 Task: Find a house in Newark-on-Trent, UK, for 7 guests from 10th to 15th July, with a price range of ₹10,000 to ₹15,000, 4 bedrooms, 7 beds, 4 bathrooms, and amenities including Wifi, Free parking, TV, Gym, Breakfast, and Self check-in.
Action: Mouse pressed left at (596, 154)
Screenshot: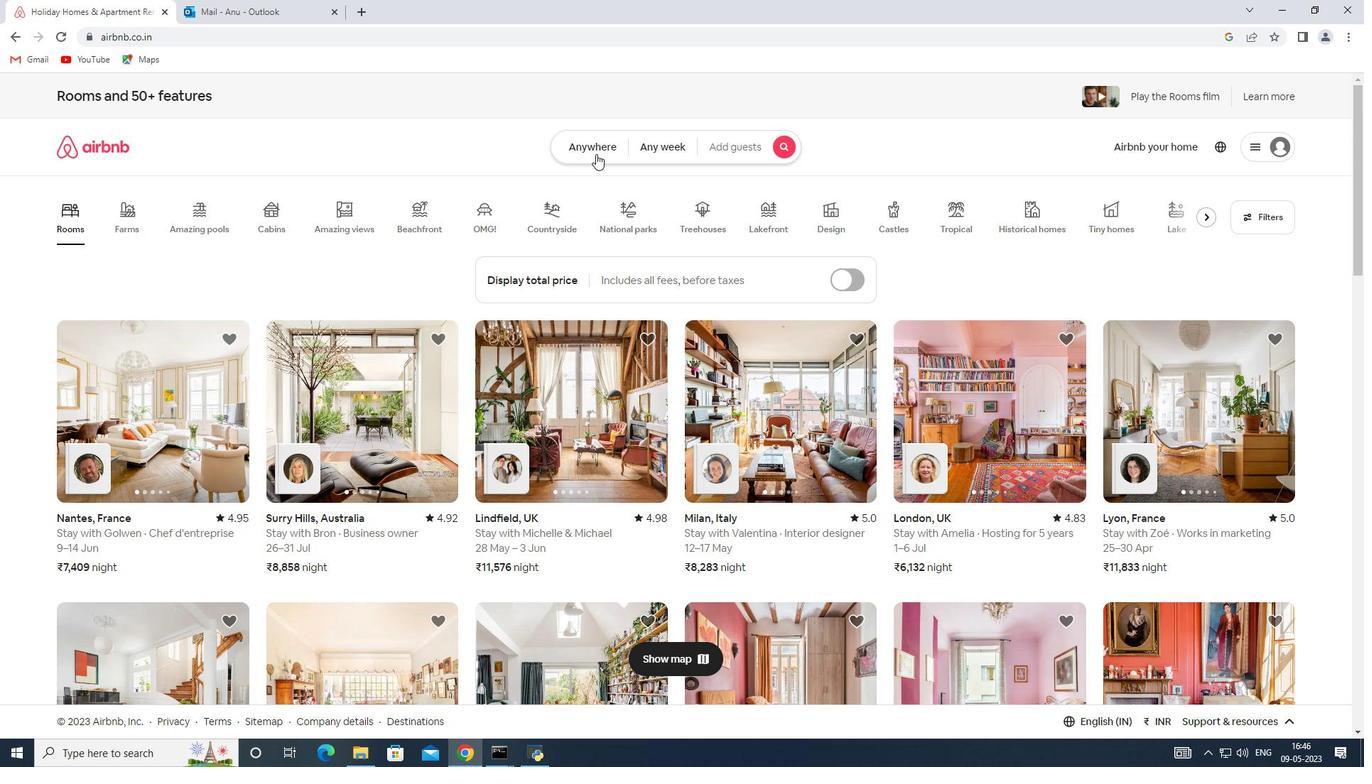 
Action: Mouse moved to (474, 195)
Screenshot: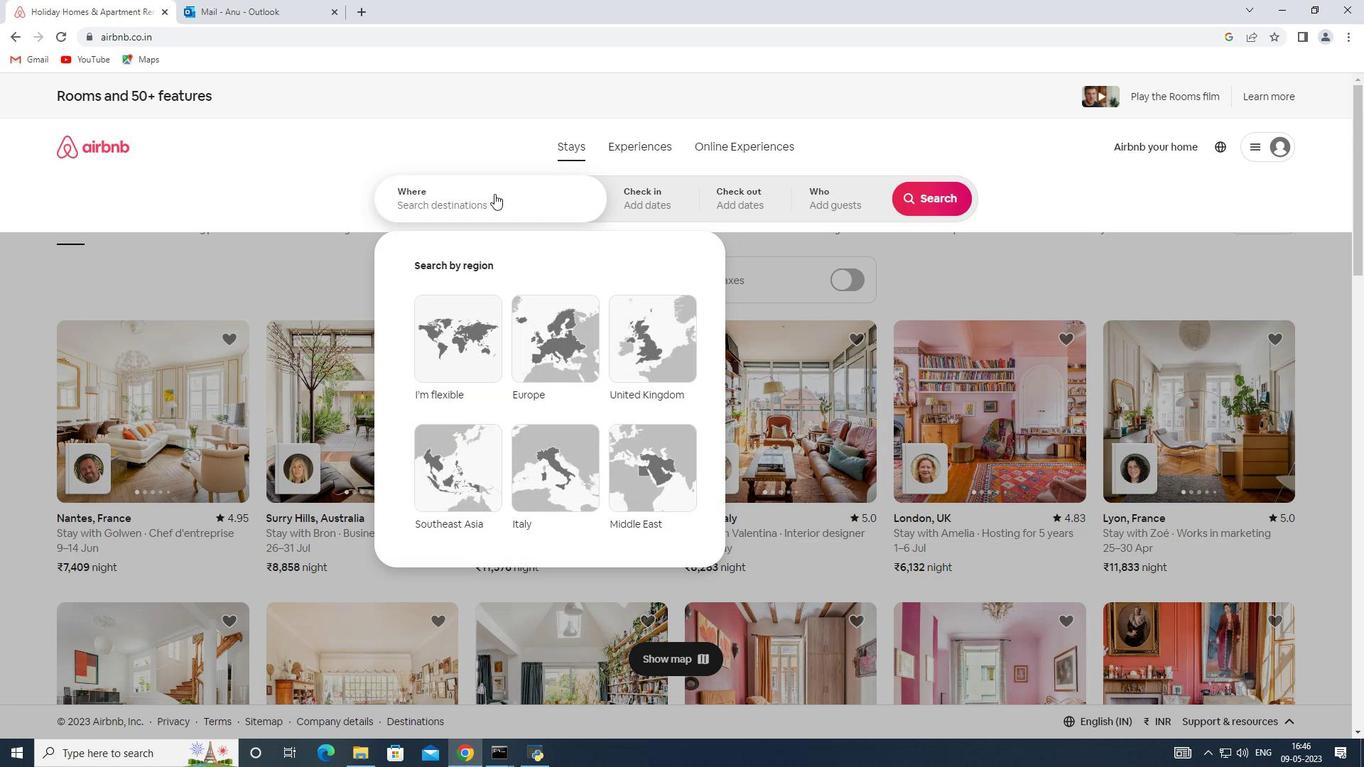 
Action: Mouse pressed left at (474, 195)
Screenshot: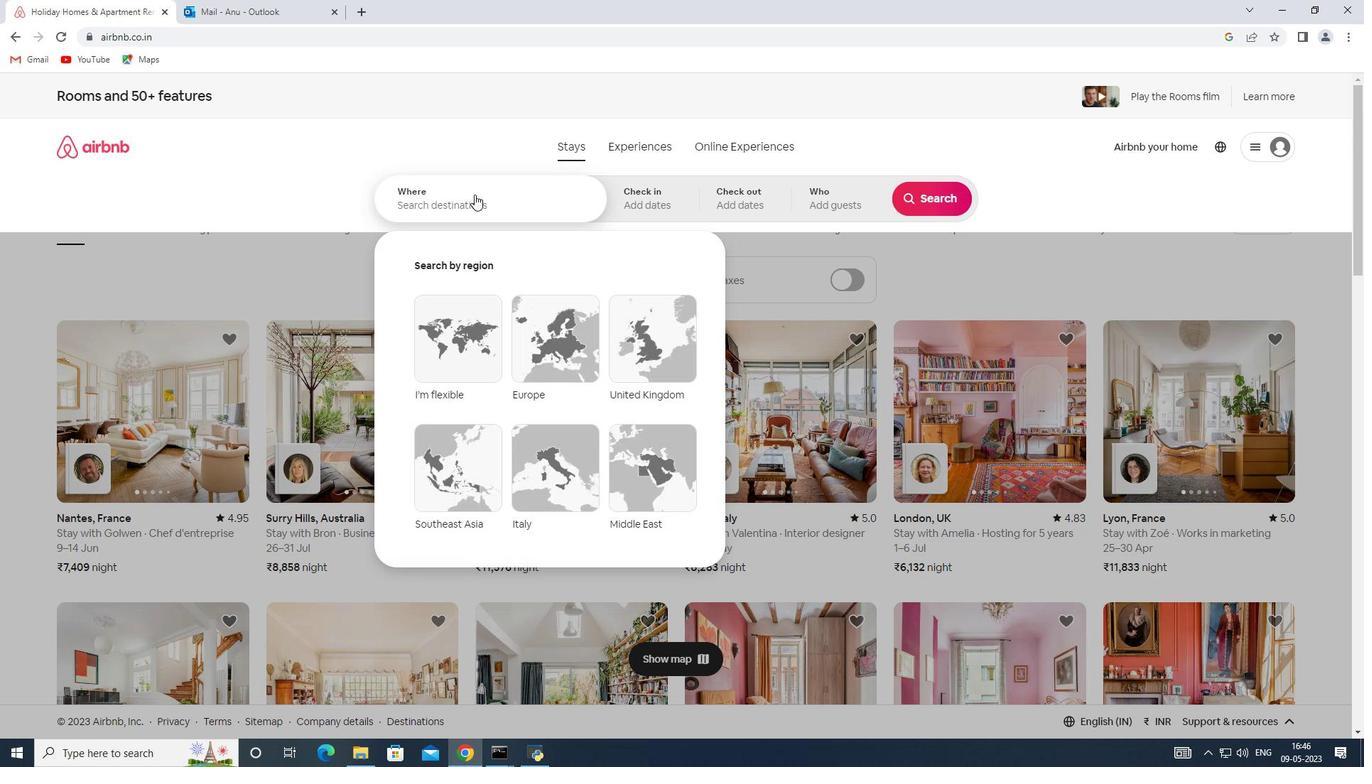 
Action: Key pressed <Key.shift><Key.shift><Key.shift><Key.shift><Key.shift><Key.shift><Key.shift><Key.shift><Key.shift><Key.shift><Key.shift><Key.shift>Newwark<Key.space>on<Key.space><Key.shift>Trent,<Key.shift>United
Screenshot: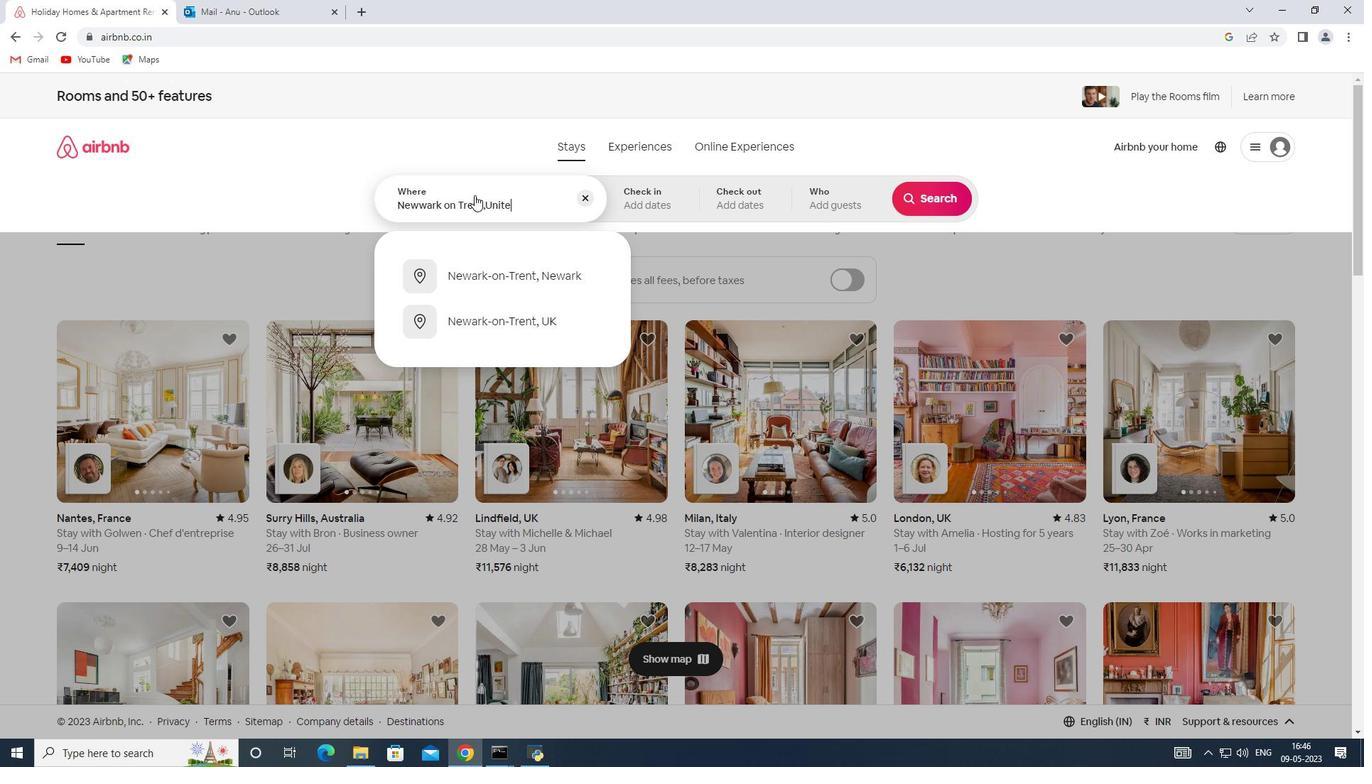 
Action: Mouse moved to (523, 269)
Screenshot: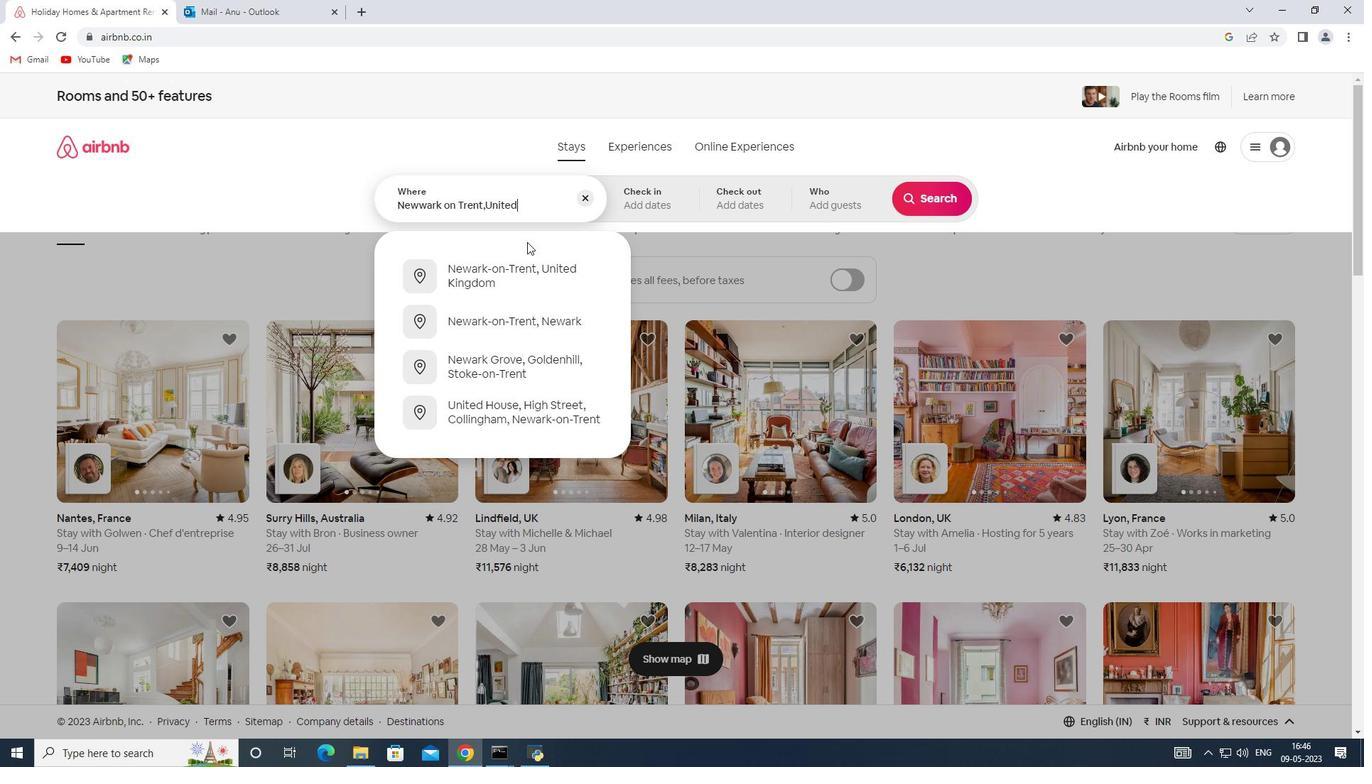 
Action: Mouse pressed left at (523, 269)
Screenshot: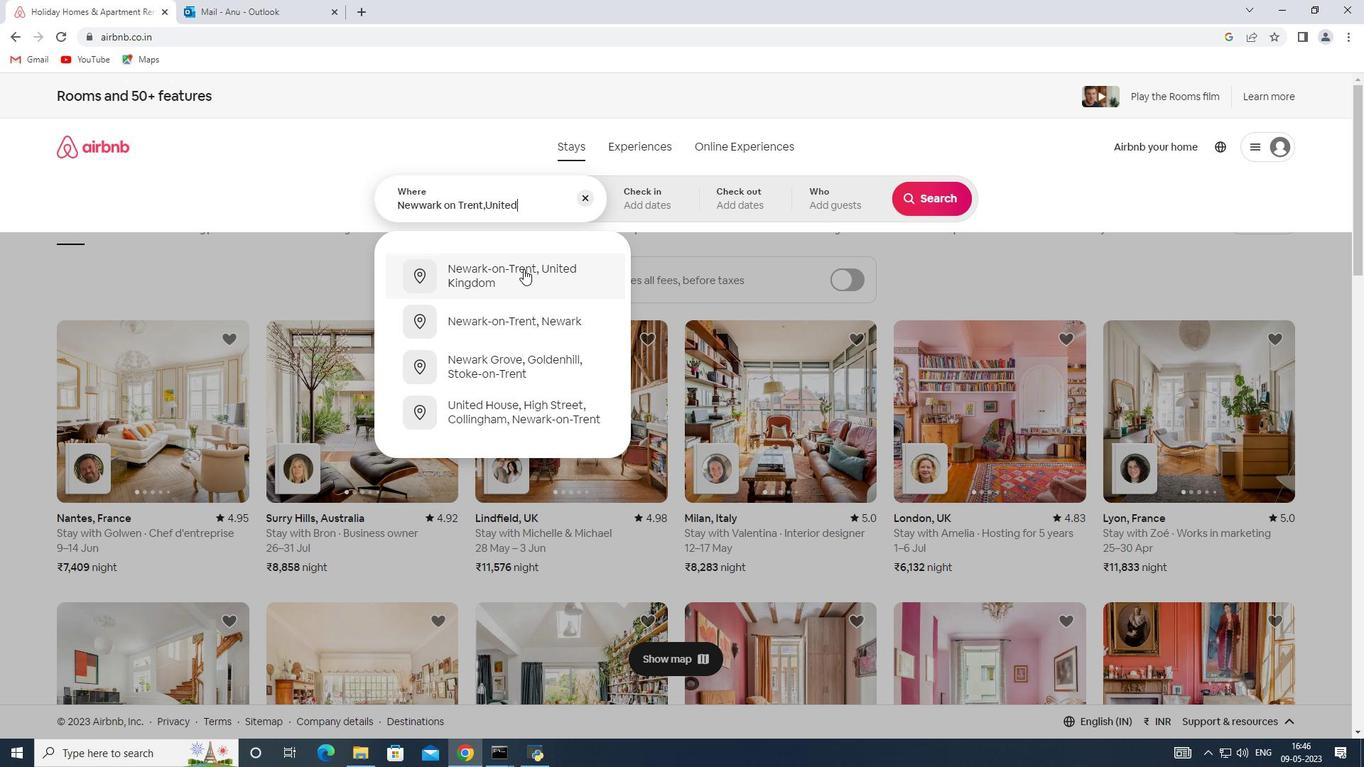 
Action: Mouse moved to (926, 305)
Screenshot: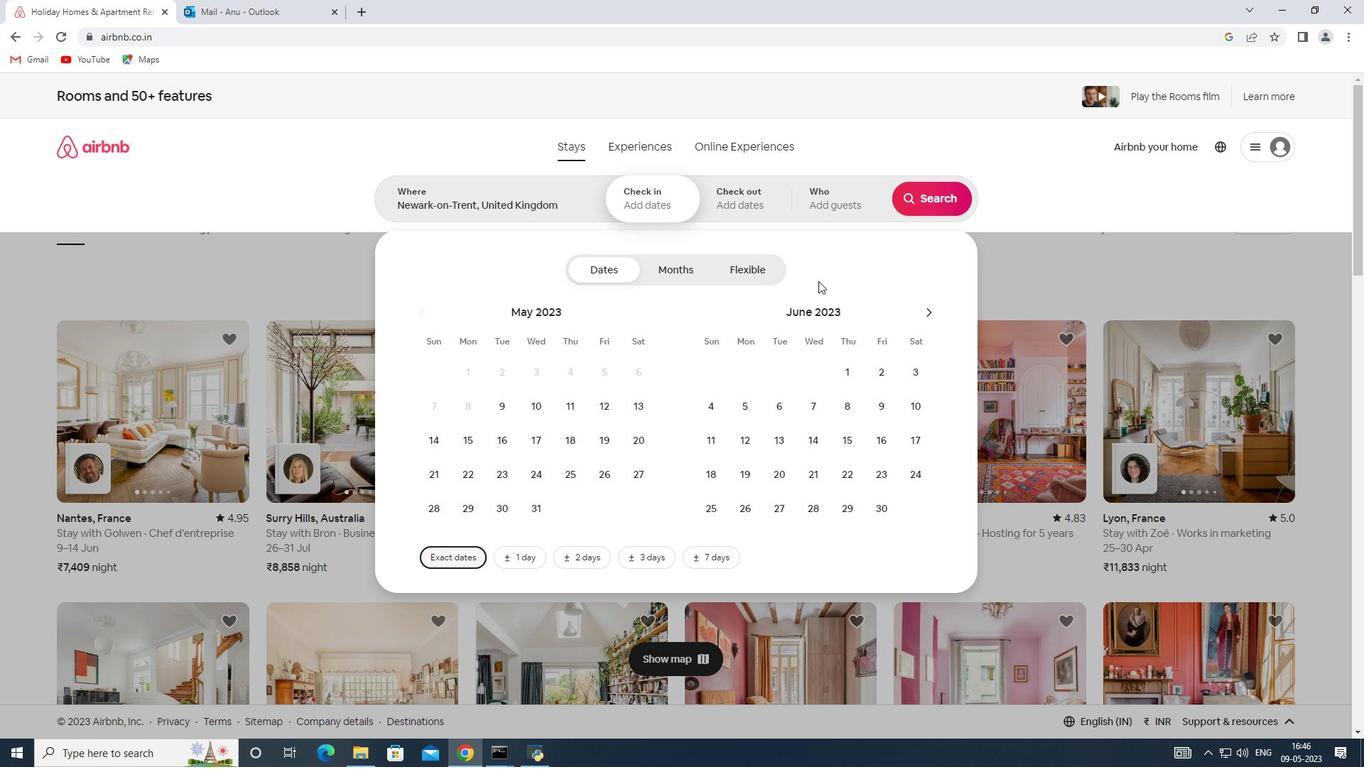 
Action: Mouse pressed left at (926, 305)
Screenshot: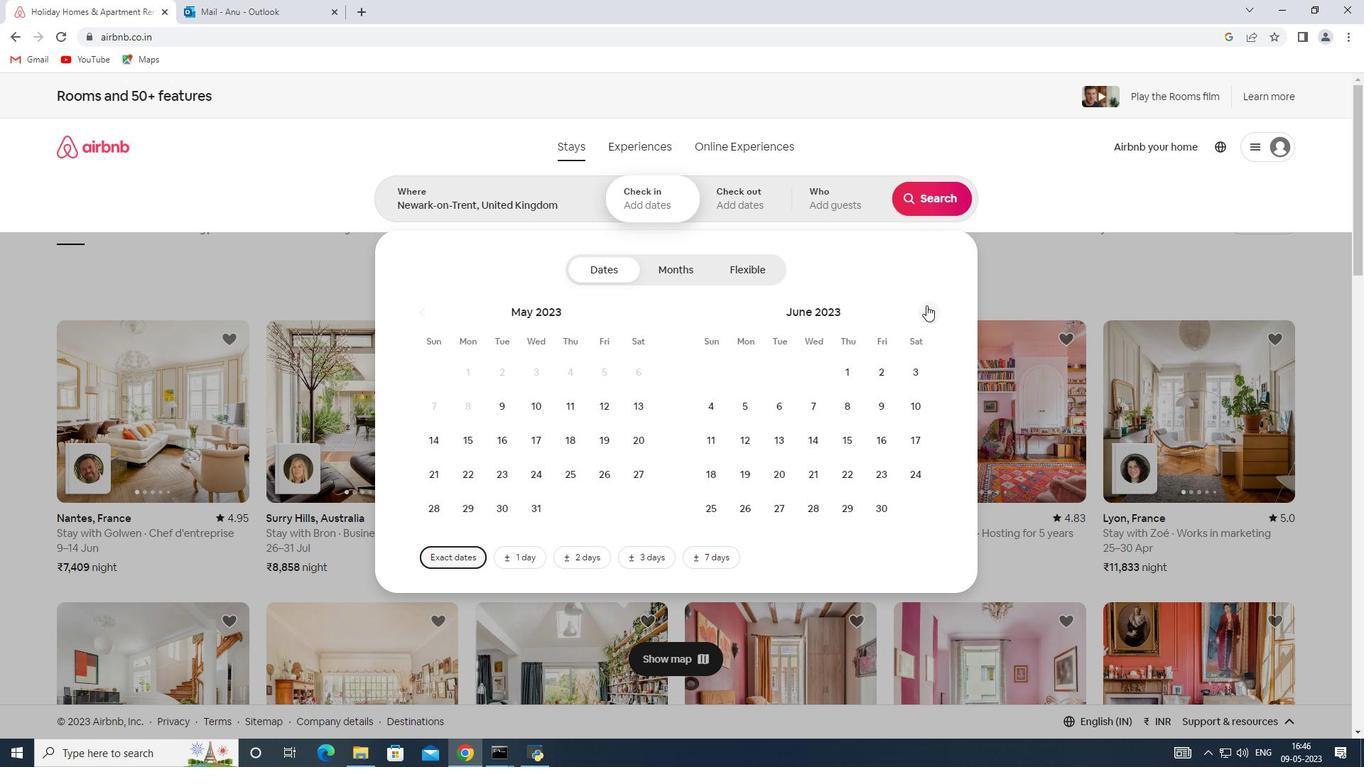 
Action: Mouse moved to (743, 437)
Screenshot: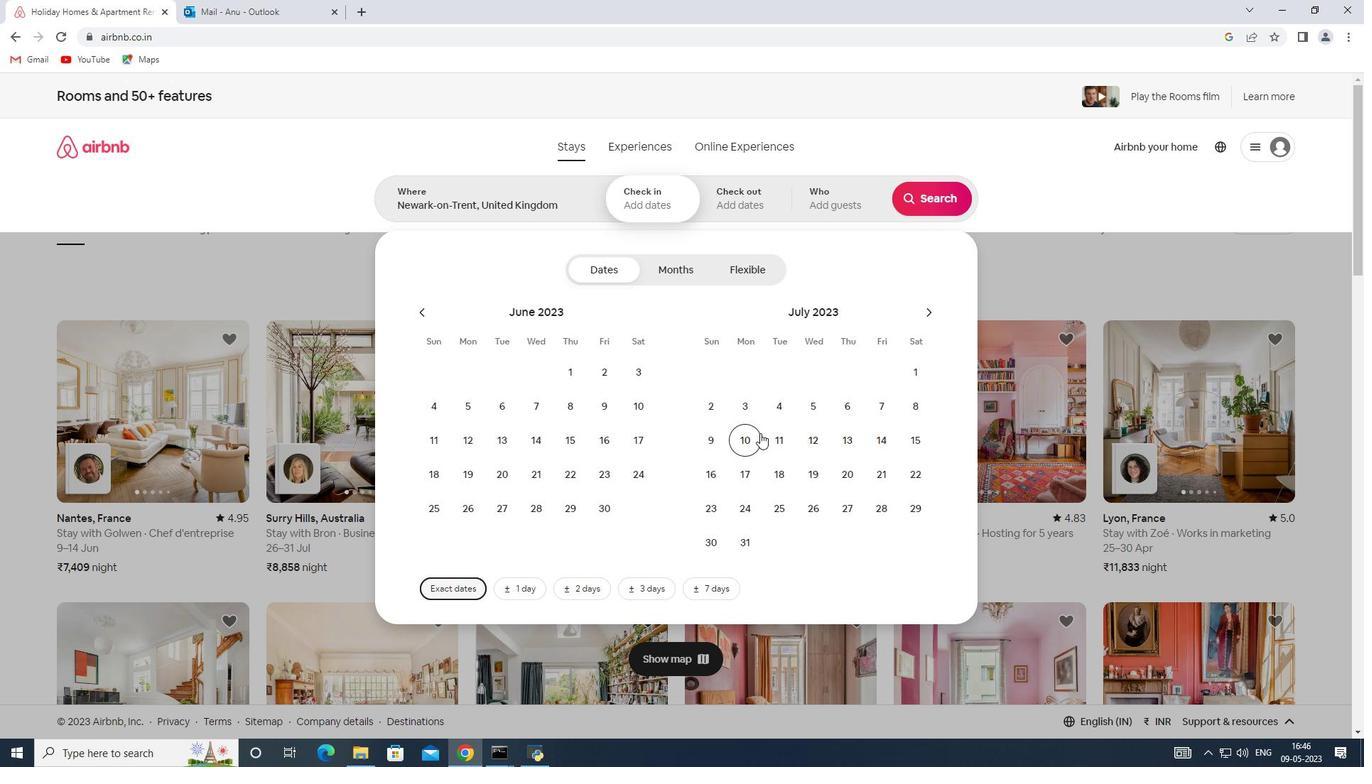 
Action: Mouse pressed left at (743, 437)
Screenshot: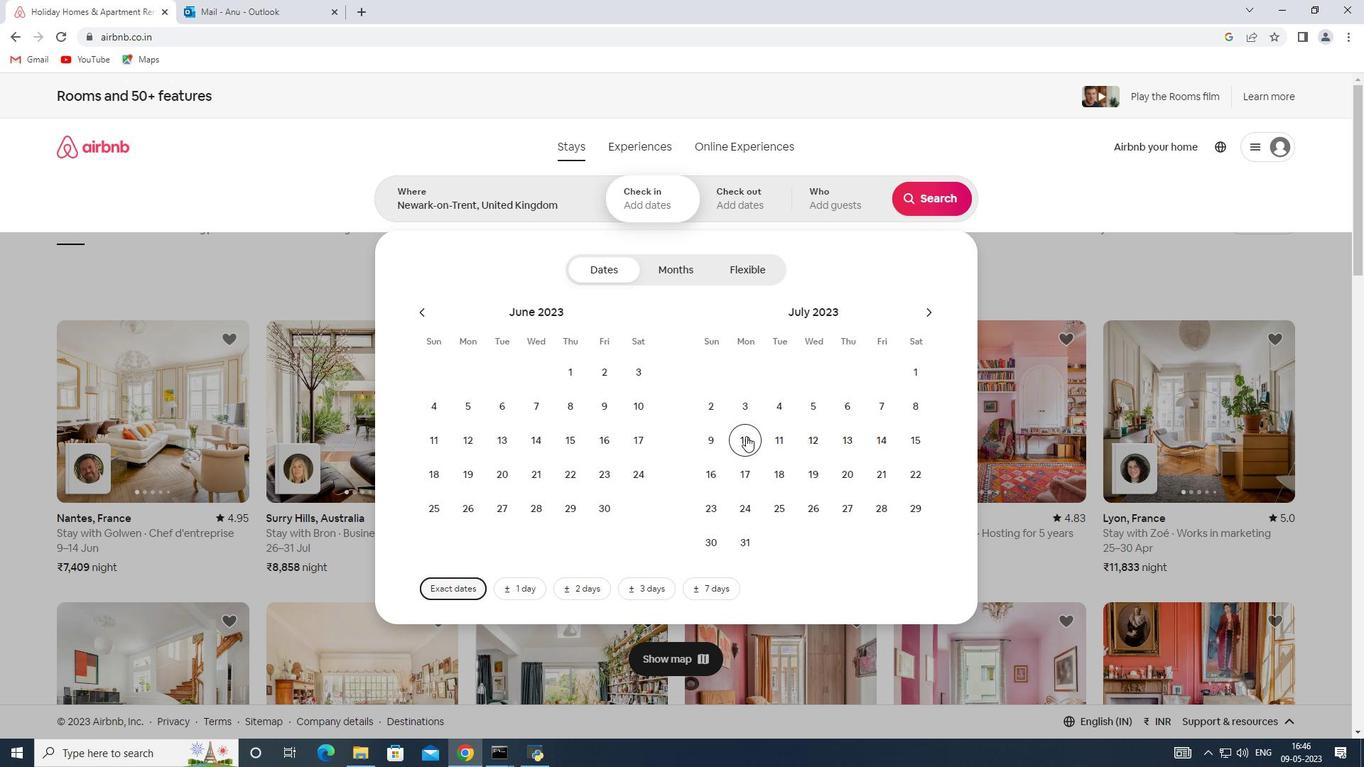 
Action: Mouse moved to (926, 437)
Screenshot: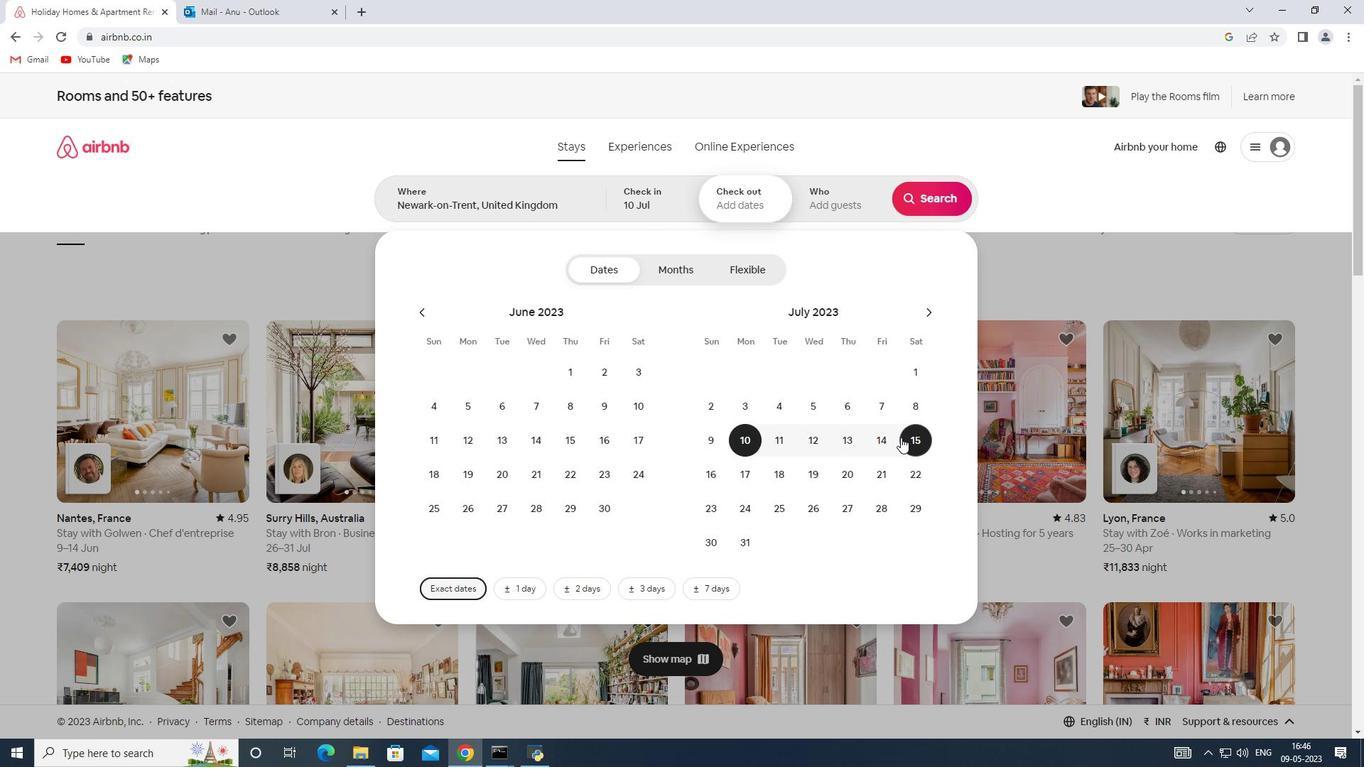 
Action: Mouse pressed left at (926, 437)
Screenshot: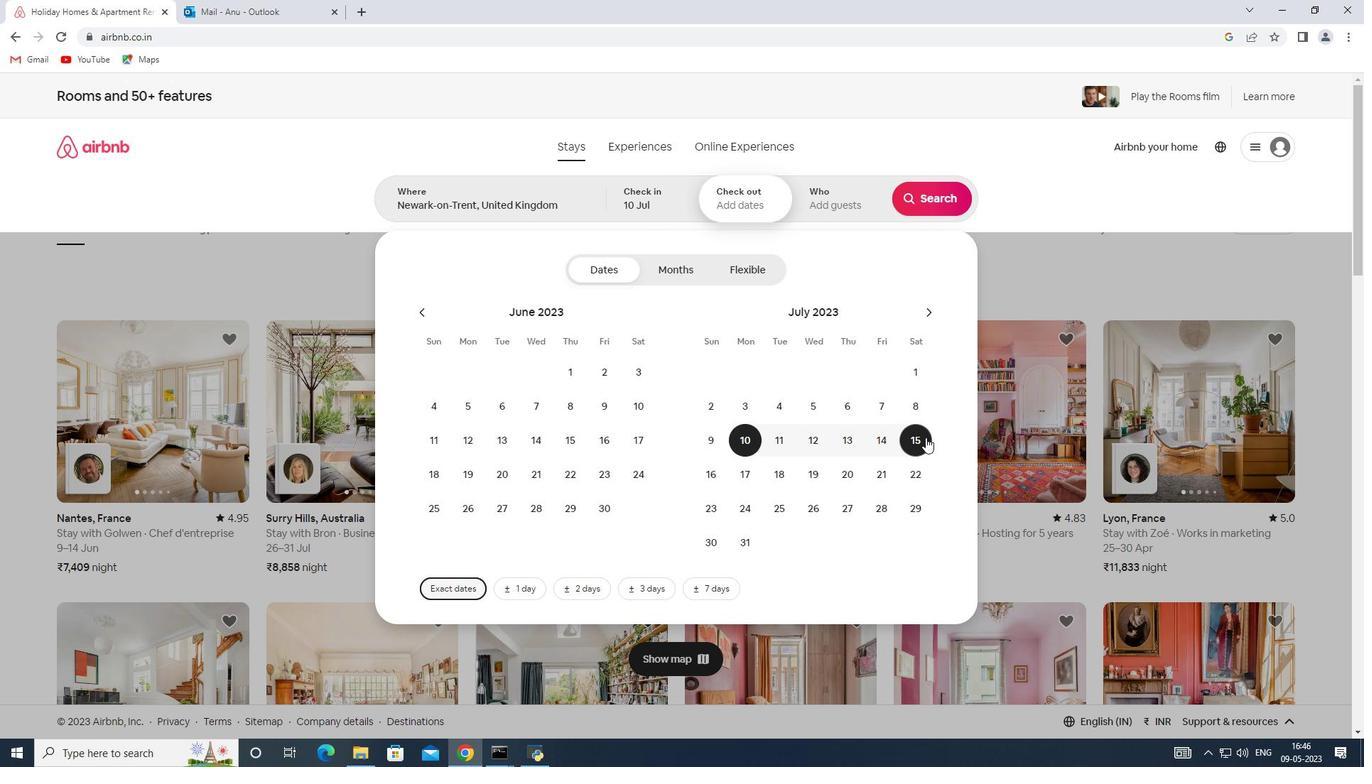 
Action: Mouse moved to (847, 196)
Screenshot: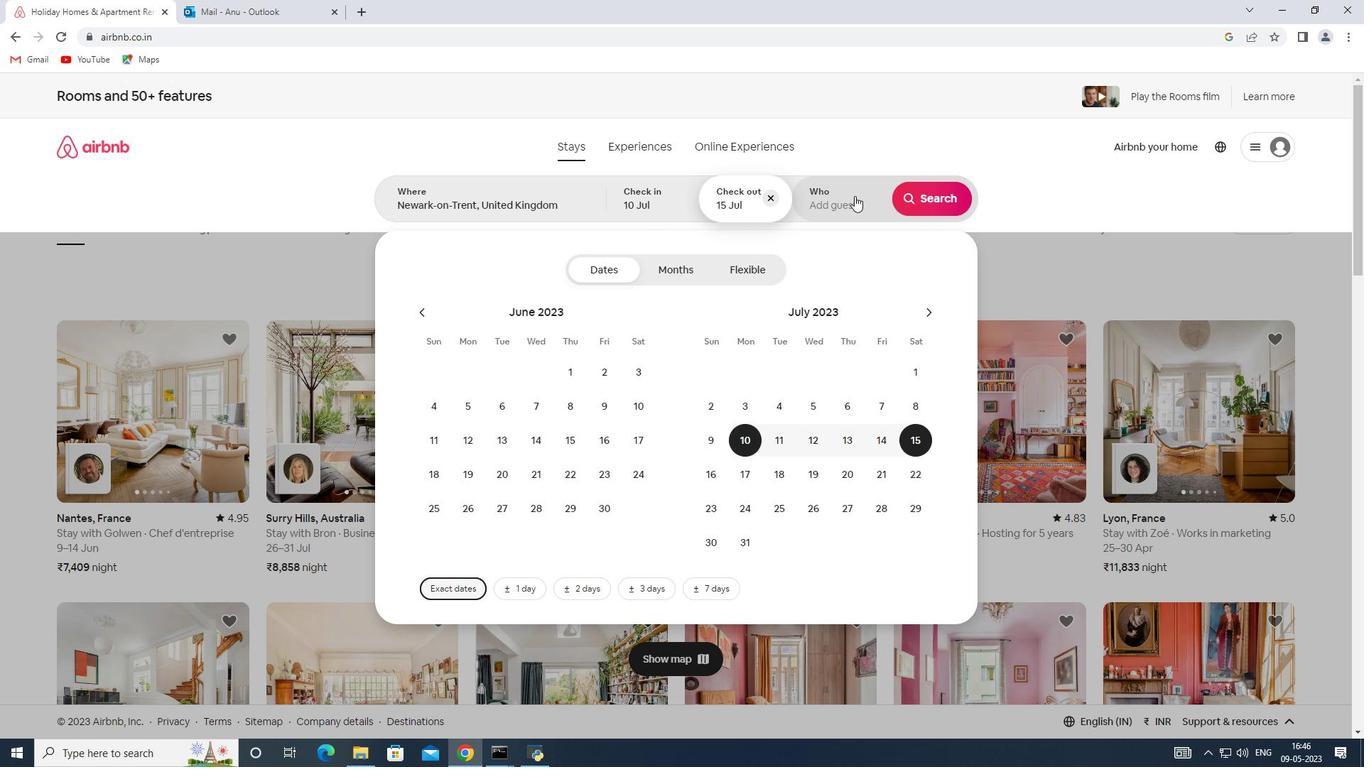 
Action: Mouse pressed left at (847, 196)
Screenshot: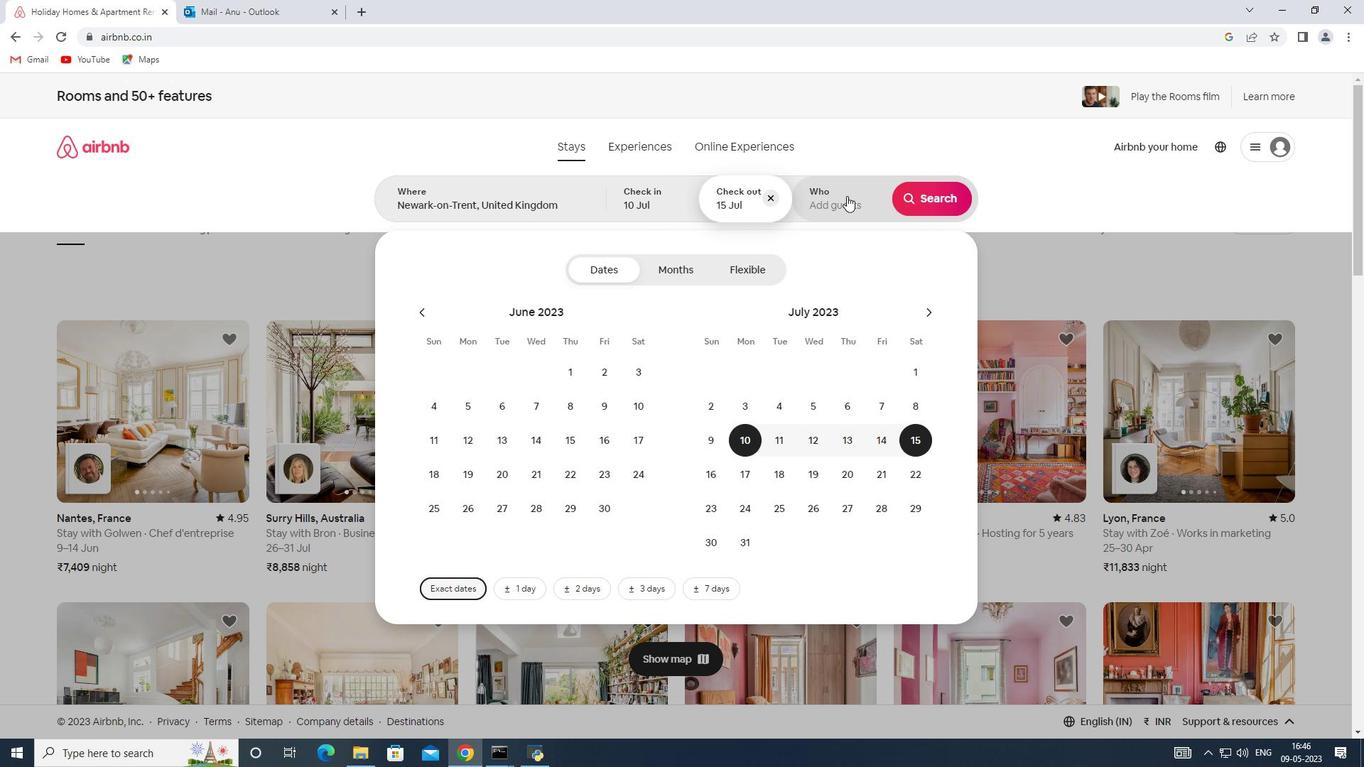 
Action: Mouse moved to (929, 265)
Screenshot: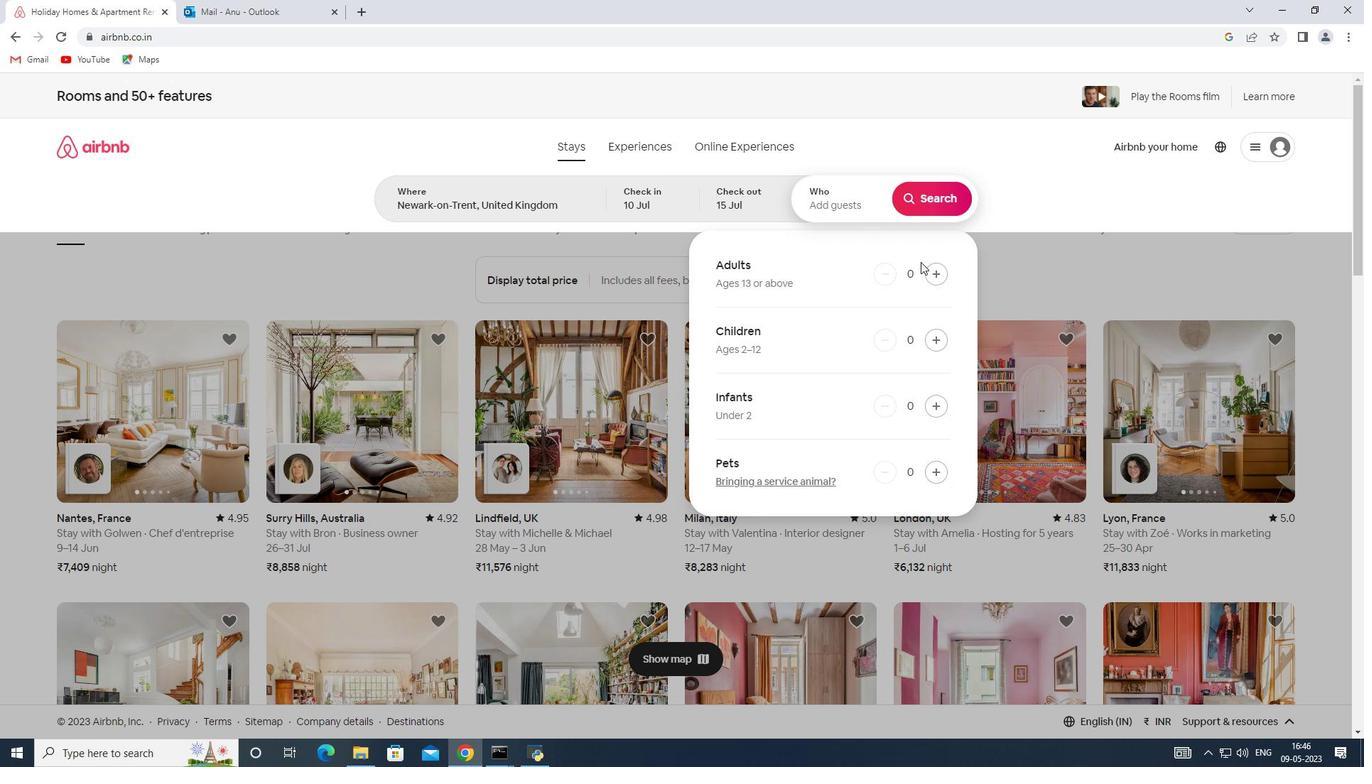 
Action: Mouse pressed left at (929, 265)
Screenshot: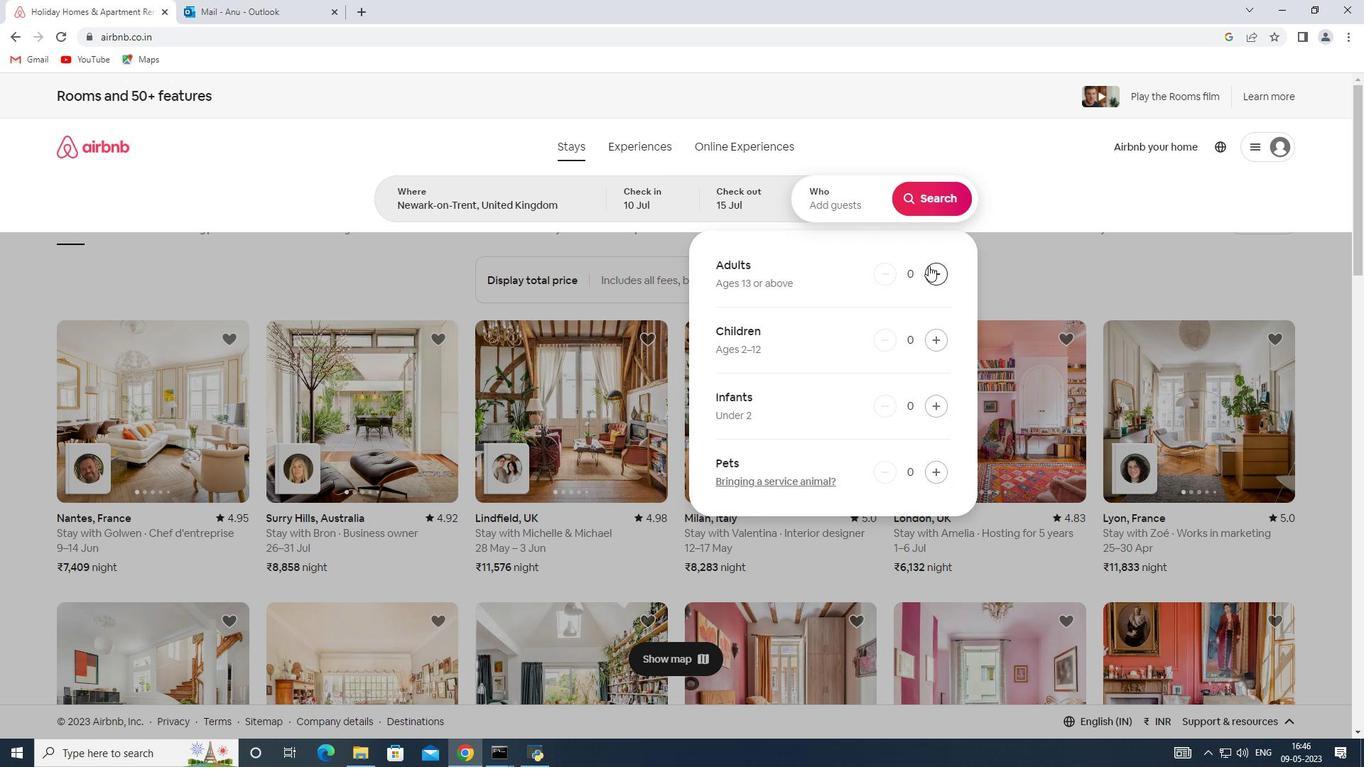 
Action: Mouse pressed left at (929, 265)
Screenshot: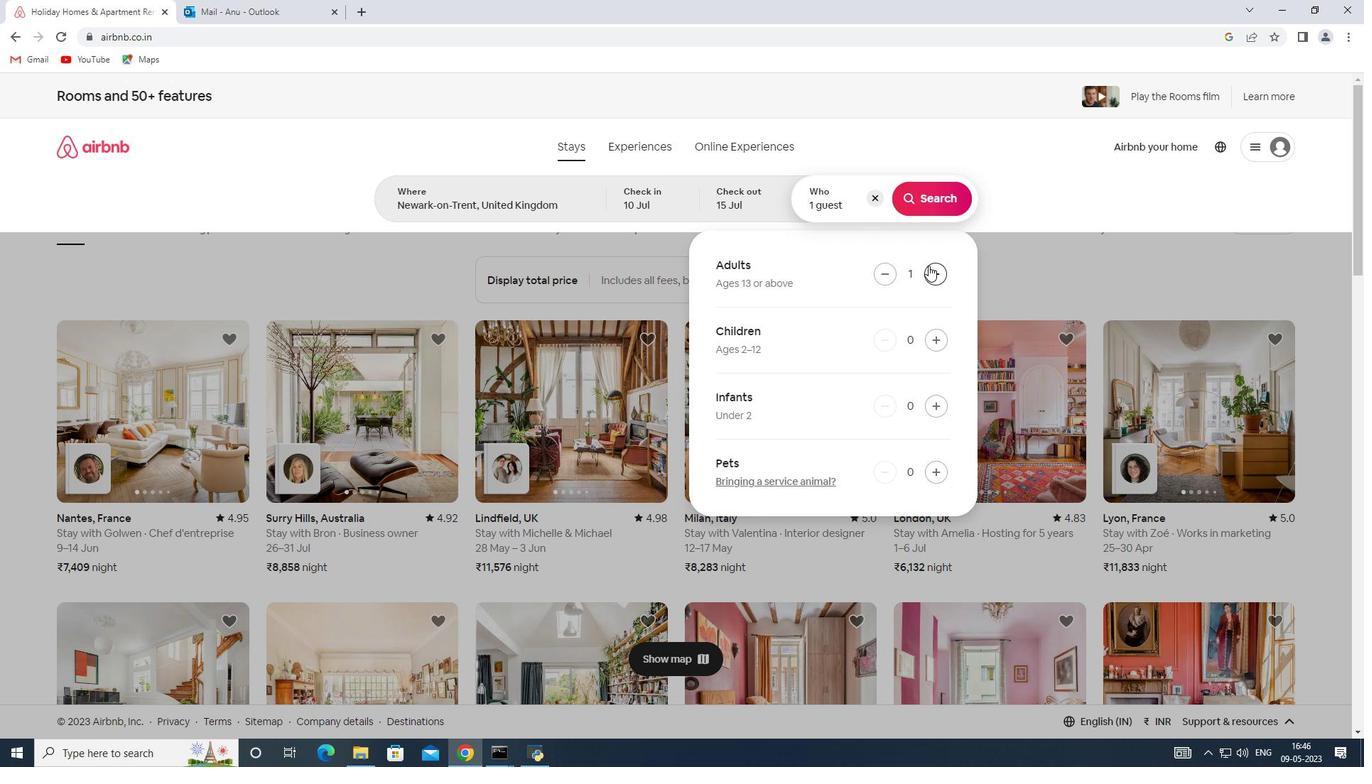 
Action: Mouse pressed left at (929, 265)
Screenshot: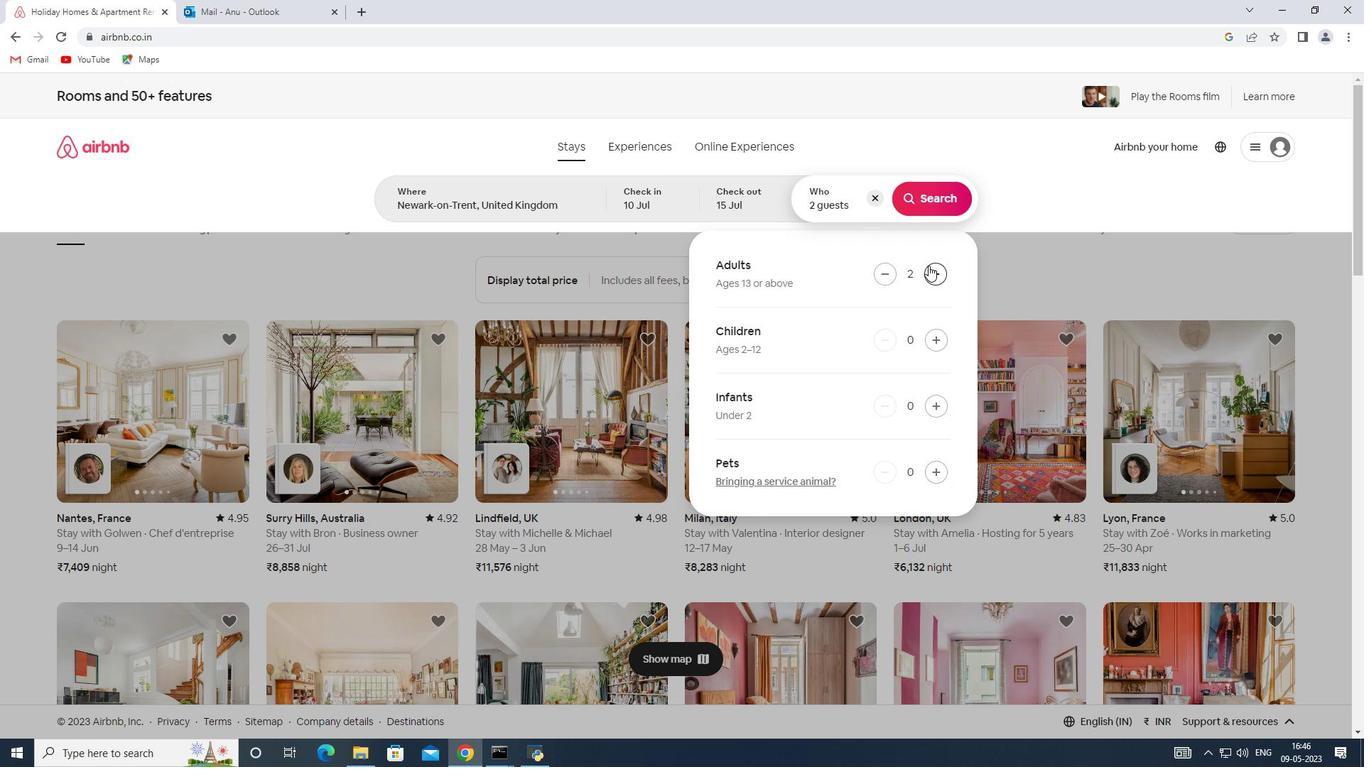 
Action: Mouse pressed left at (929, 265)
Screenshot: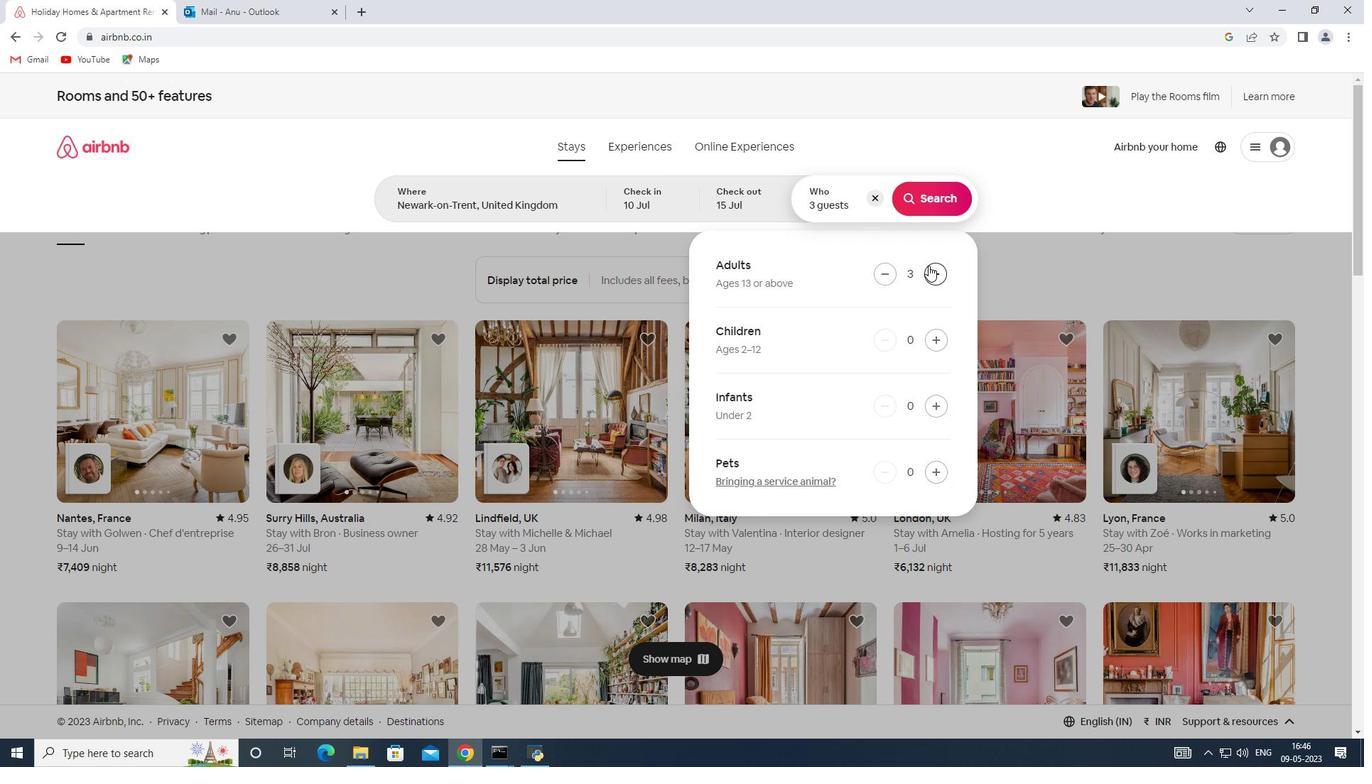 
Action: Mouse pressed left at (929, 265)
Screenshot: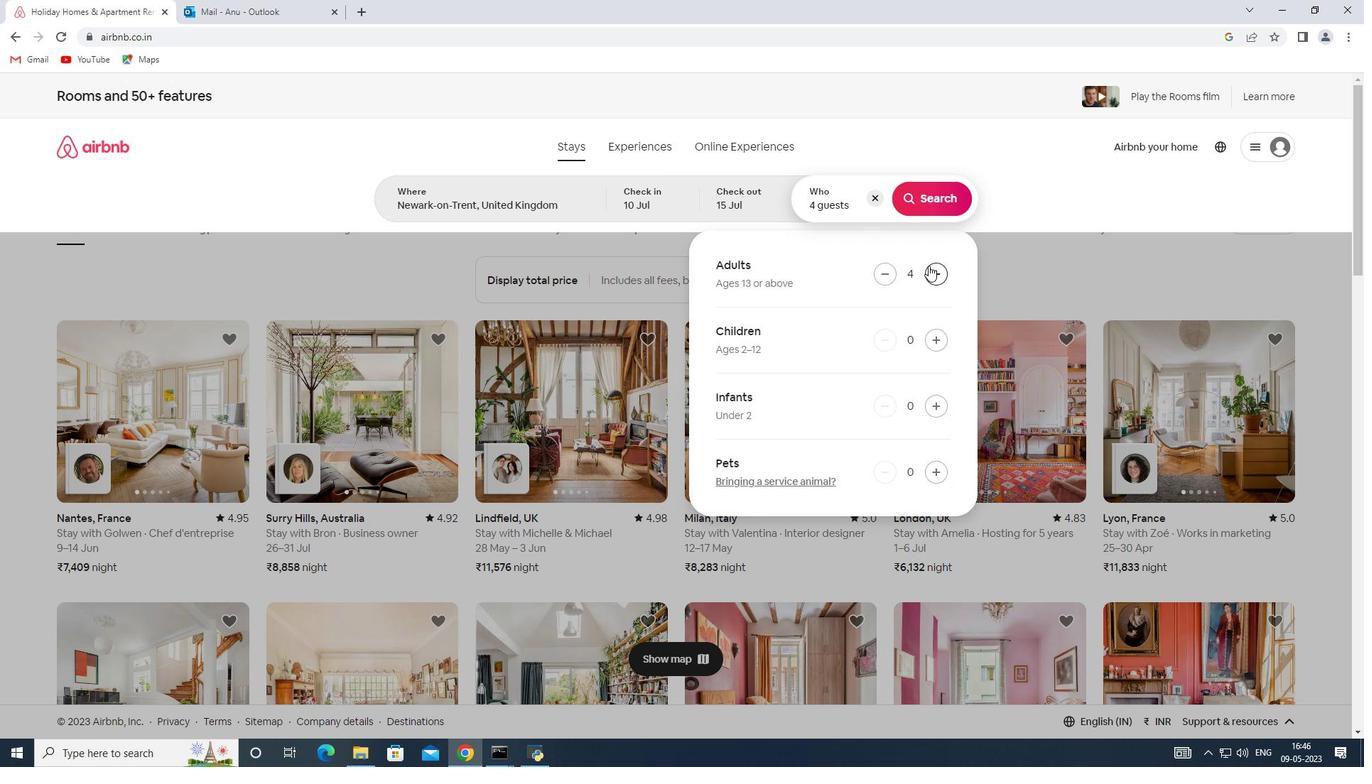 
Action: Mouse pressed left at (929, 265)
Screenshot: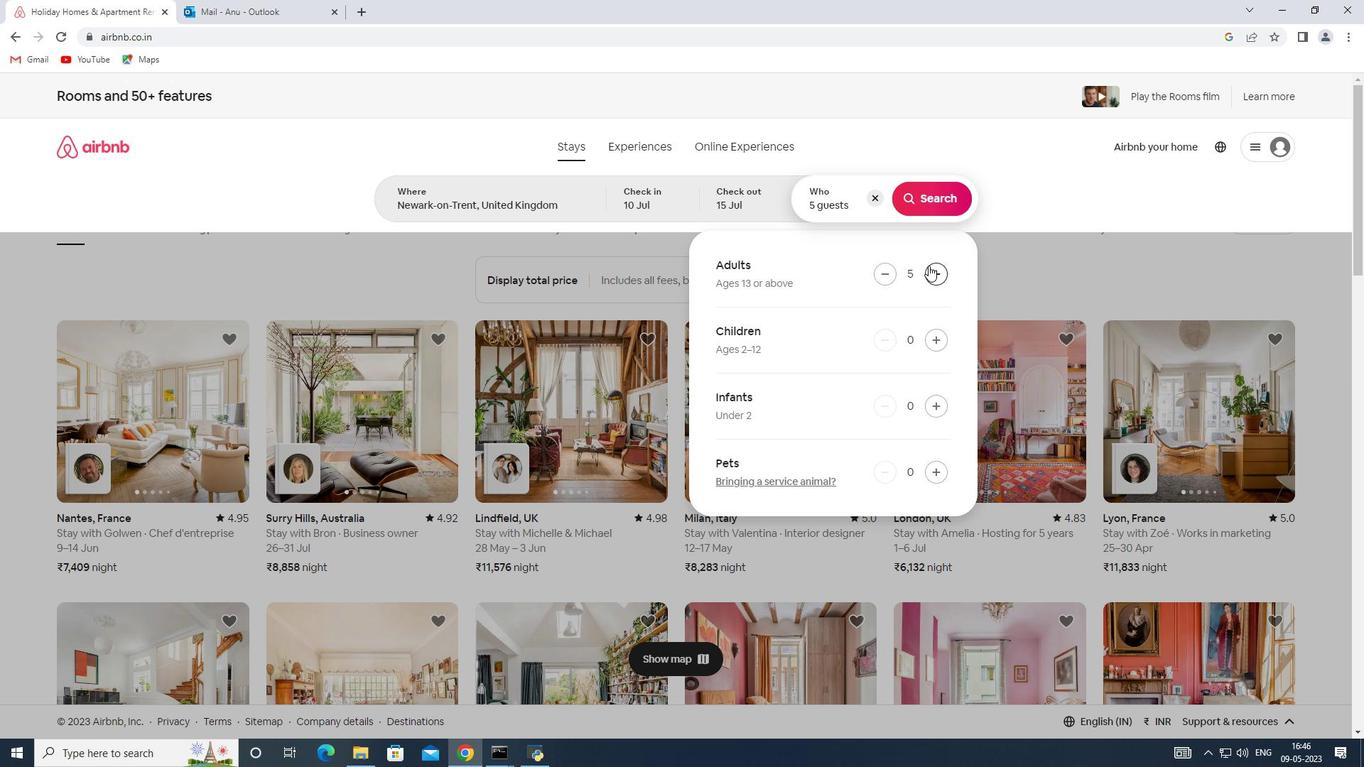 
Action: Mouse pressed left at (929, 265)
Screenshot: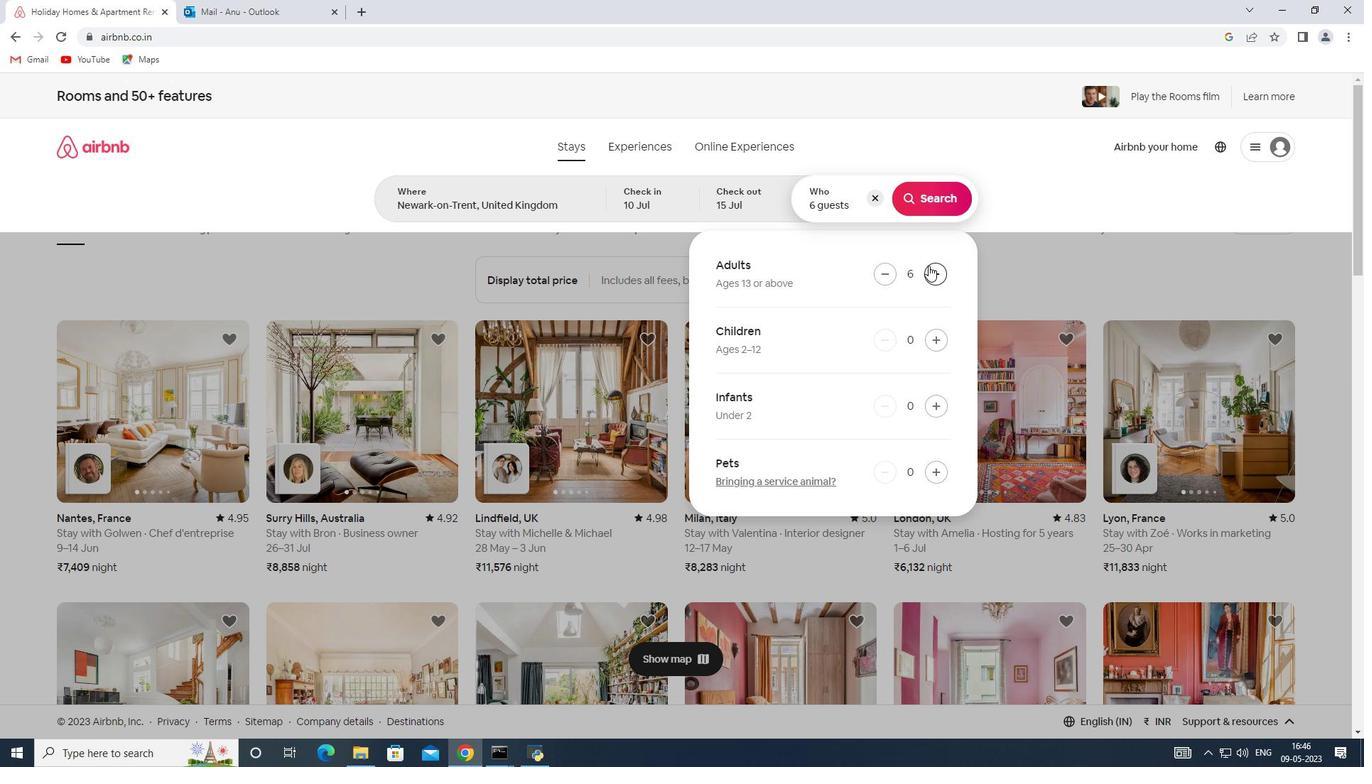
Action: Mouse moved to (924, 202)
Screenshot: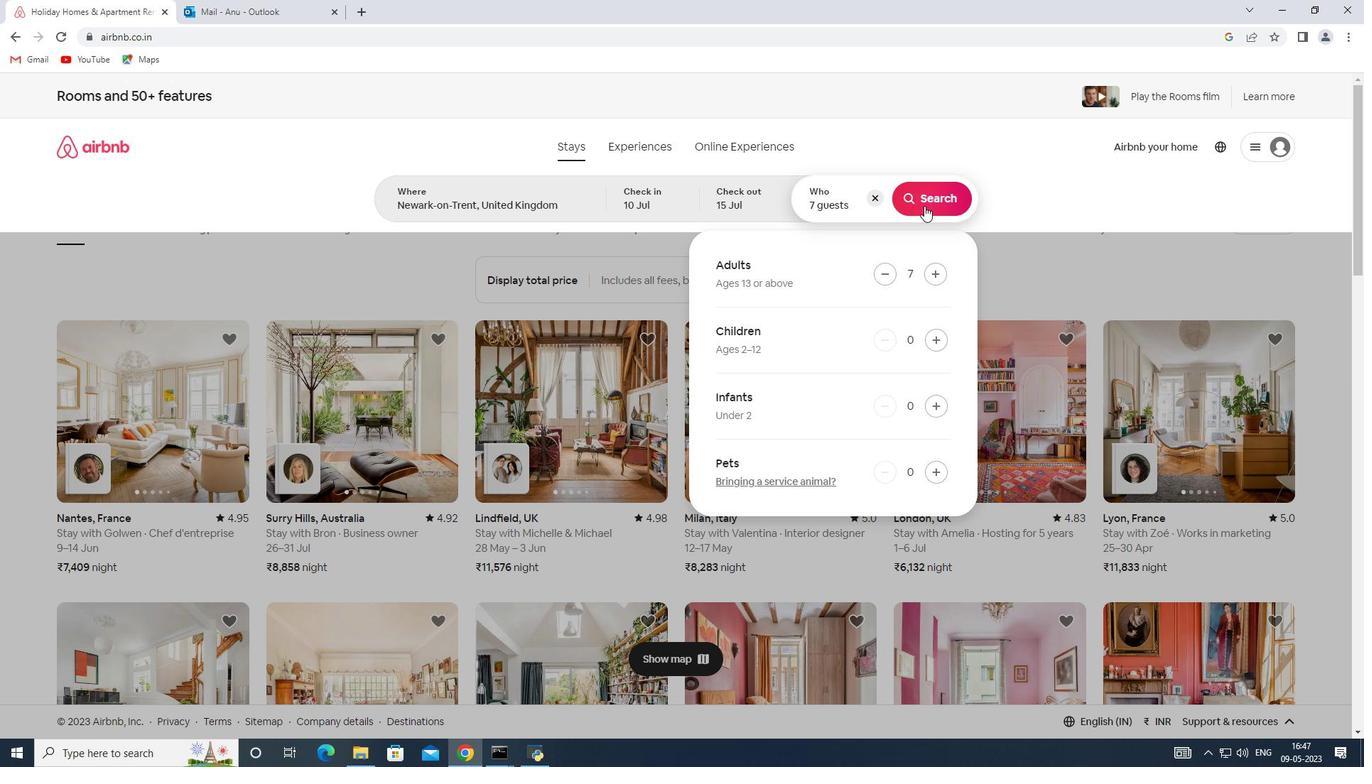 
Action: Mouse pressed left at (924, 202)
Screenshot: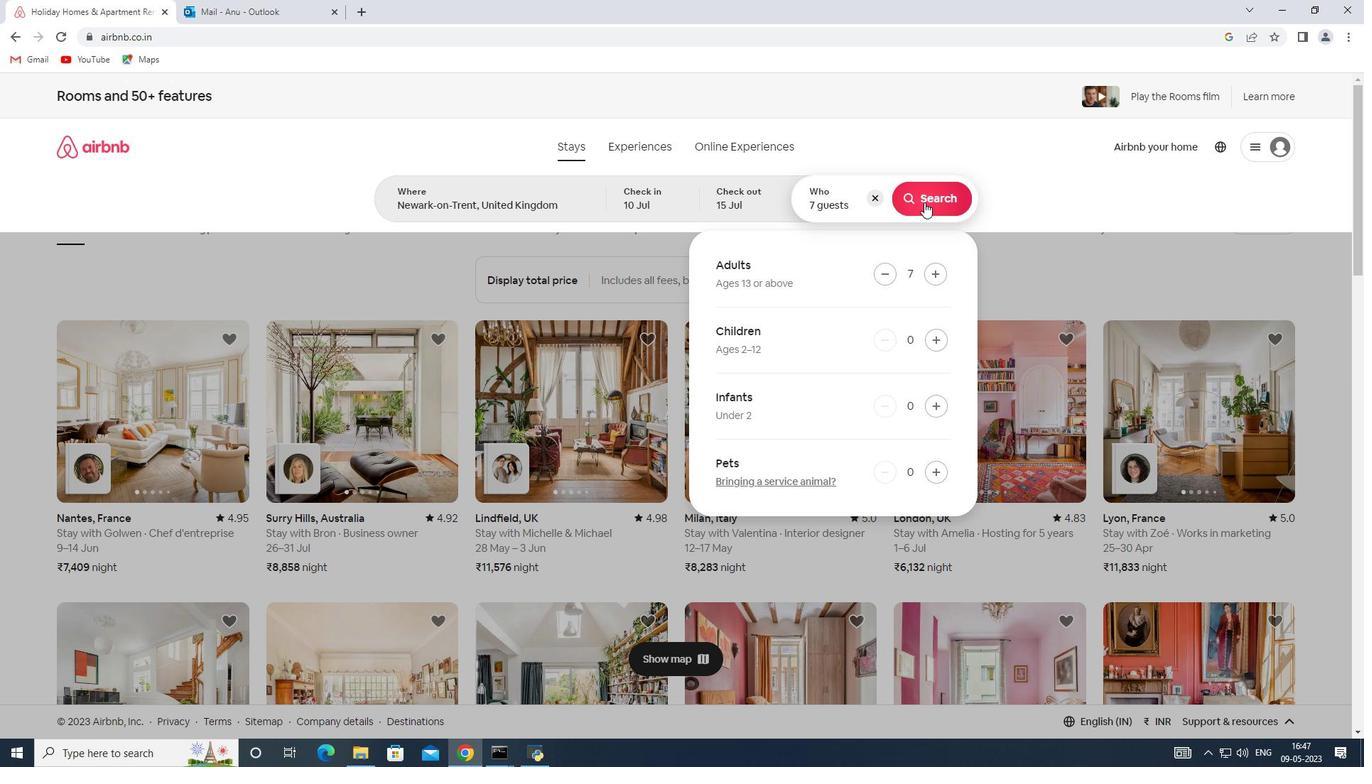 
Action: Mouse moved to (1295, 153)
Screenshot: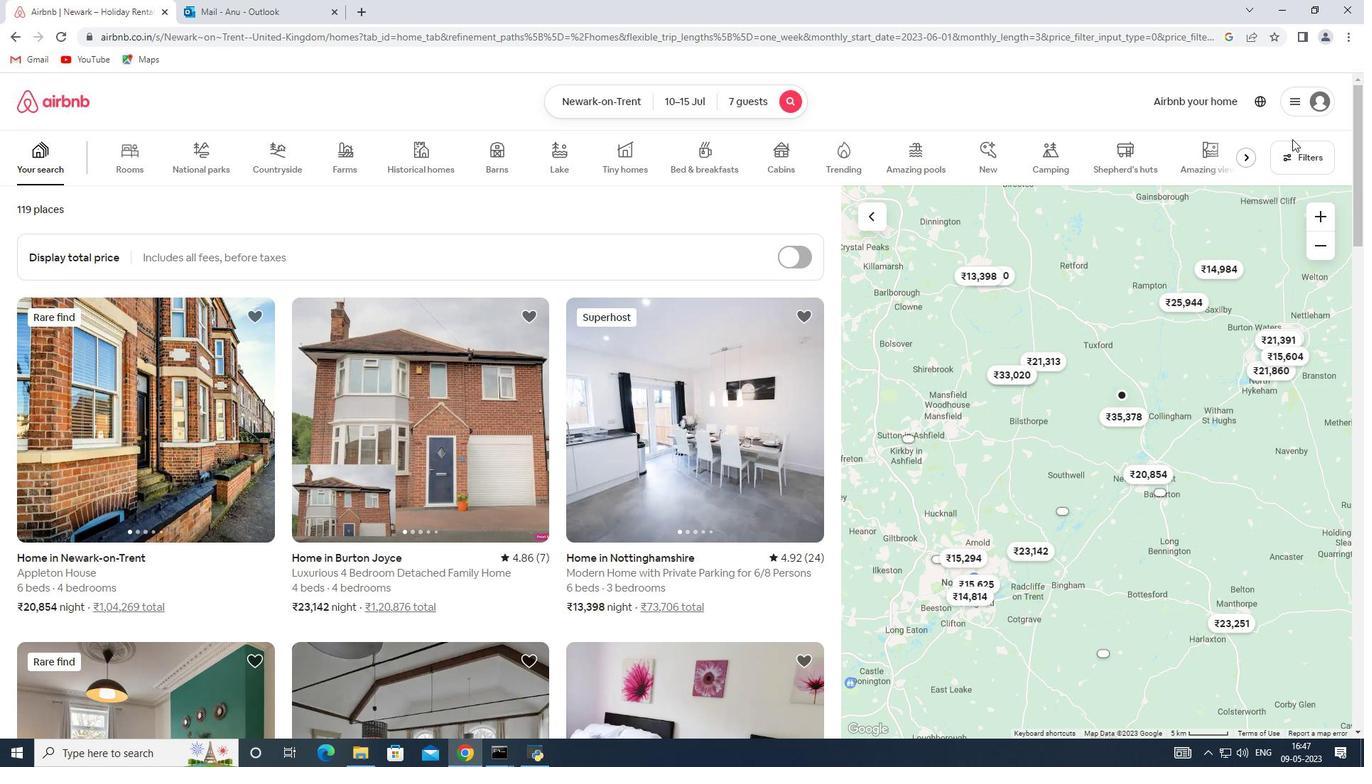 
Action: Mouse pressed left at (1295, 153)
Screenshot: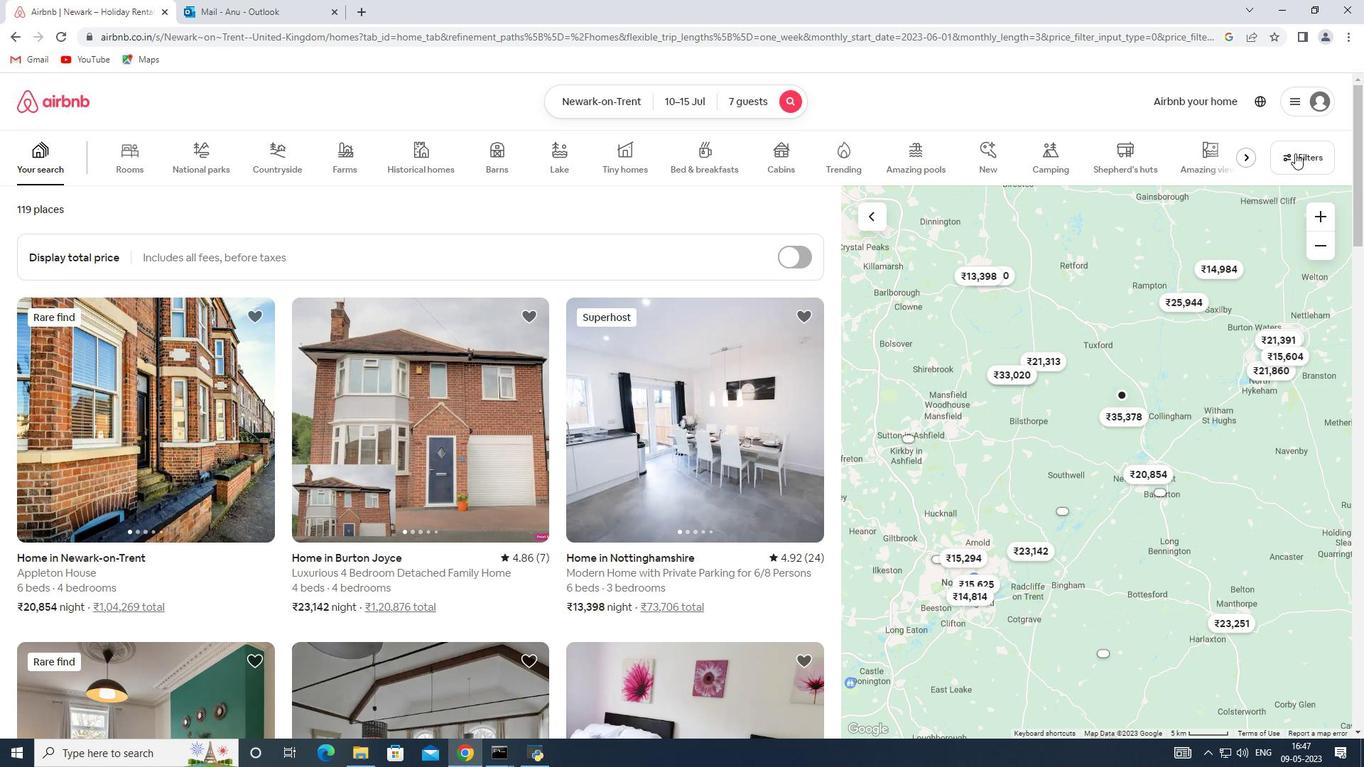 
Action: Mouse moved to (499, 510)
Screenshot: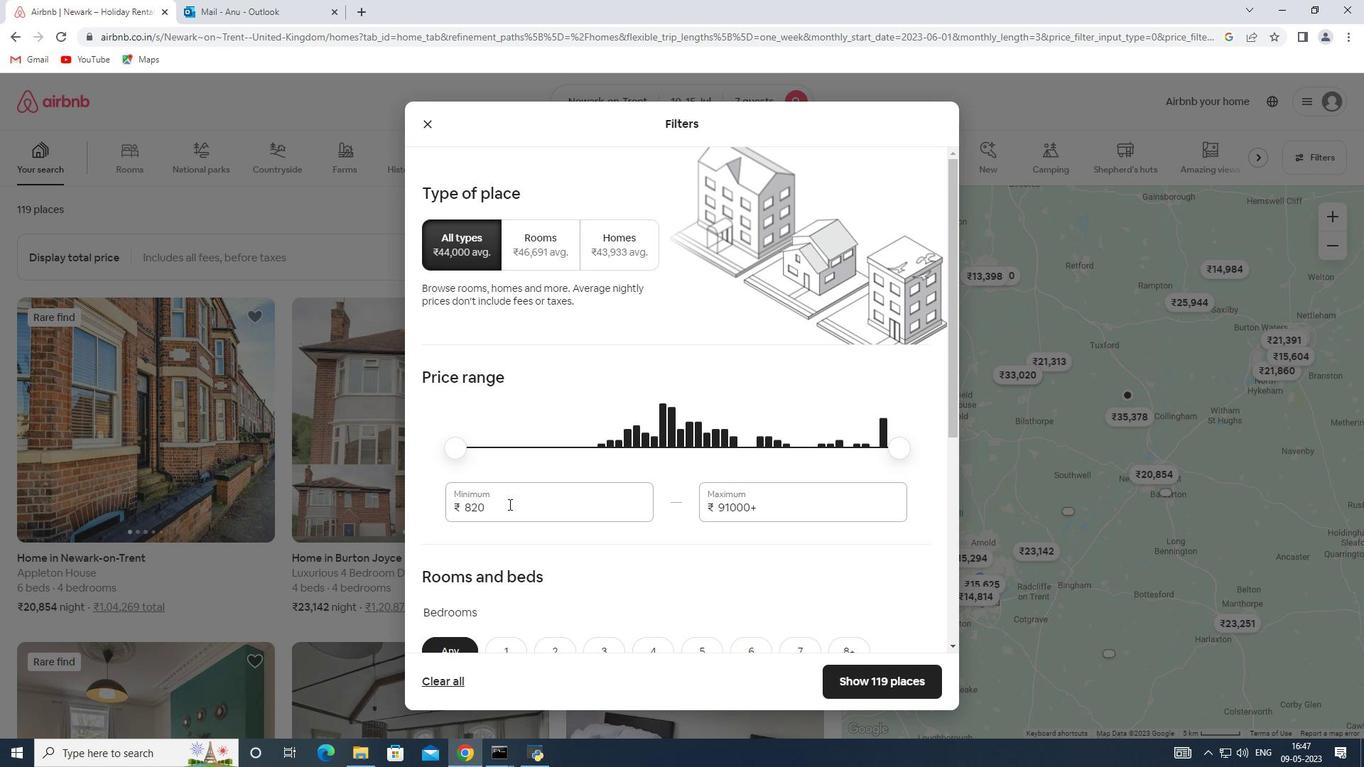 
Action: Mouse pressed left at (499, 510)
Screenshot: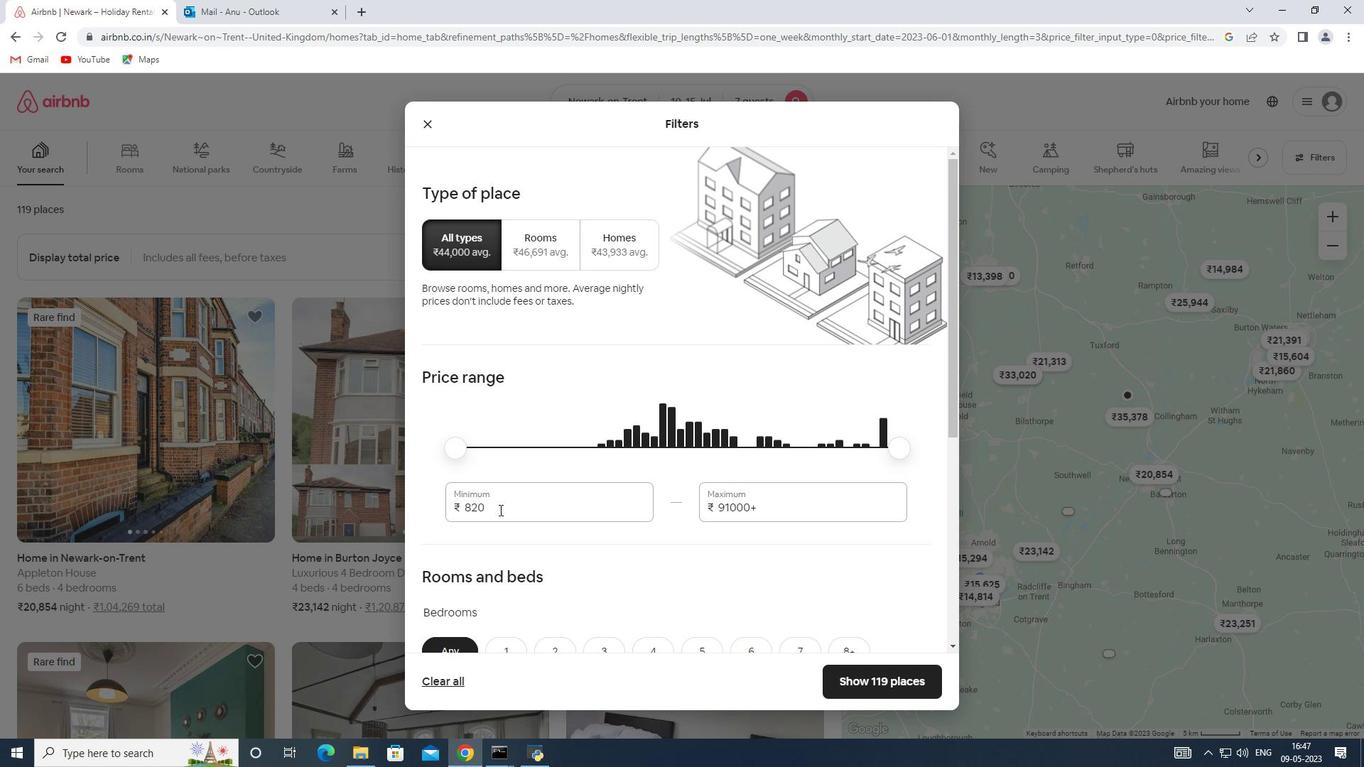 
Action: Mouse moved to (437, 510)
Screenshot: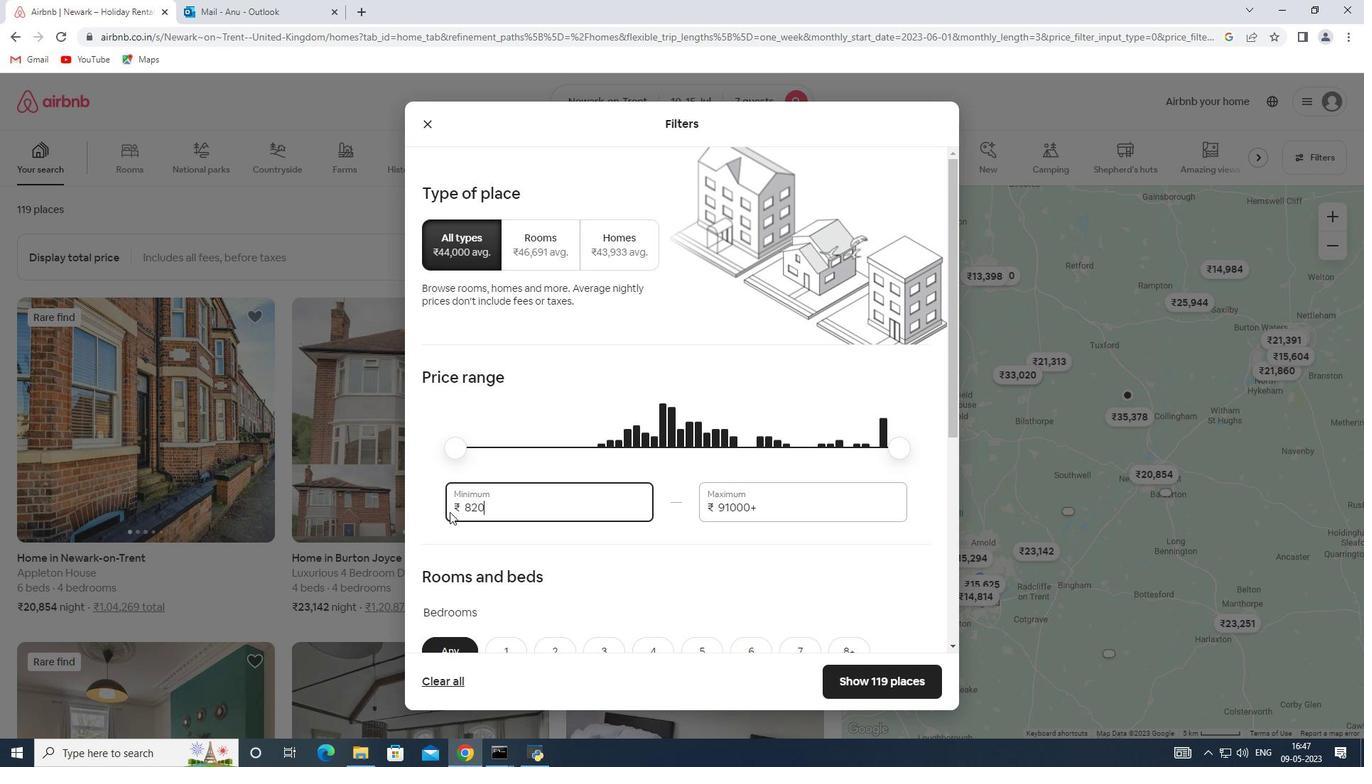 
Action: Key pressed 10000
Screenshot: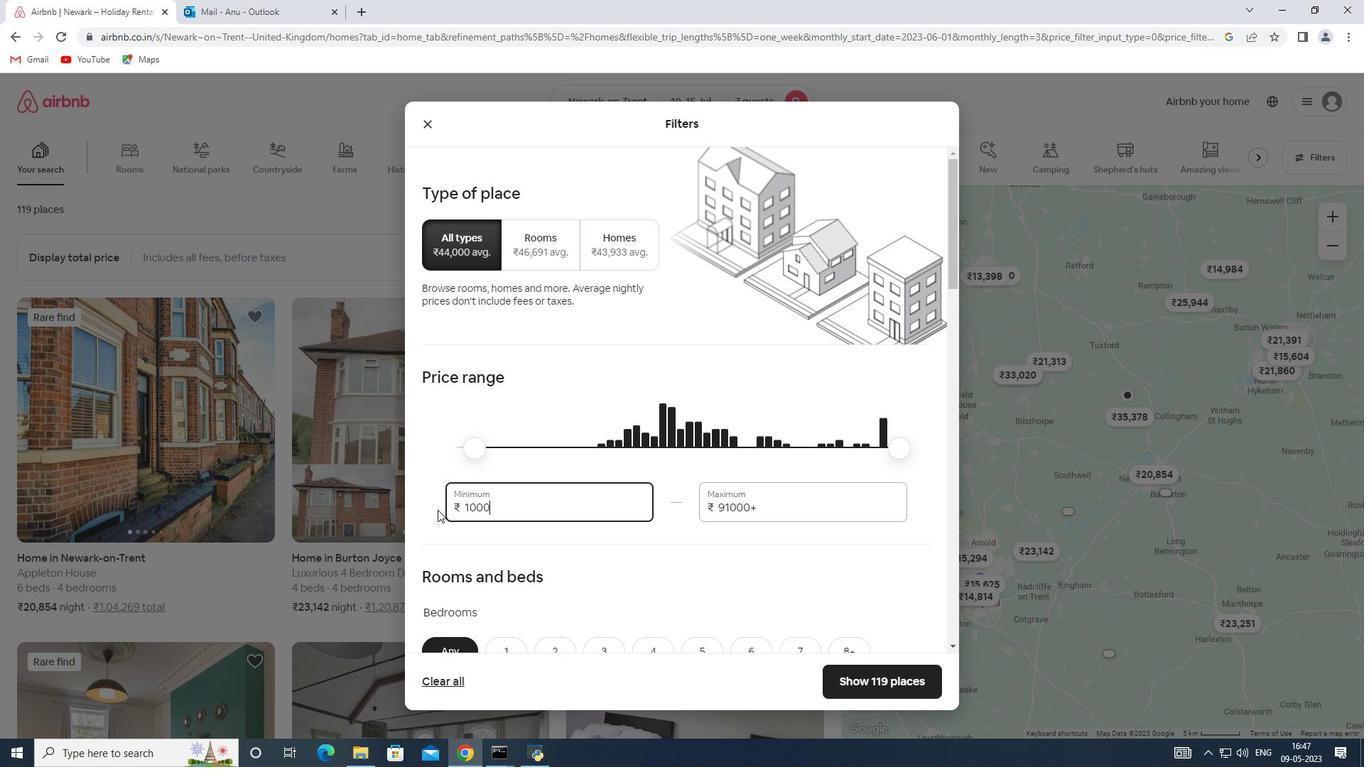 
Action: Mouse moved to (776, 506)
Screenshot: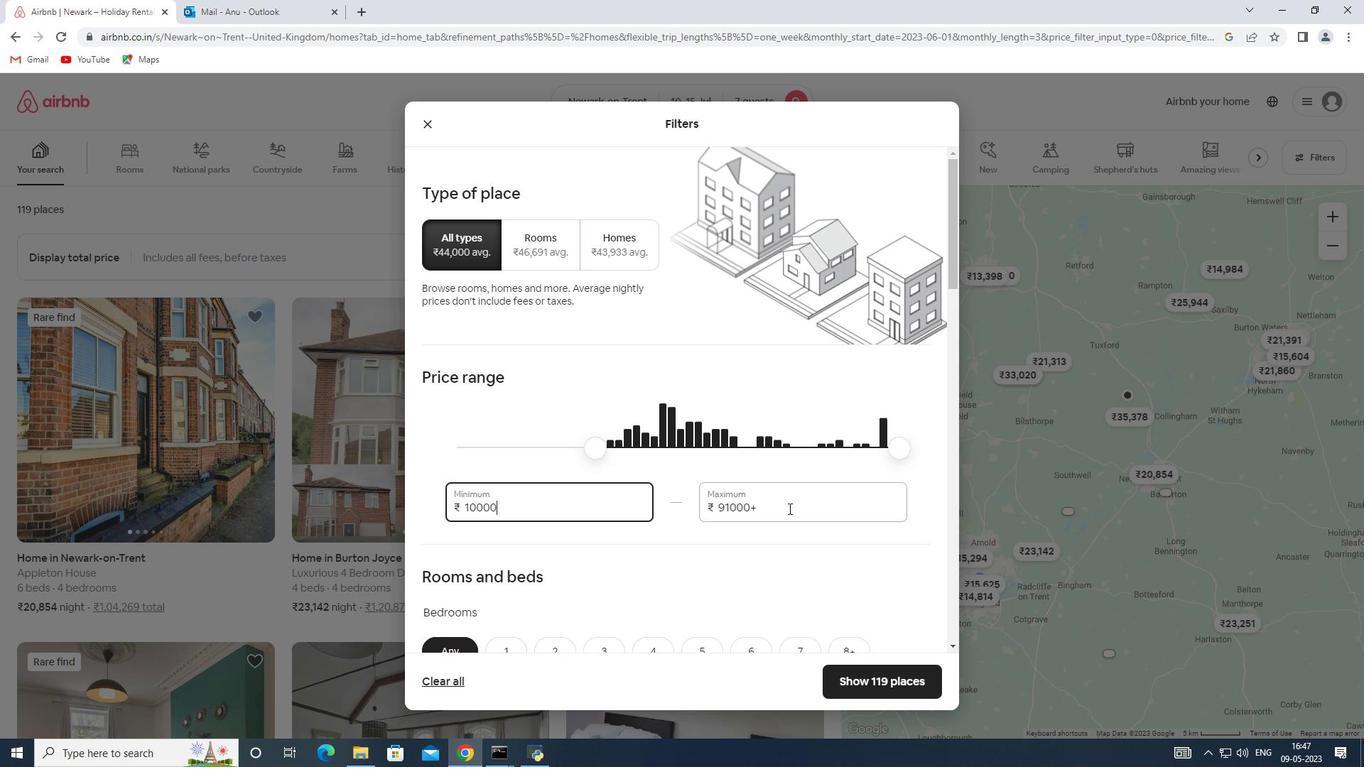
Action: Mouse pressed left at (776, 506)
Screenshot: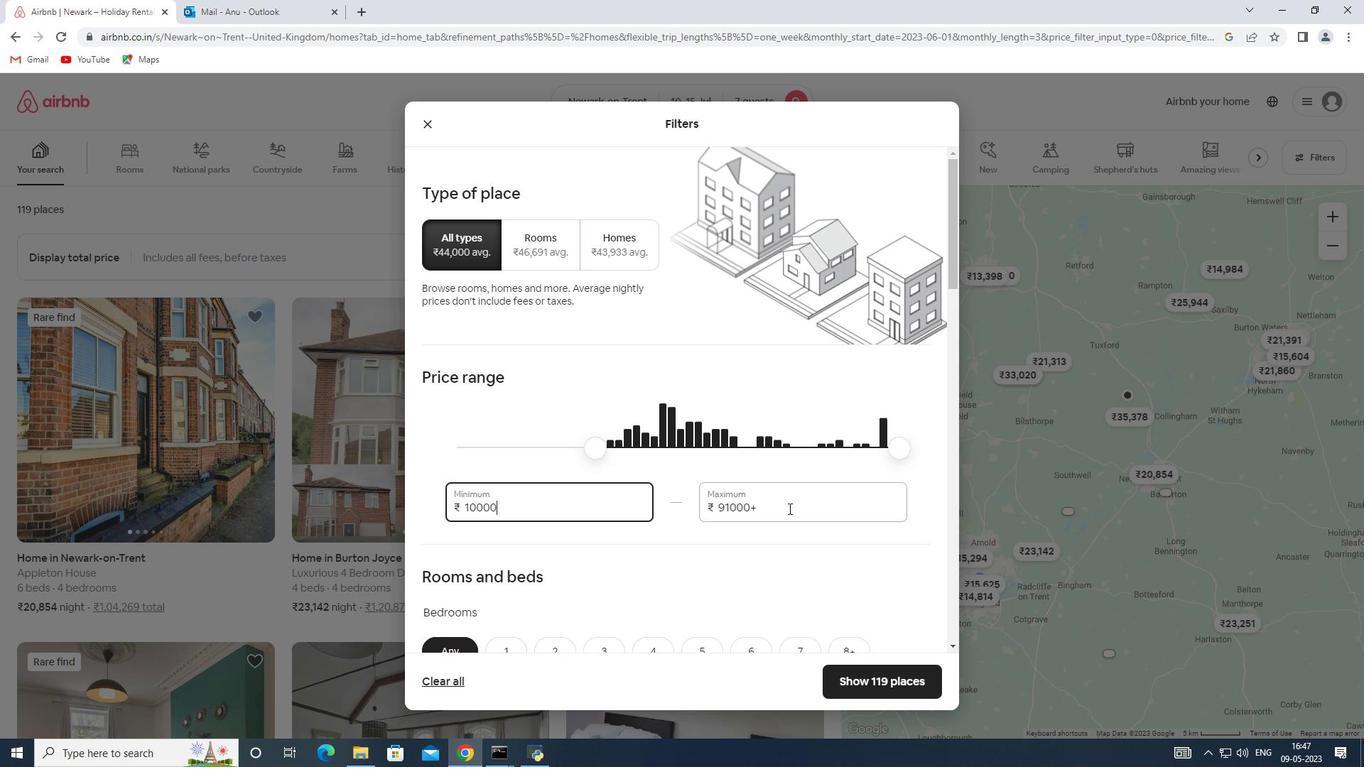 
Action: Mouse moved to (600, 511)
Screenshot: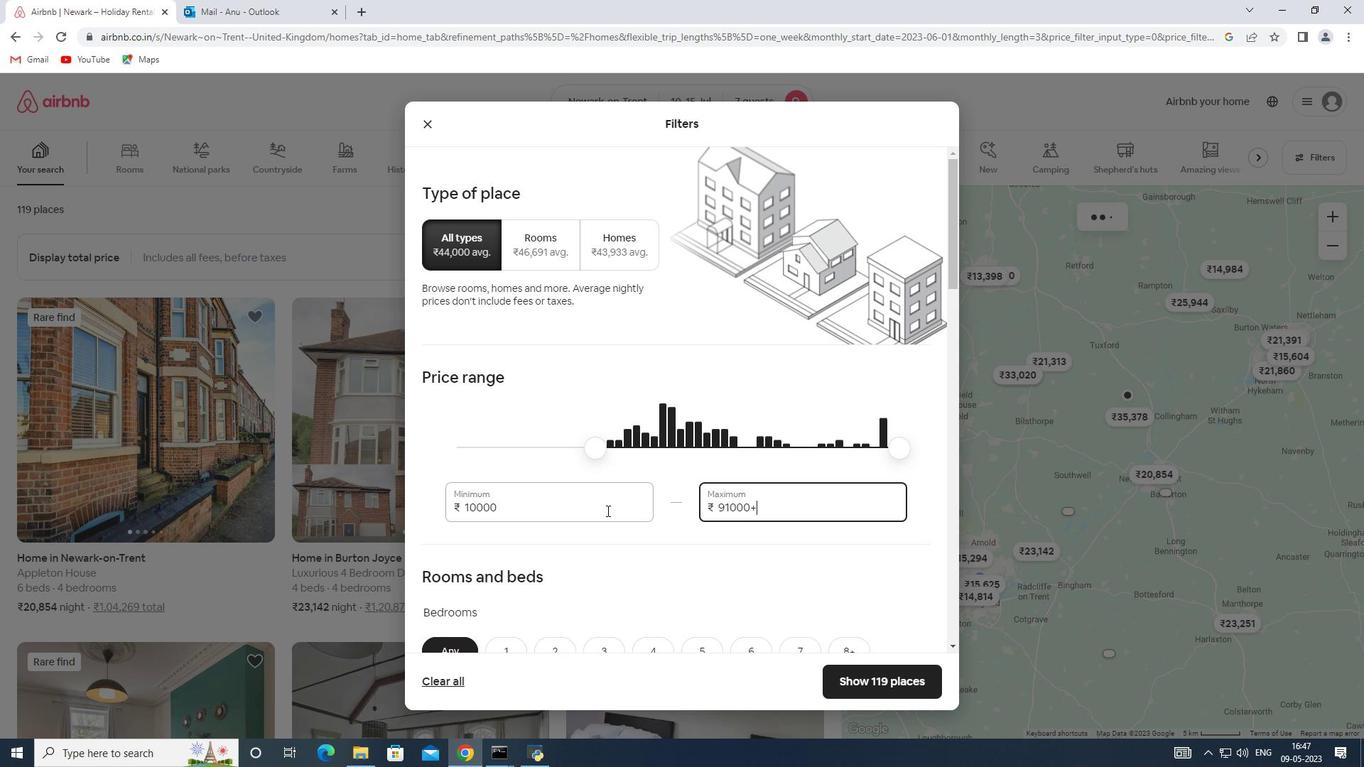 
Action: Key pressed 15000
Screenshot: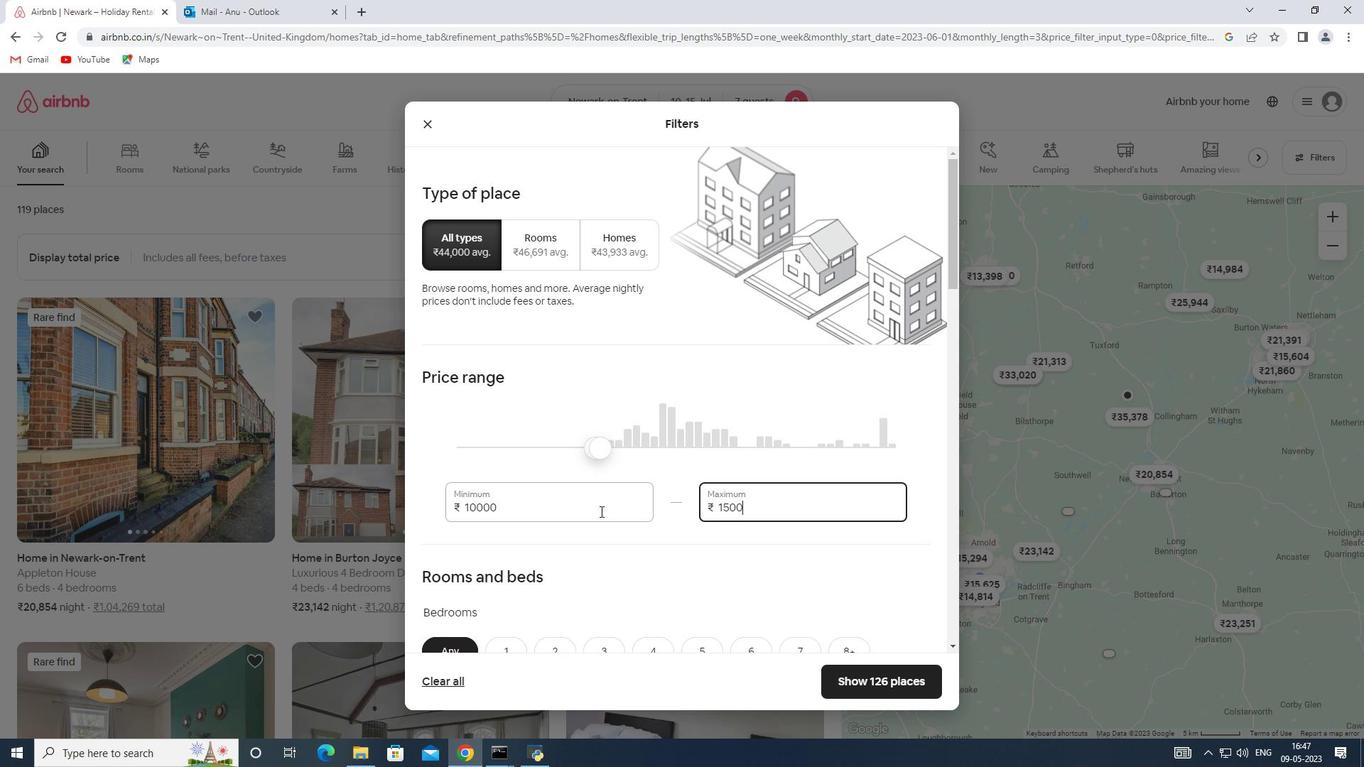 
Action: Mouse scrolled (600, 511) with delta (0, 0)
Screenshot: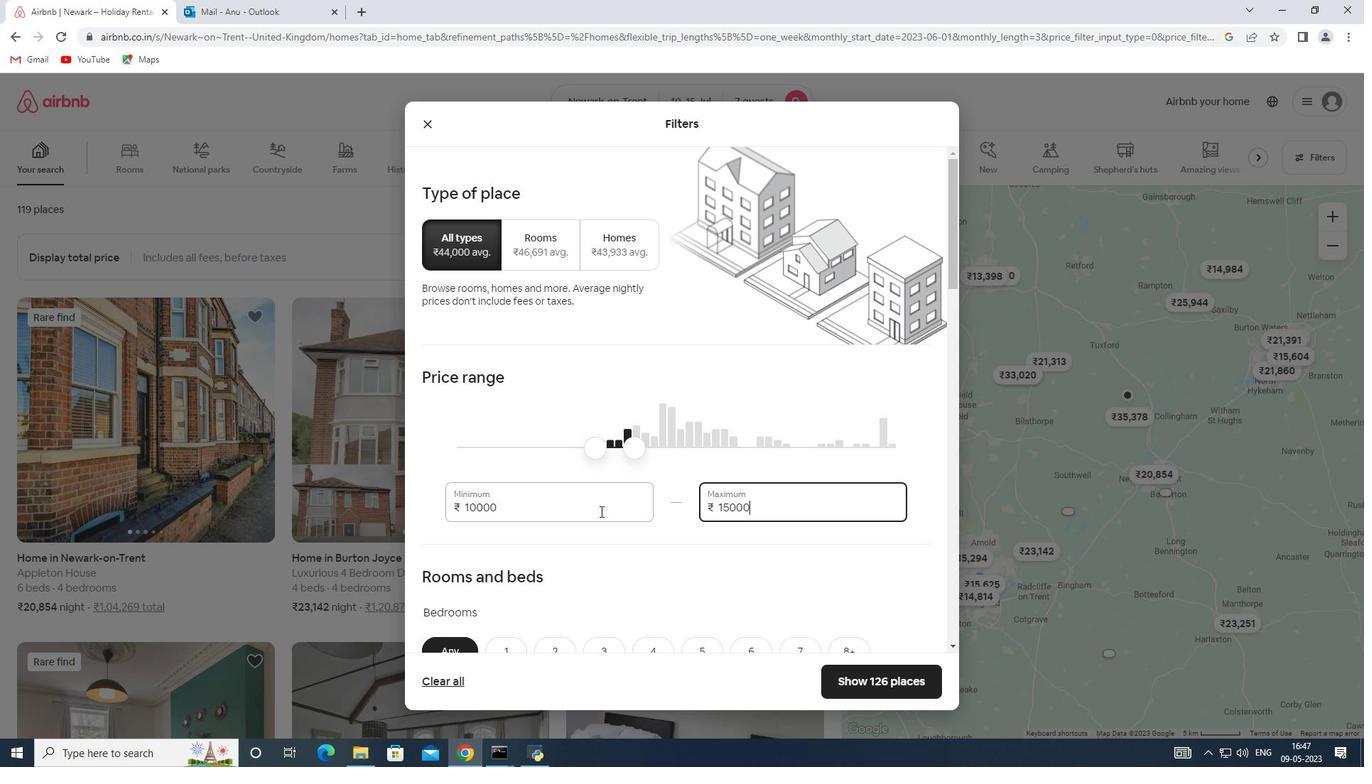 
Action: Mouse scrolled (600, 511) with delta (0, 0)
Screenshot: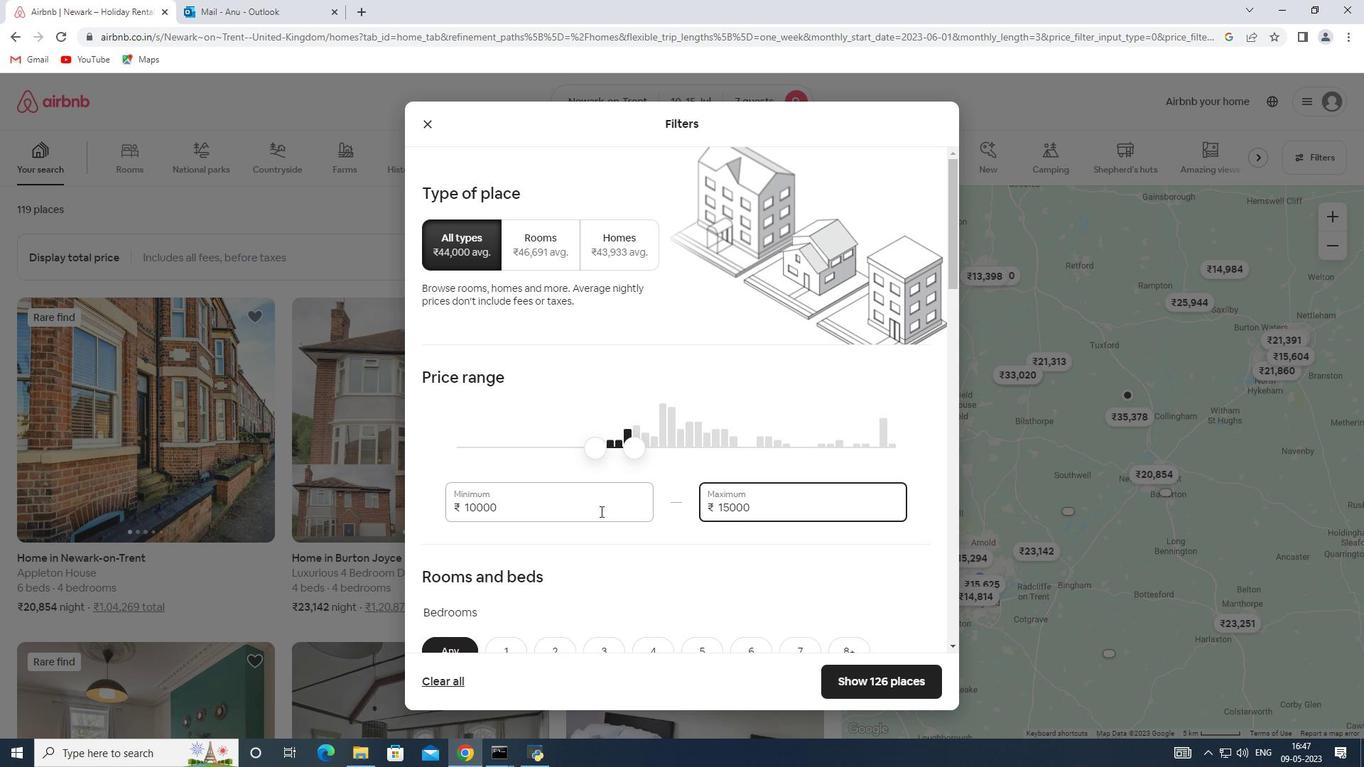 
Action: Mouse scrolled (600, 511) with delta (0, 0)
Screenshot: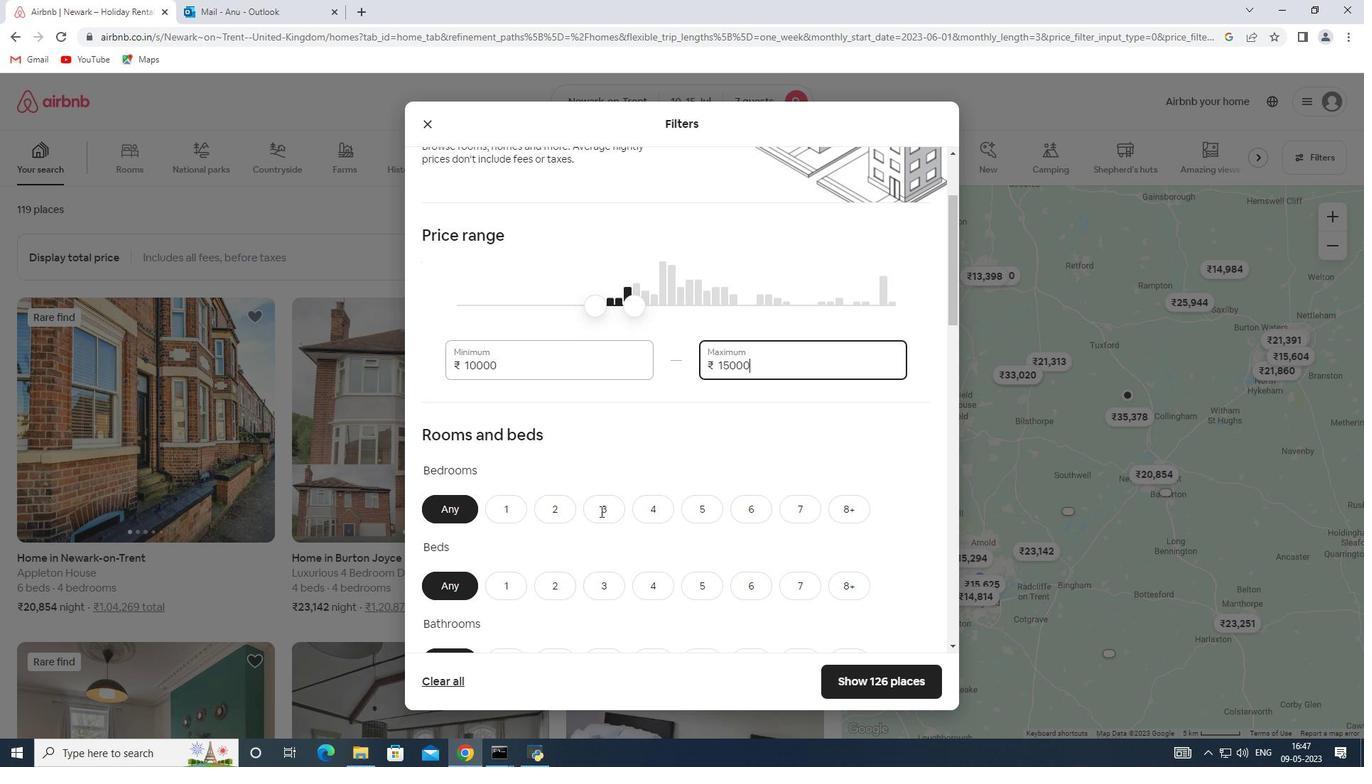 
Action: Mouse scrolled (600, 511) with delta (0, 0)
Screenshot: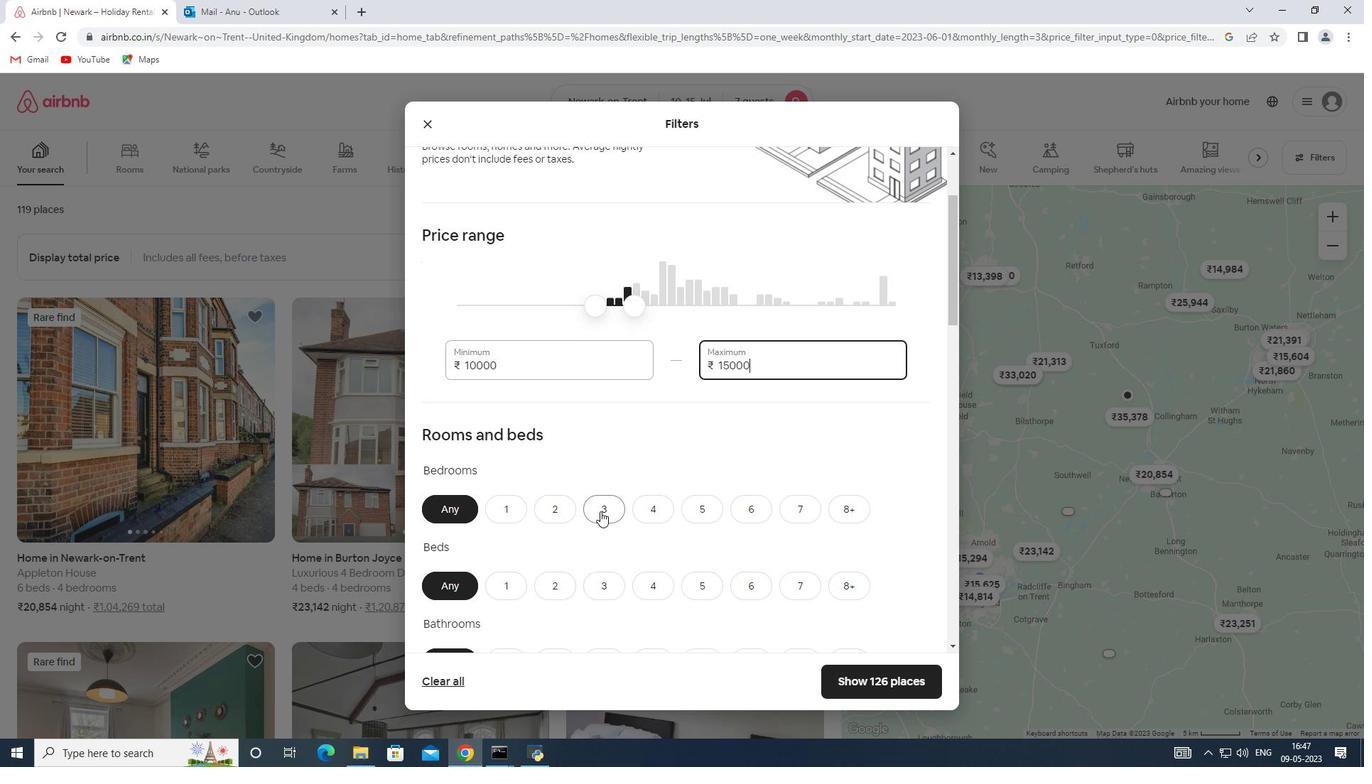 
Action: Mouse scrolled (600, 511) with delta (0, 0)
Screenshot: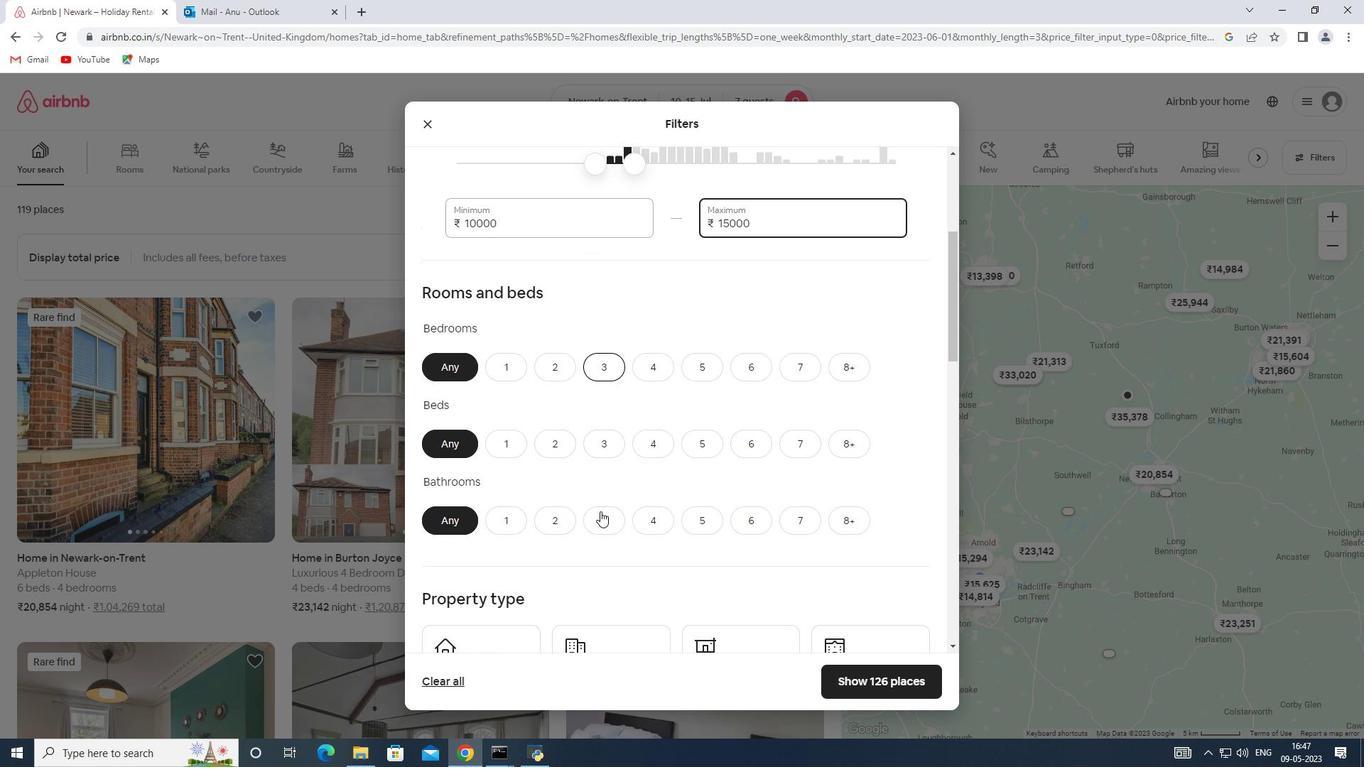 
Action: Mouse moved to (652, 299)
Screenshot: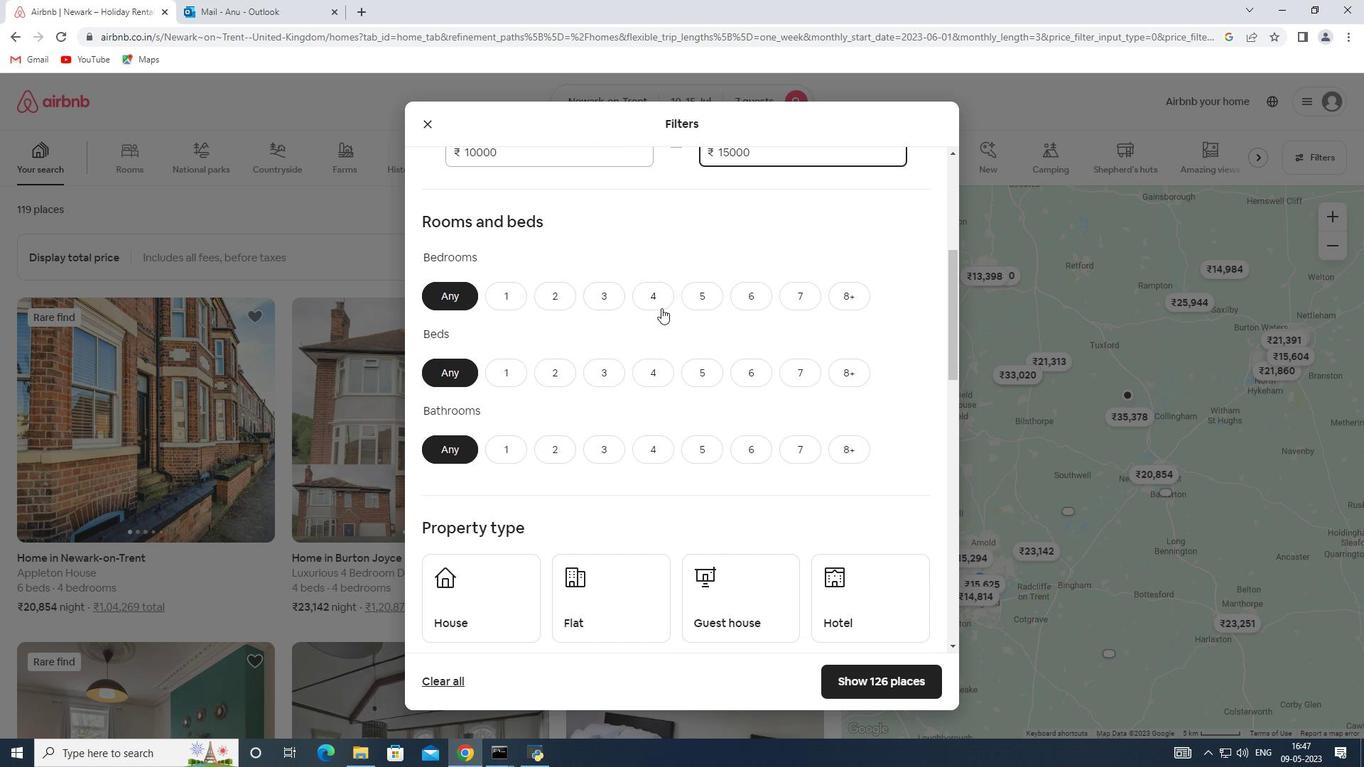 
Action: Mouse pressed left at (652, 299)
Screenshot: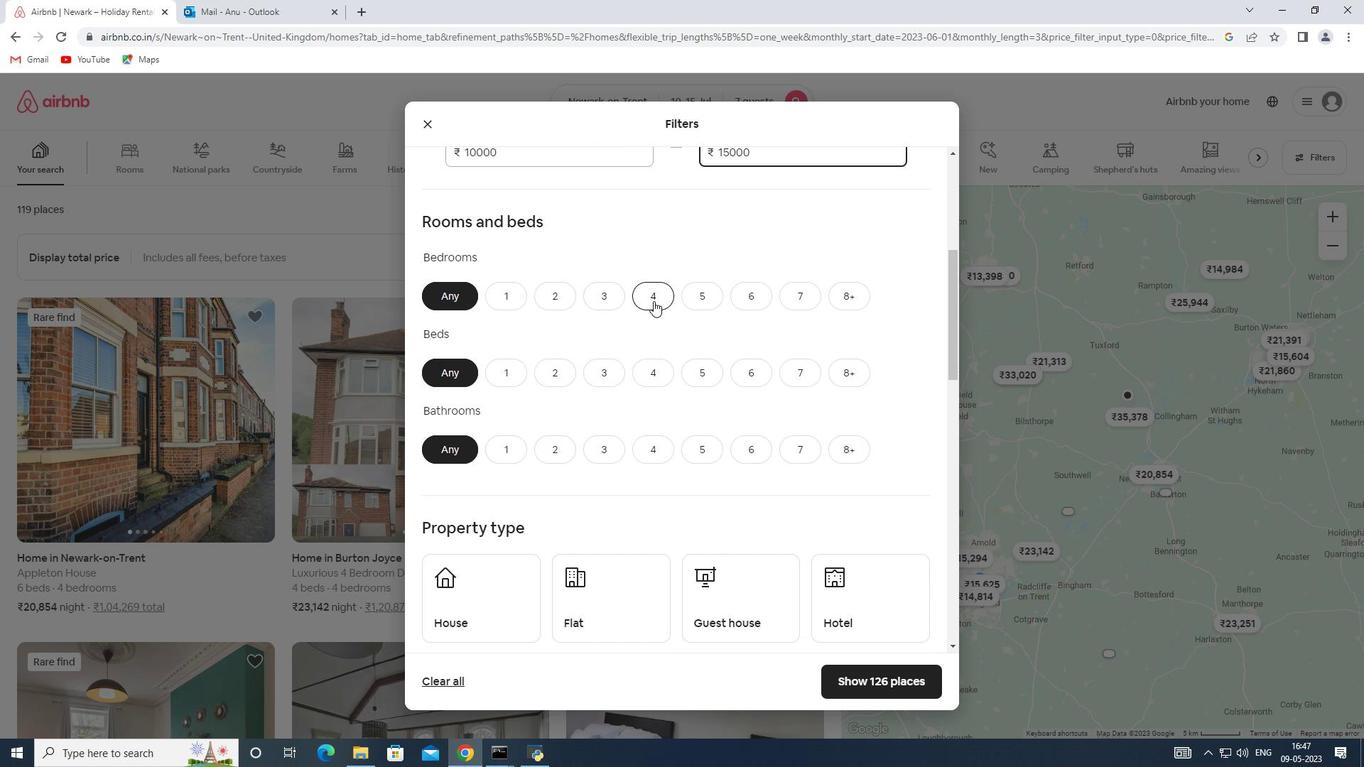 
Action: Mouse moved to (808, 368)
Screenshot: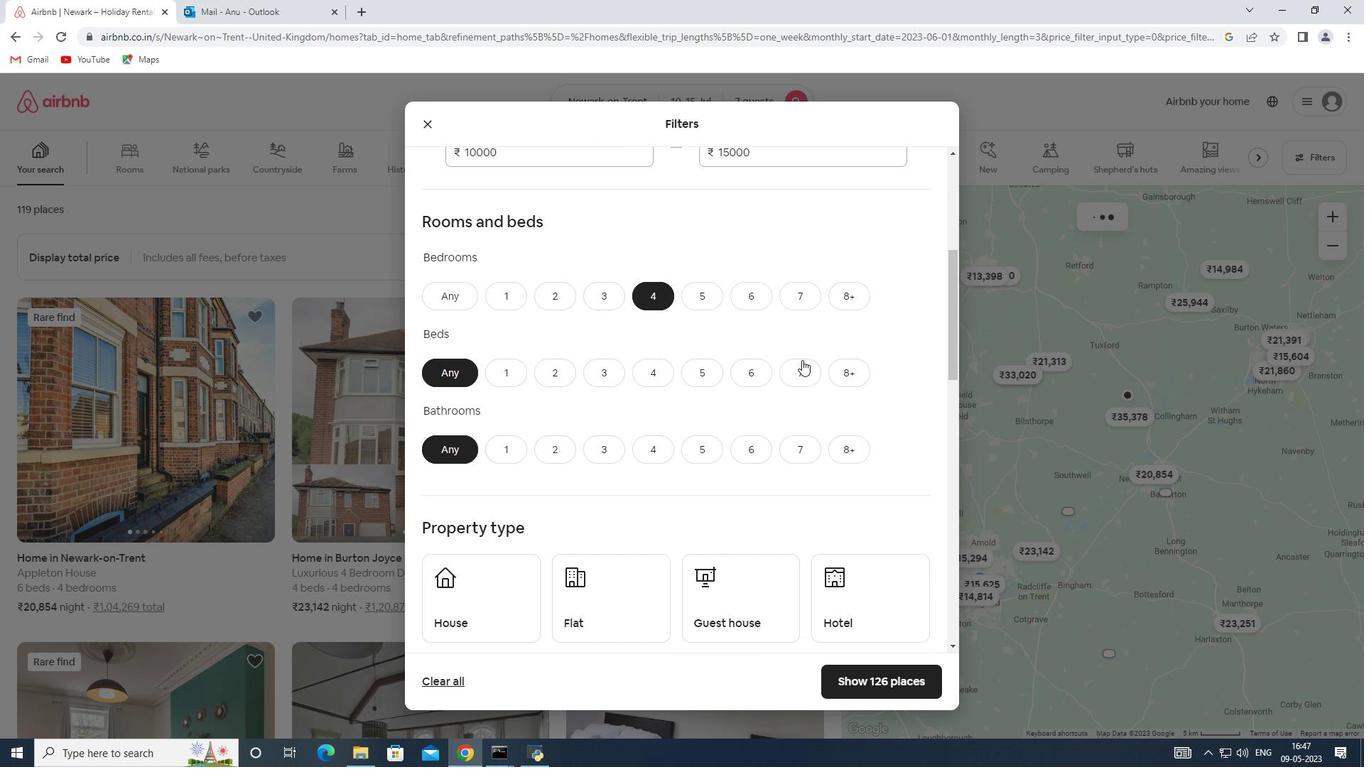 
Action: Mouse pressed left at (808, 368)
Screenshot: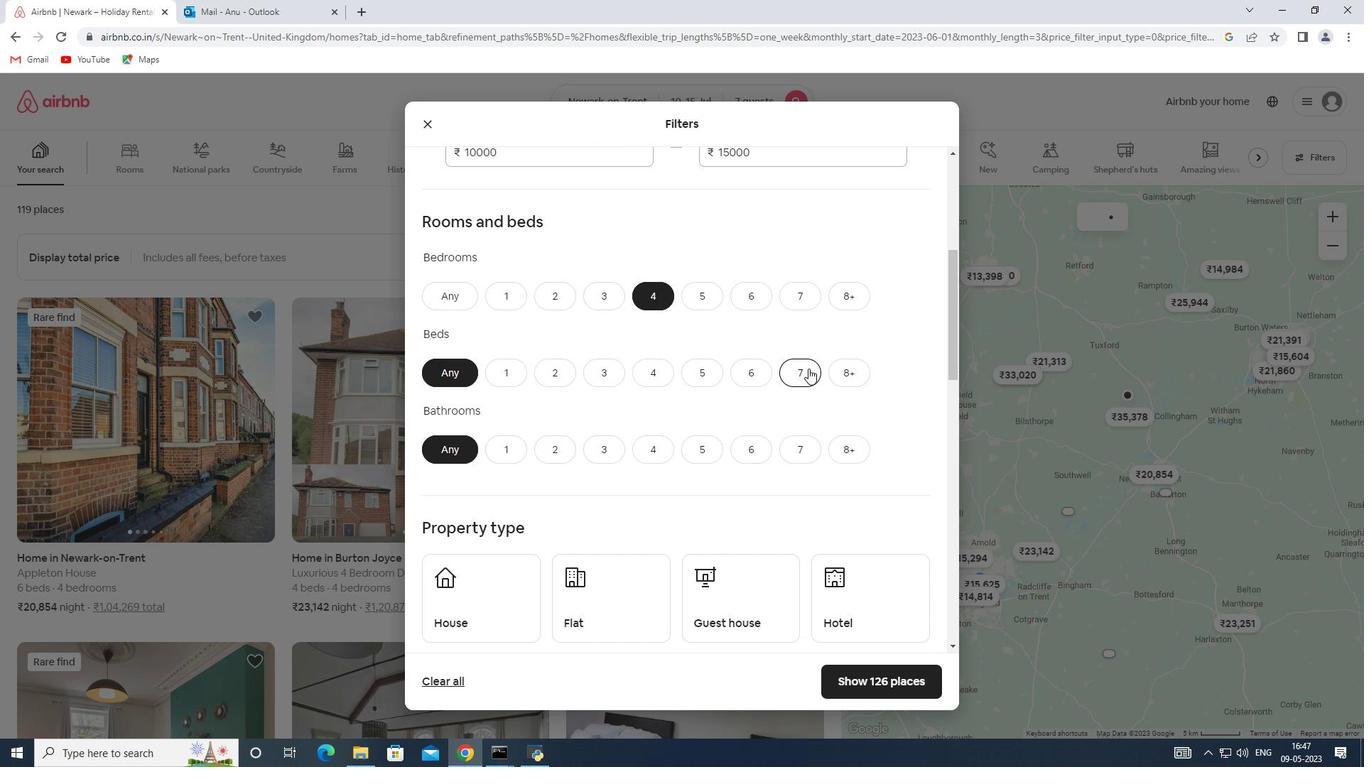 
Action: Mouse moved to (651, 442)
Screenshot: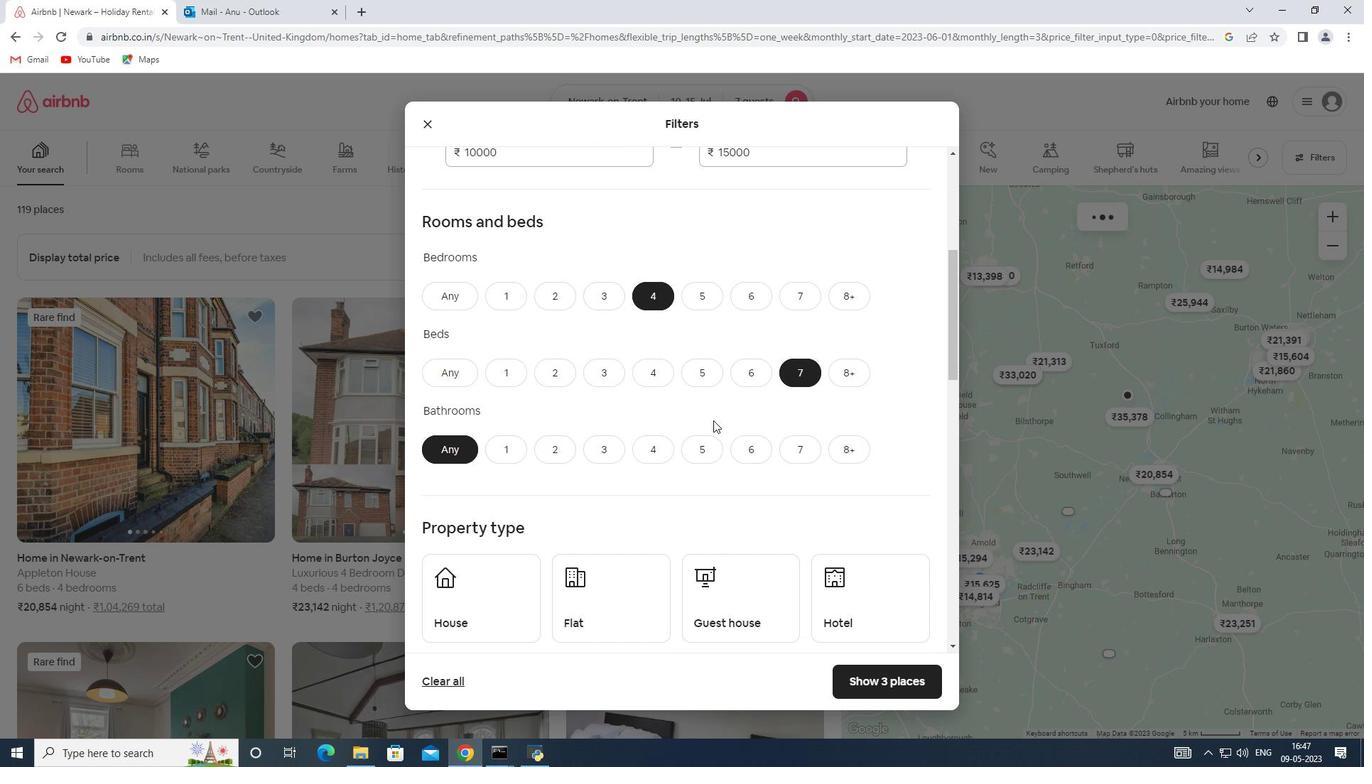 
Action: Mouse pressed left at (651, 442)
Screenshot: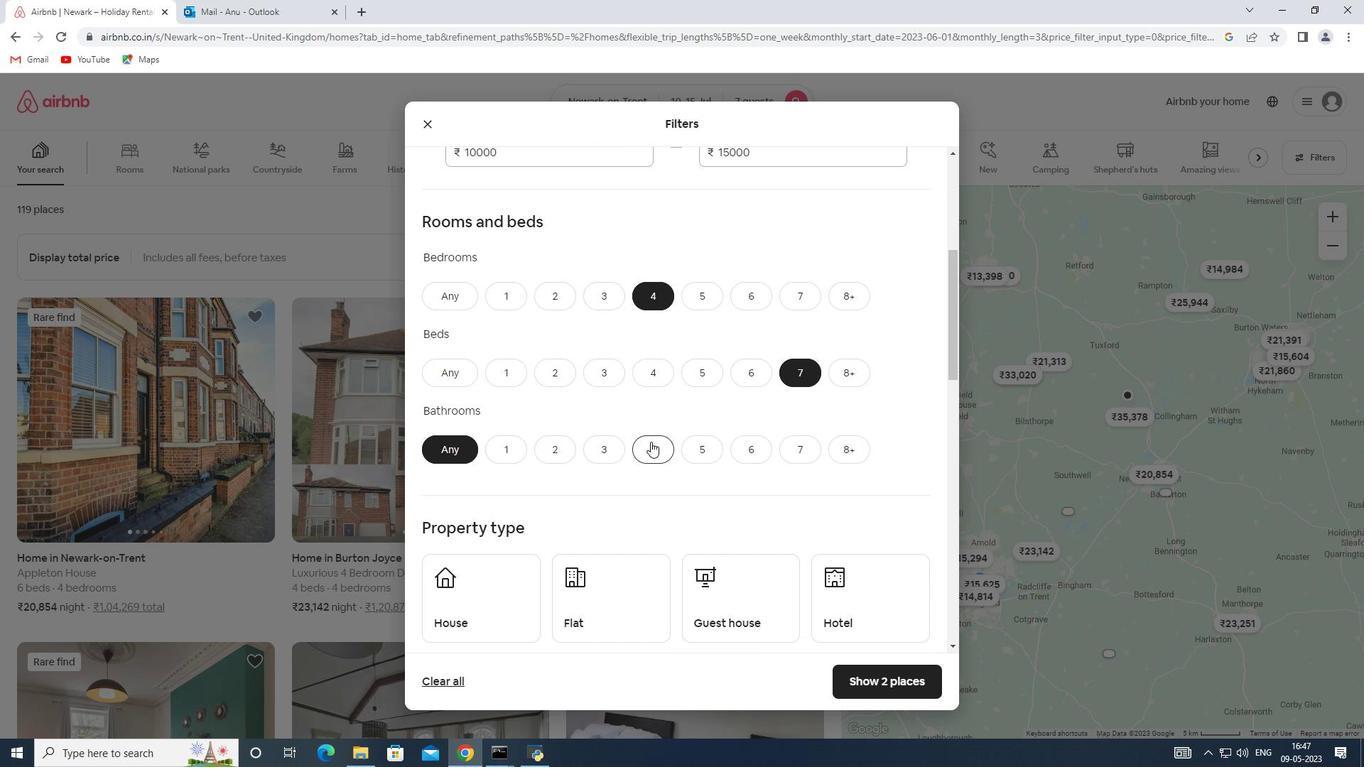 
Action: Mouse moved to (641, 443)
Screenshot: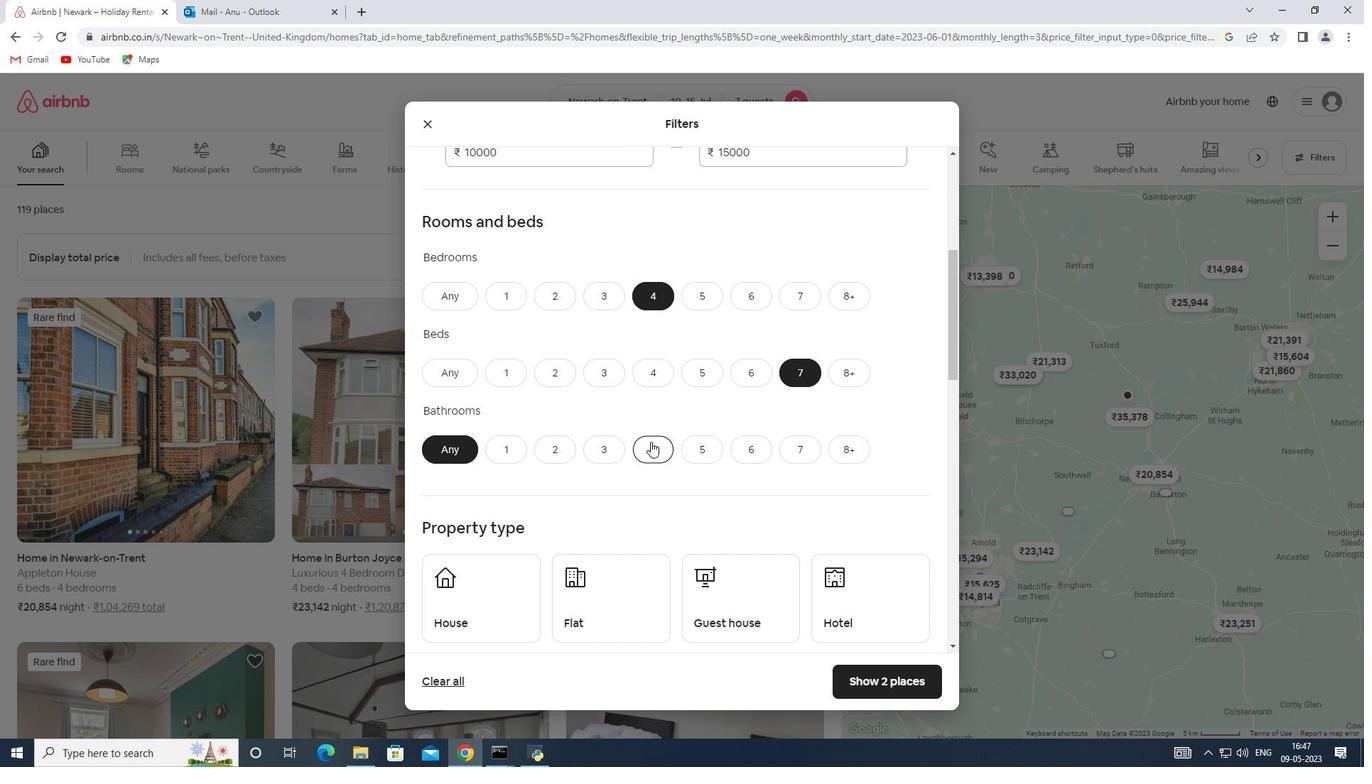 
Action: Mouse scrolled (641, 442) with delta (0, 0)
Screenshot: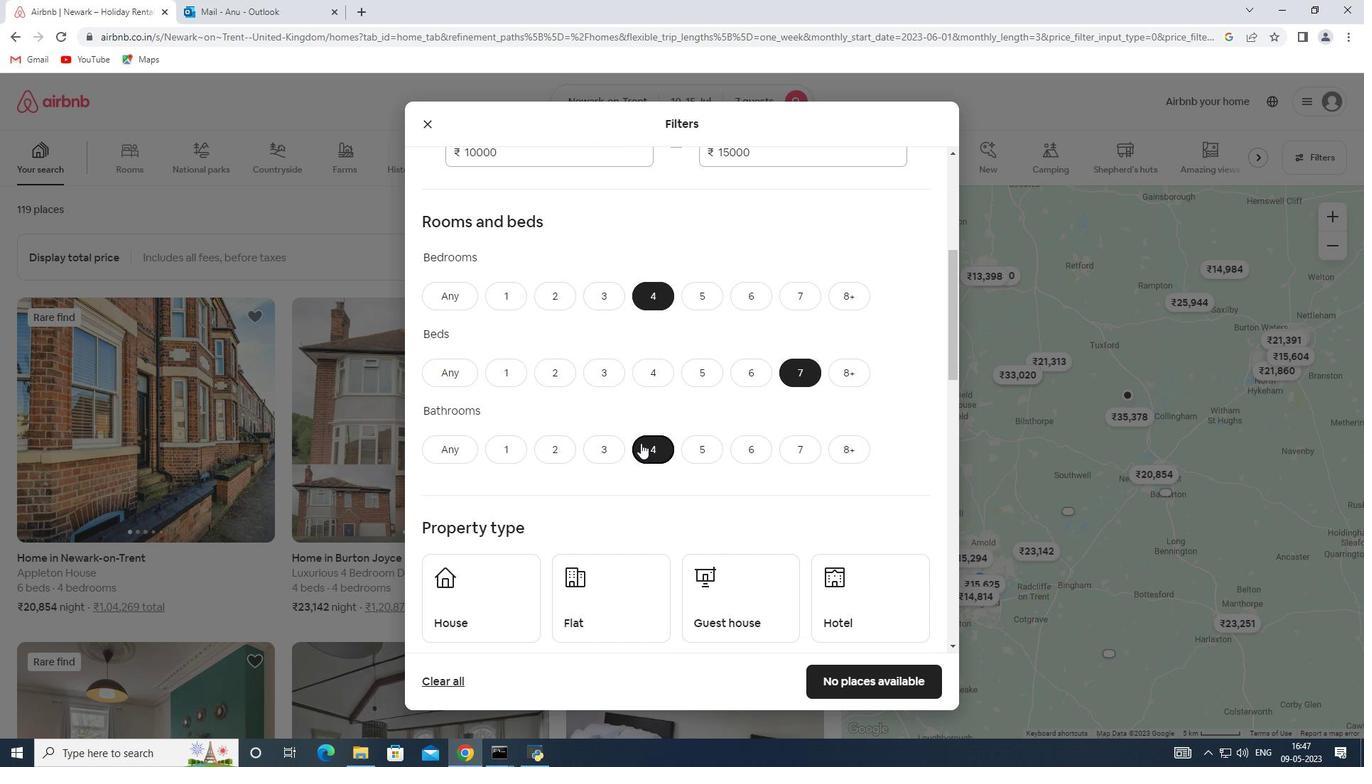
Action: Mouse moved to (456, 513)
Screenshot: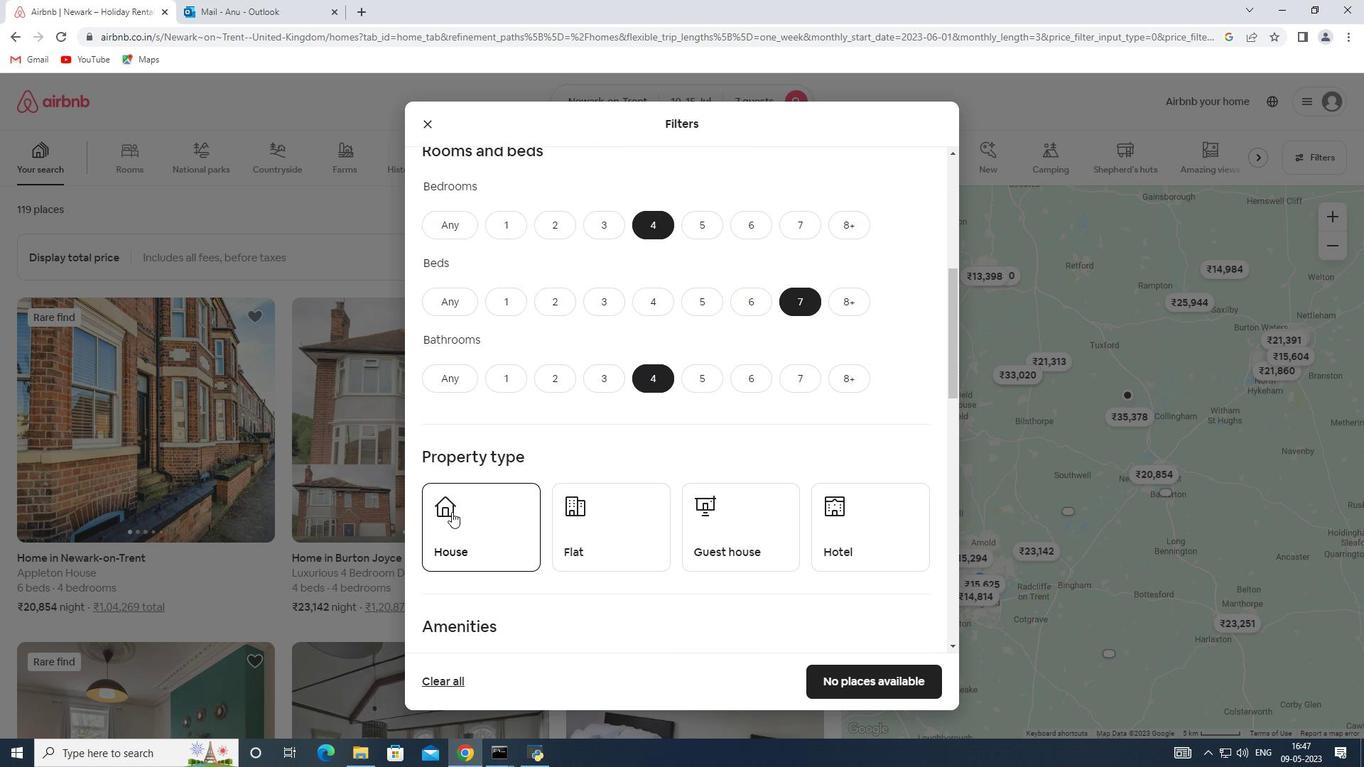 
Action: Mouse pressed left at (456, 513)
Screenshot: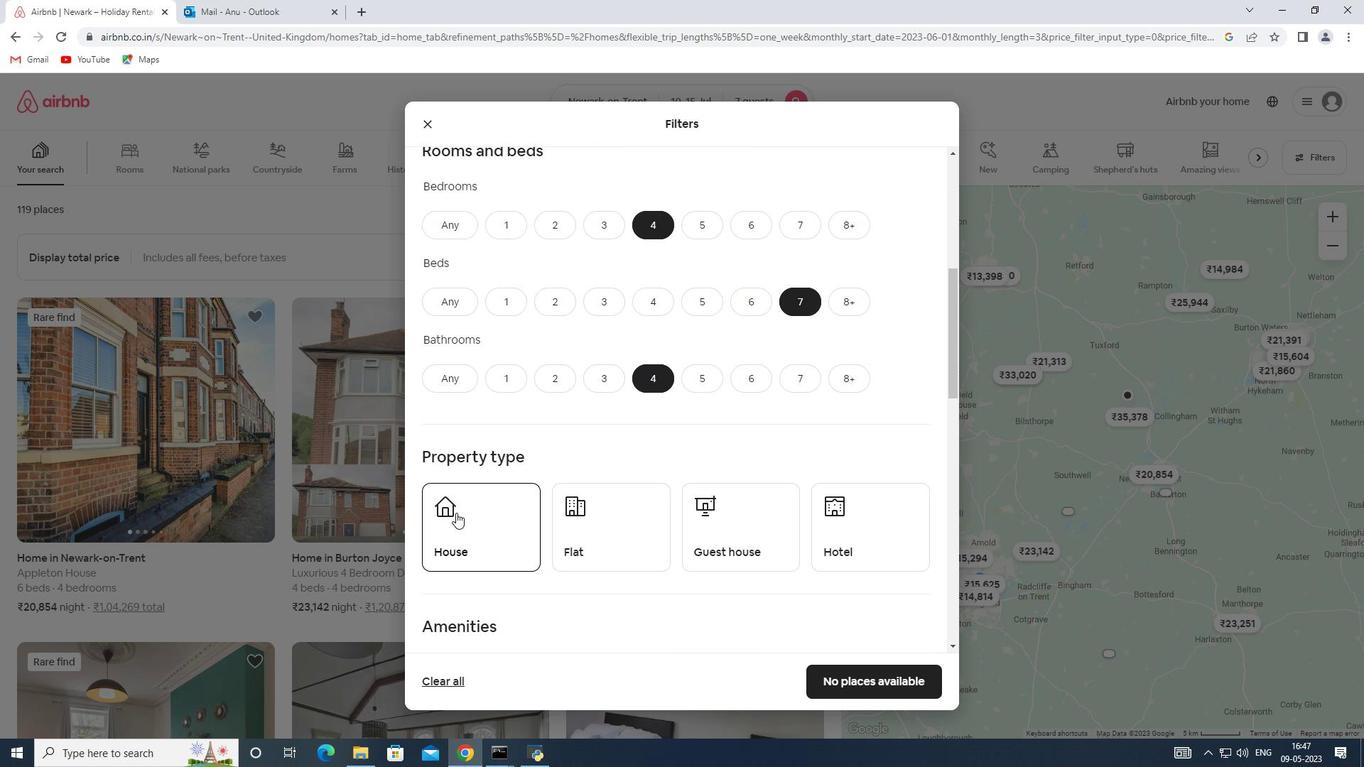 
Action: Mouse moved to (636, 527)
Screenshot: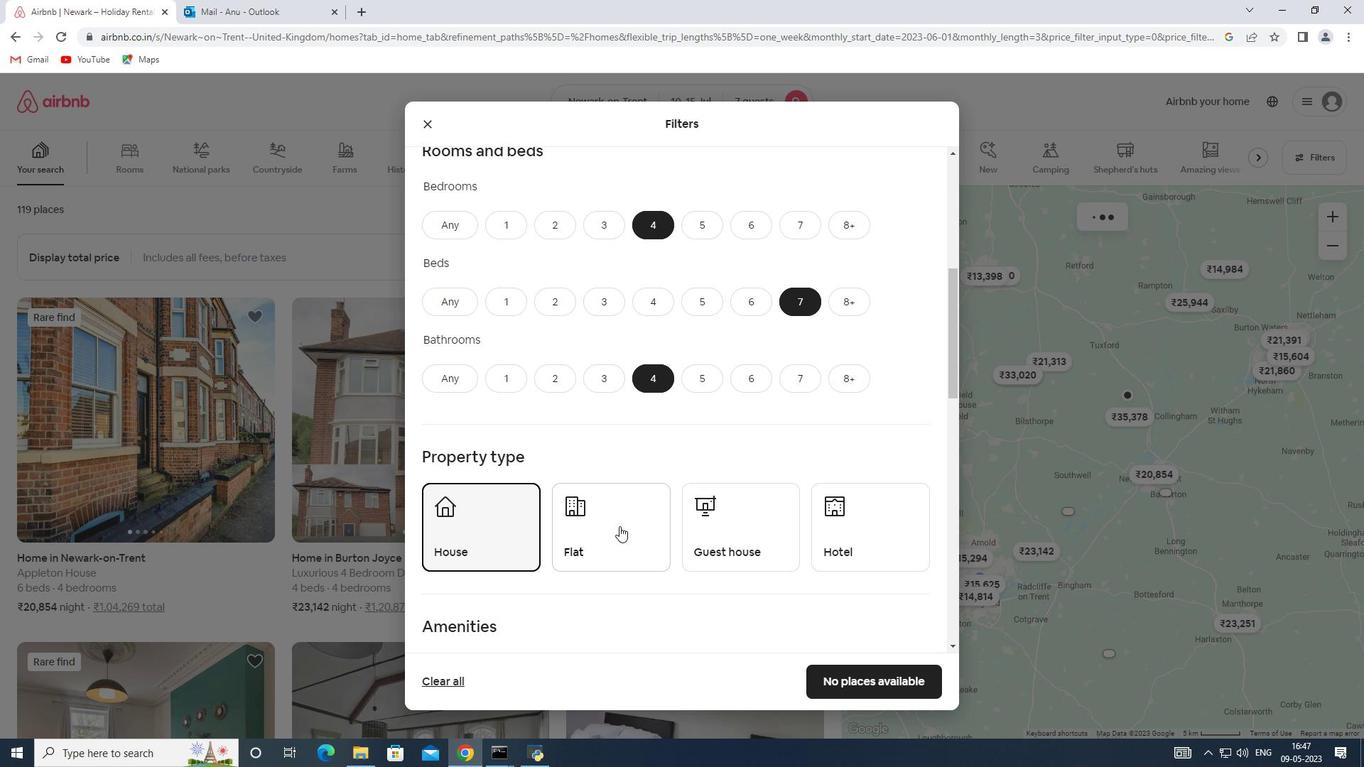 
Action: Mouse pressed left at (636, 527)
Screenshot: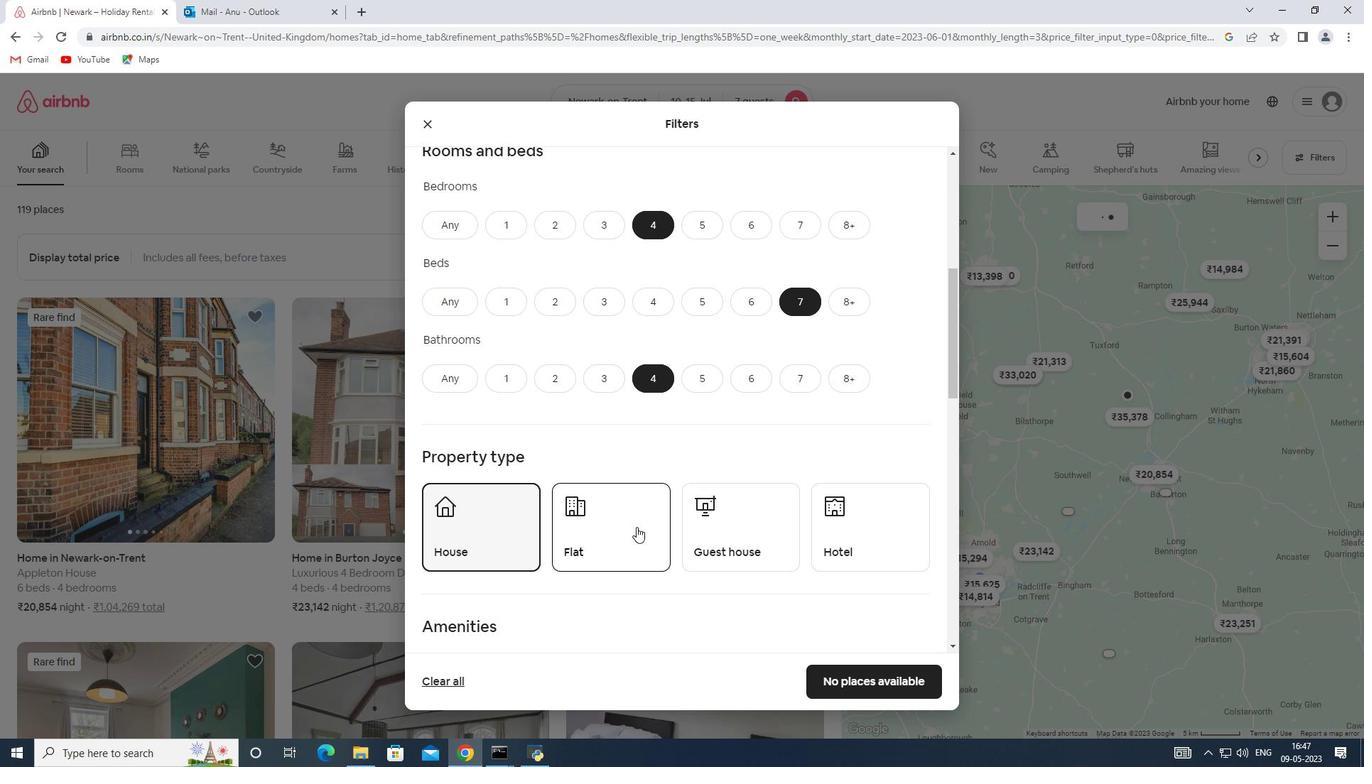 
Action: Mouse moved to (749, 523)
Screenshot: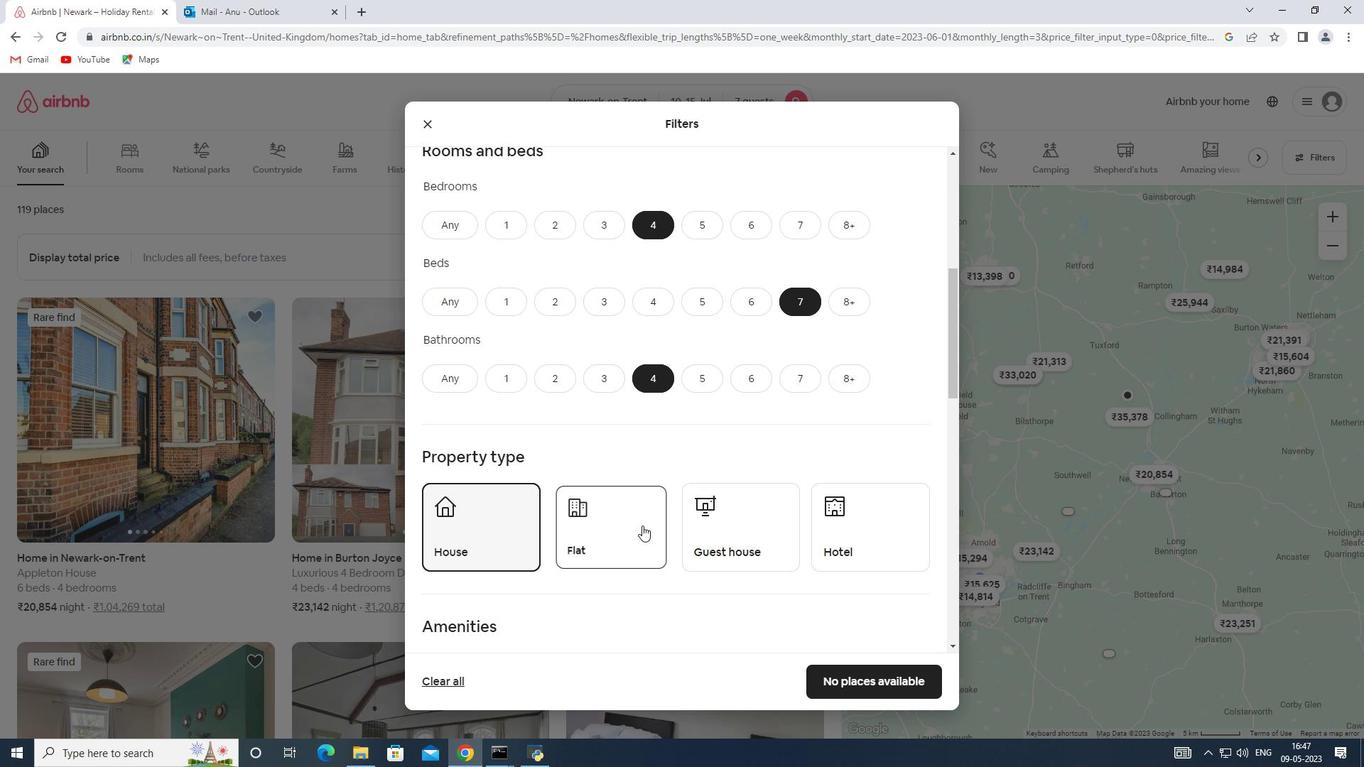 
Action: Mouse pressed left at (749, 523)
Screenshot: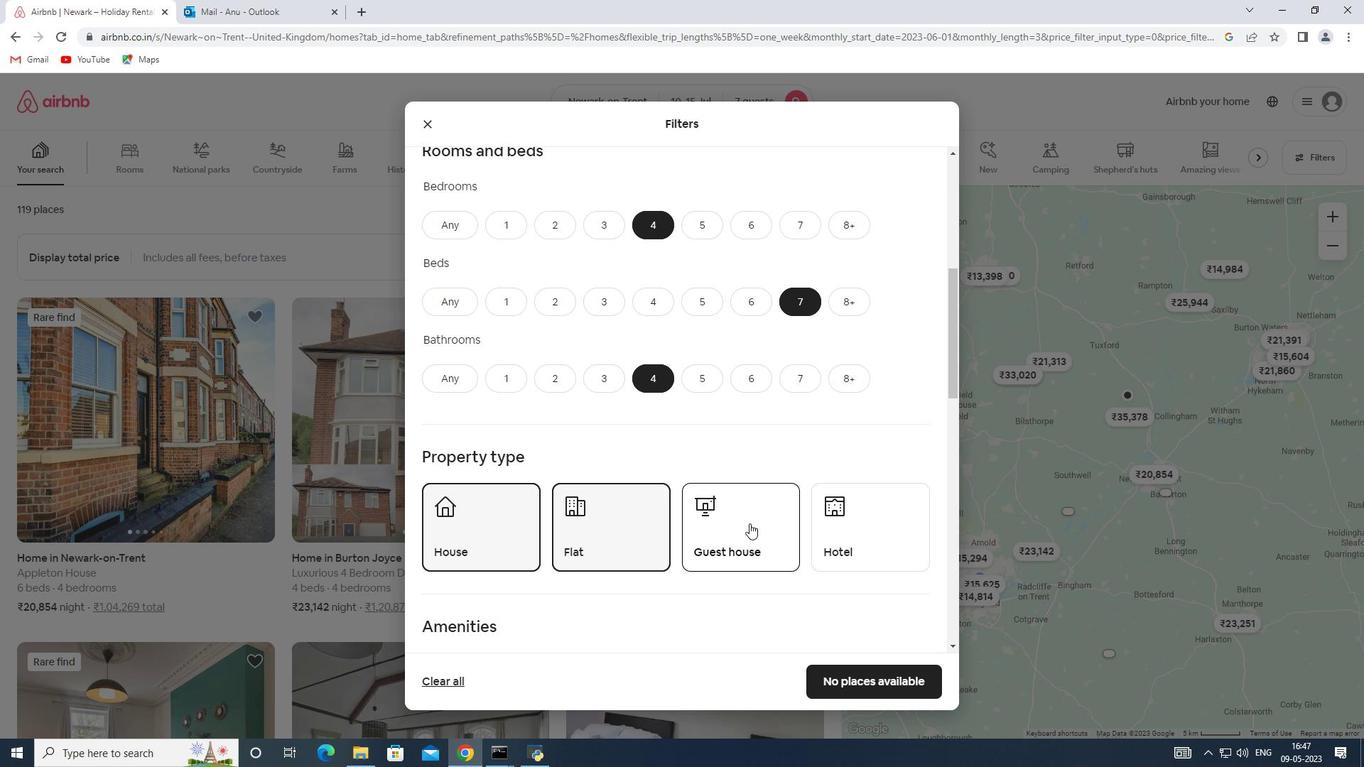 
Action: Mouse moved to (615, 536)
Screenshot: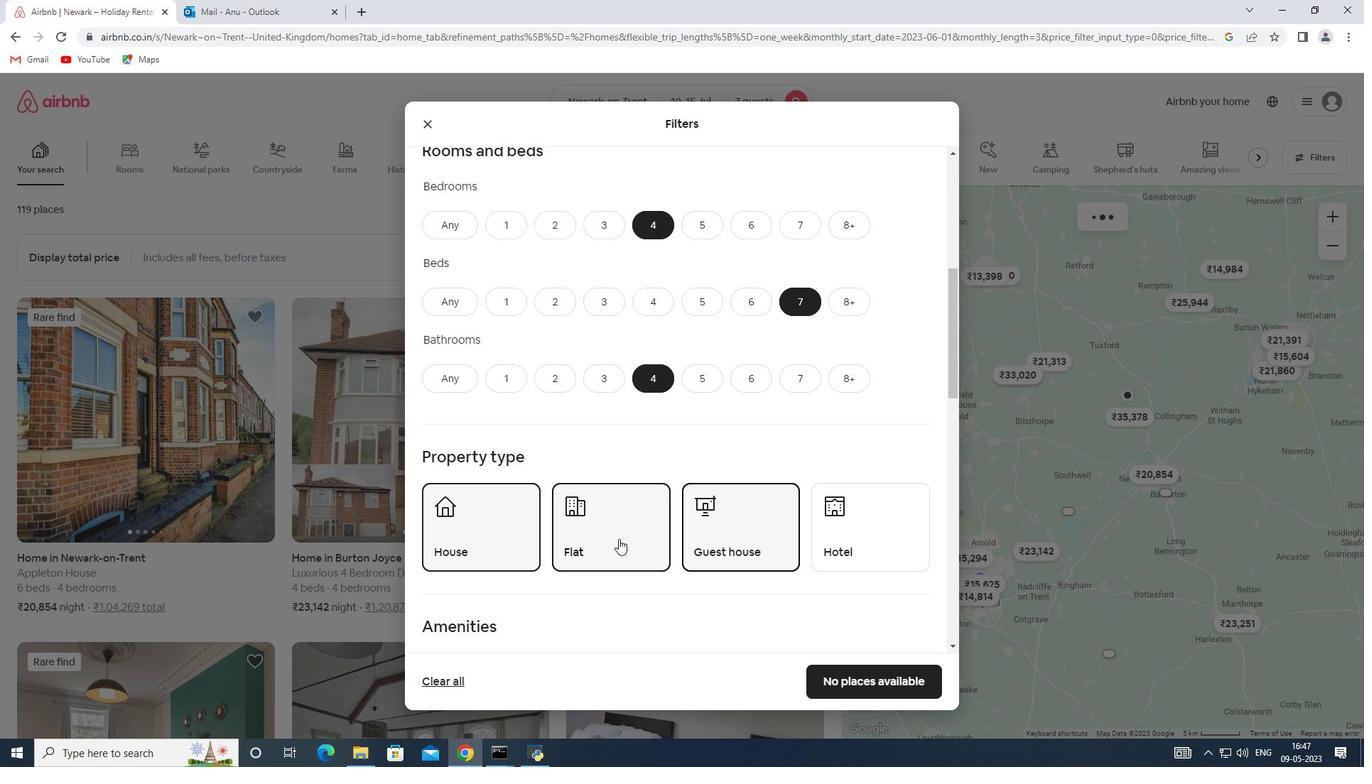 
Action: Mouse scrolled (615, 535) with delta (0, 0)
Screenshot: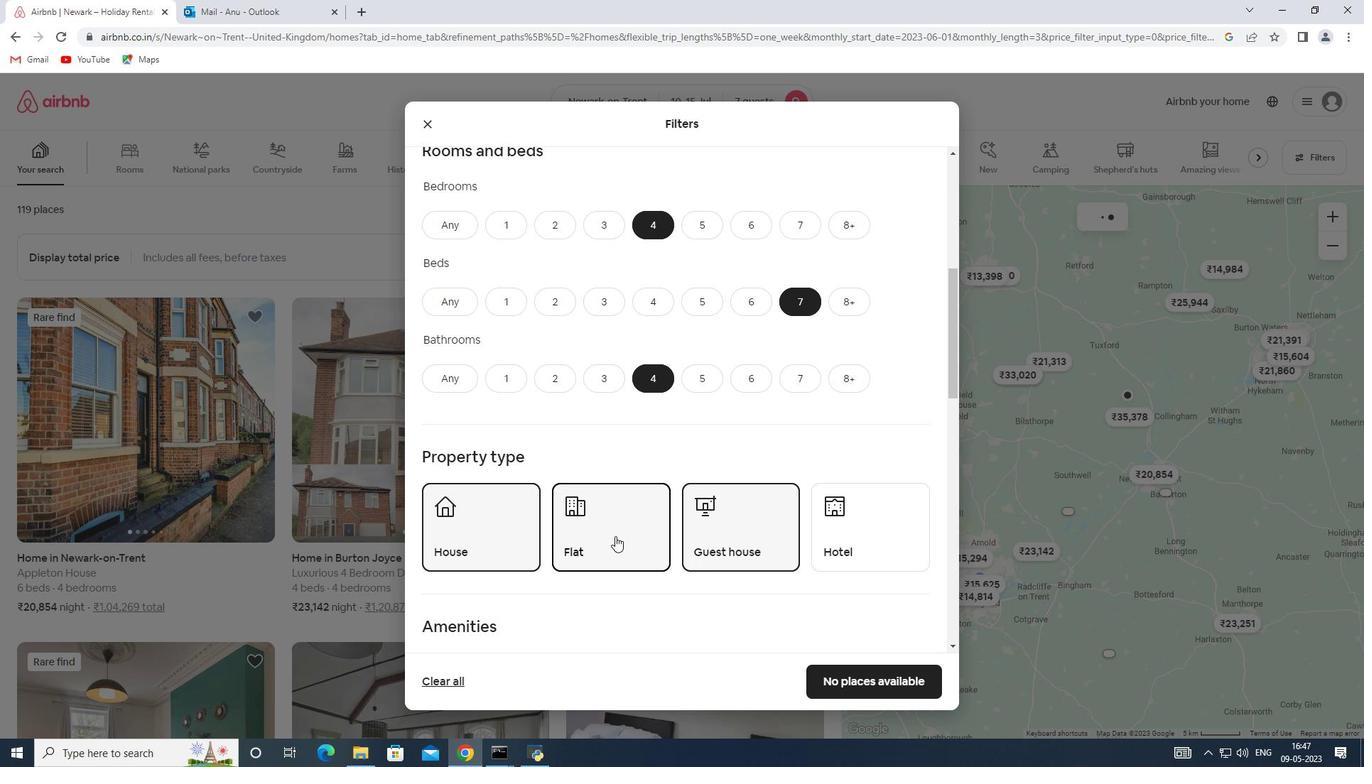 
Action: Mouse scrolled (615, 535) with delta (0, 0)
Screenshot: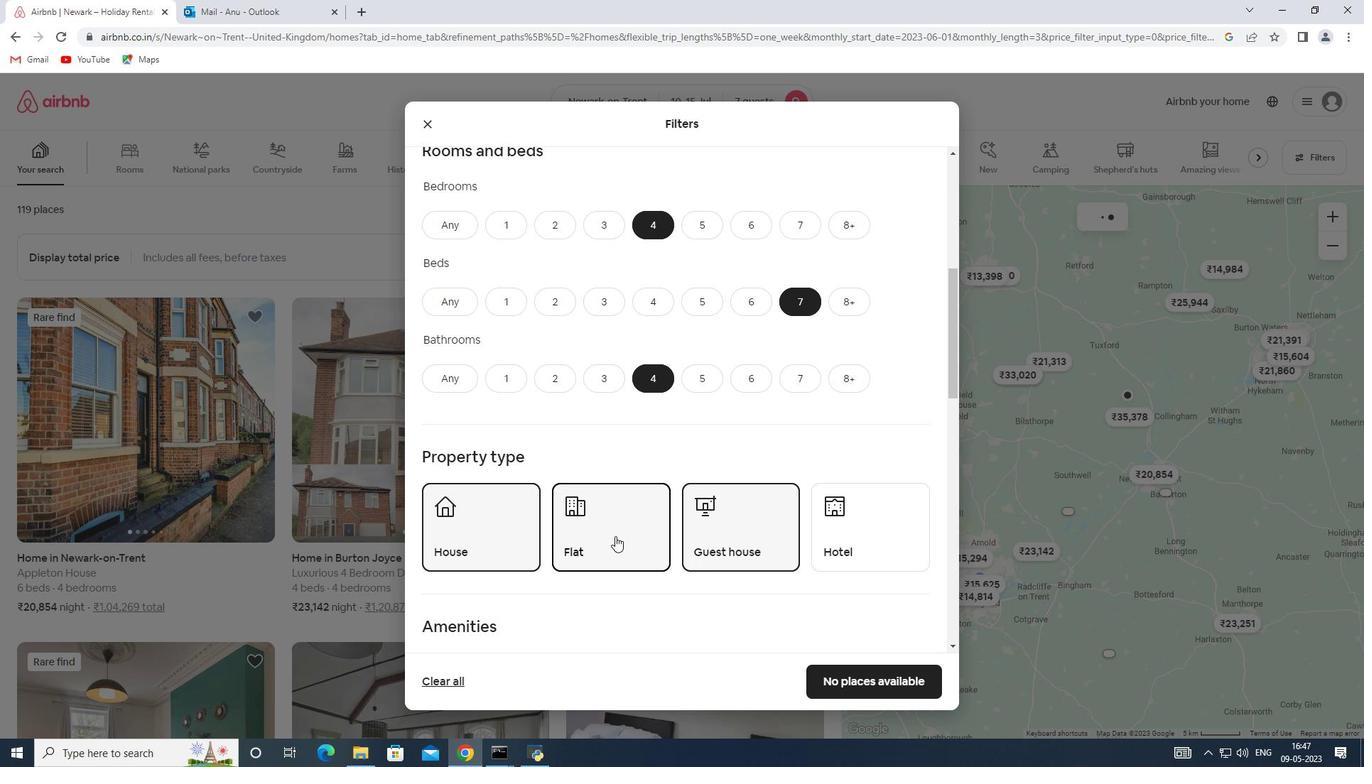 
Action: Mouse moved to (427, 555)
Screenshot: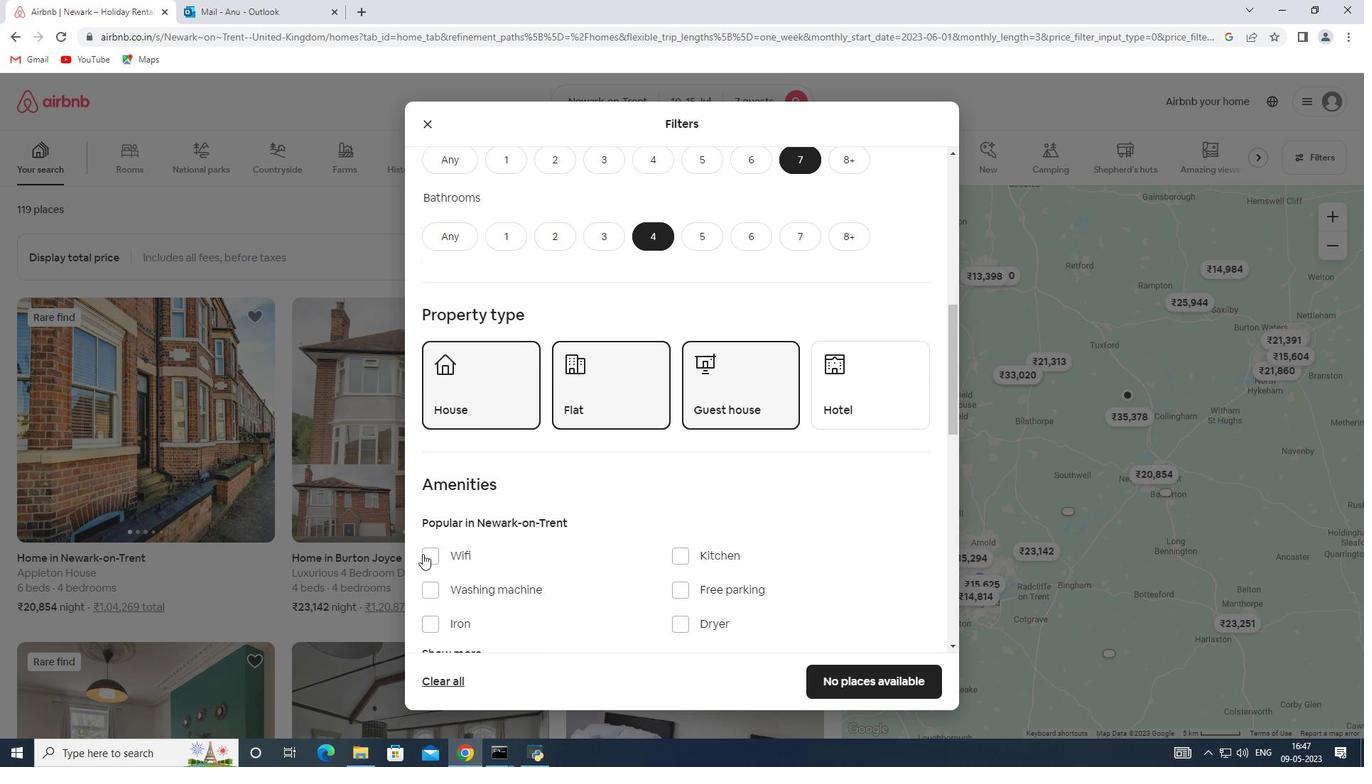 
Action: Mouse pressed left at (427, 555)
Screenshot: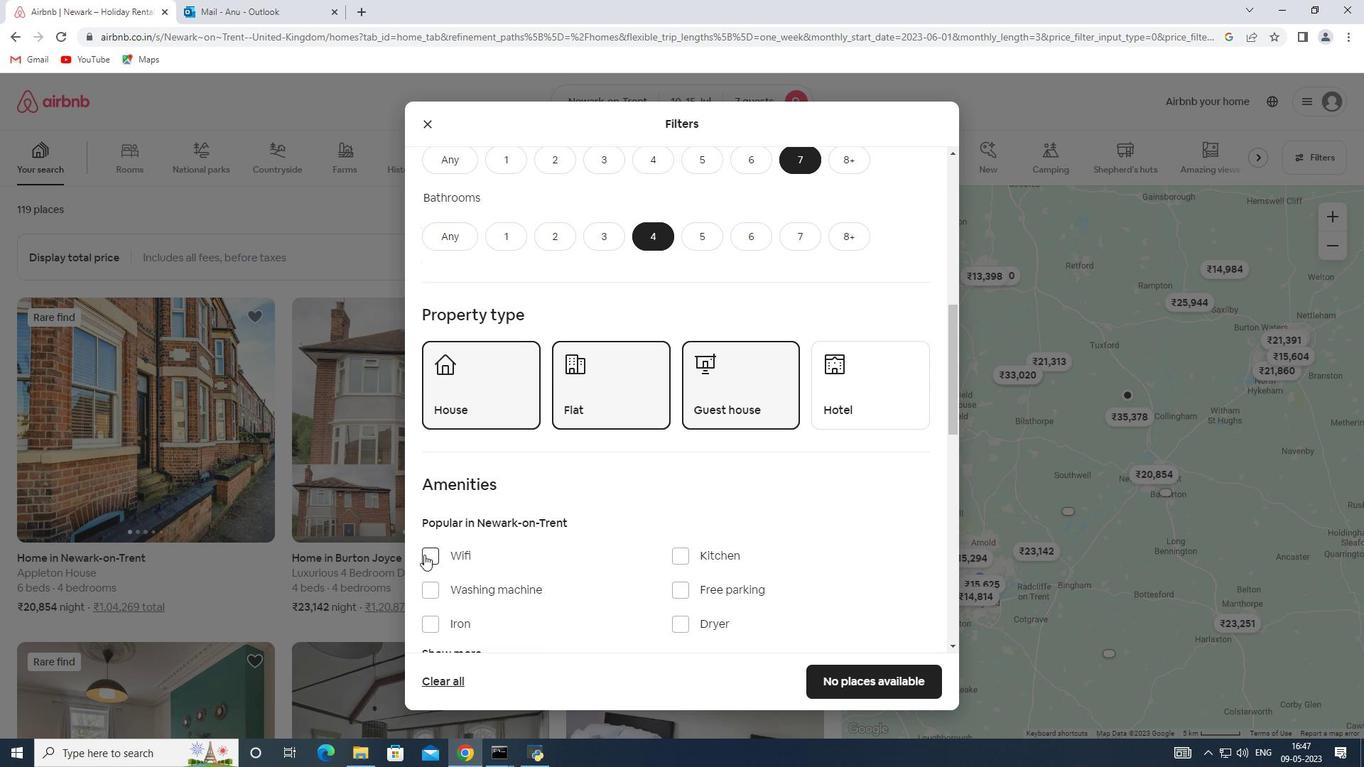 
Action: Mouse moved to (564, 533)
Screenshot: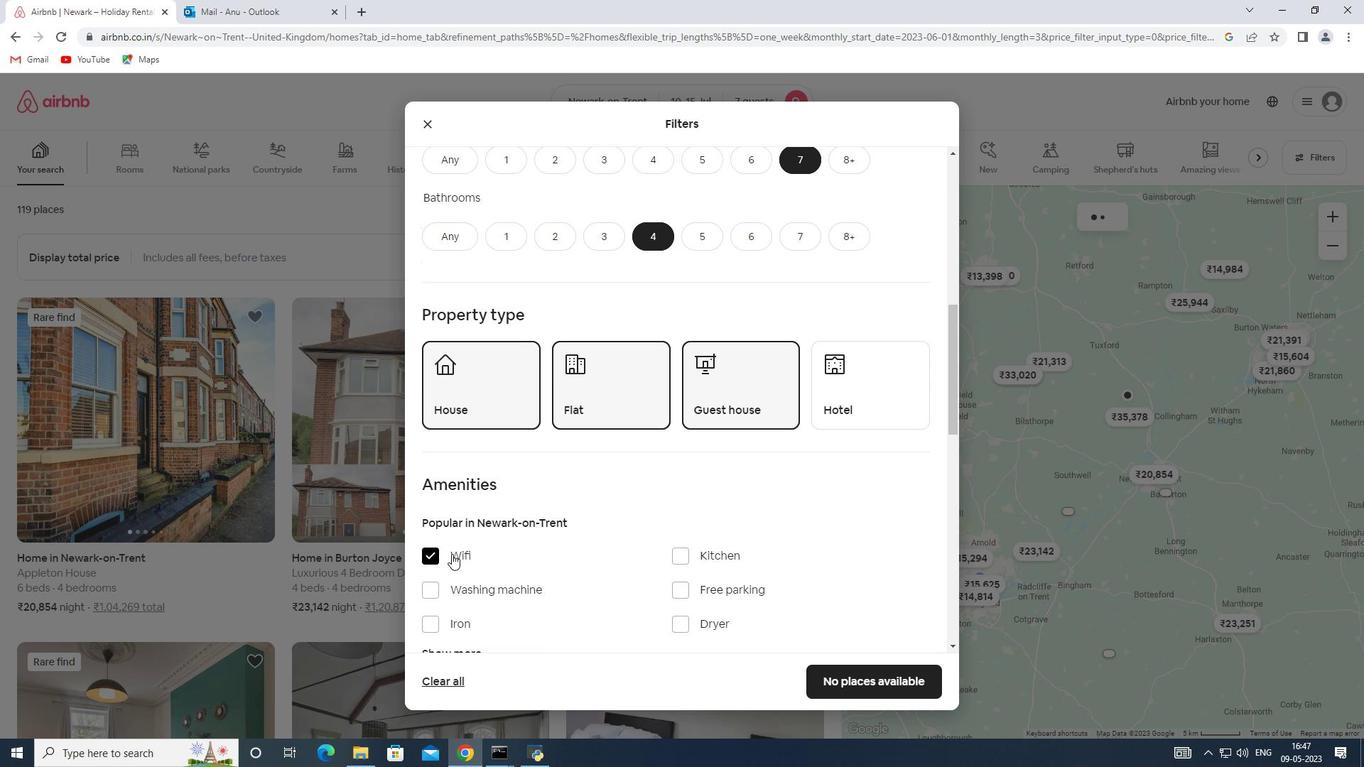 
Action: Mouse scrolled (564, 533) with delta (0, 0)
Screenshot: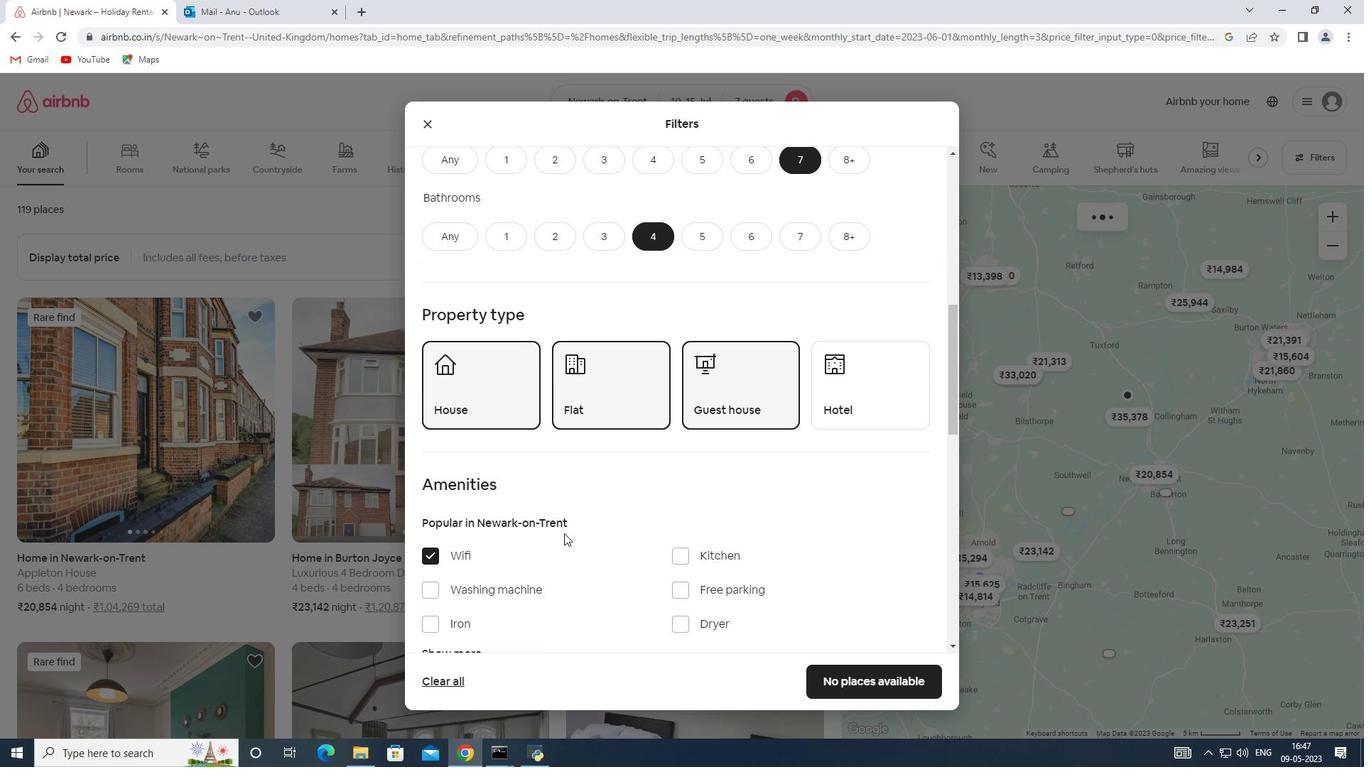 
Action: Mouse scrolled (564, 533) with delta (0, 0)
Screenshot: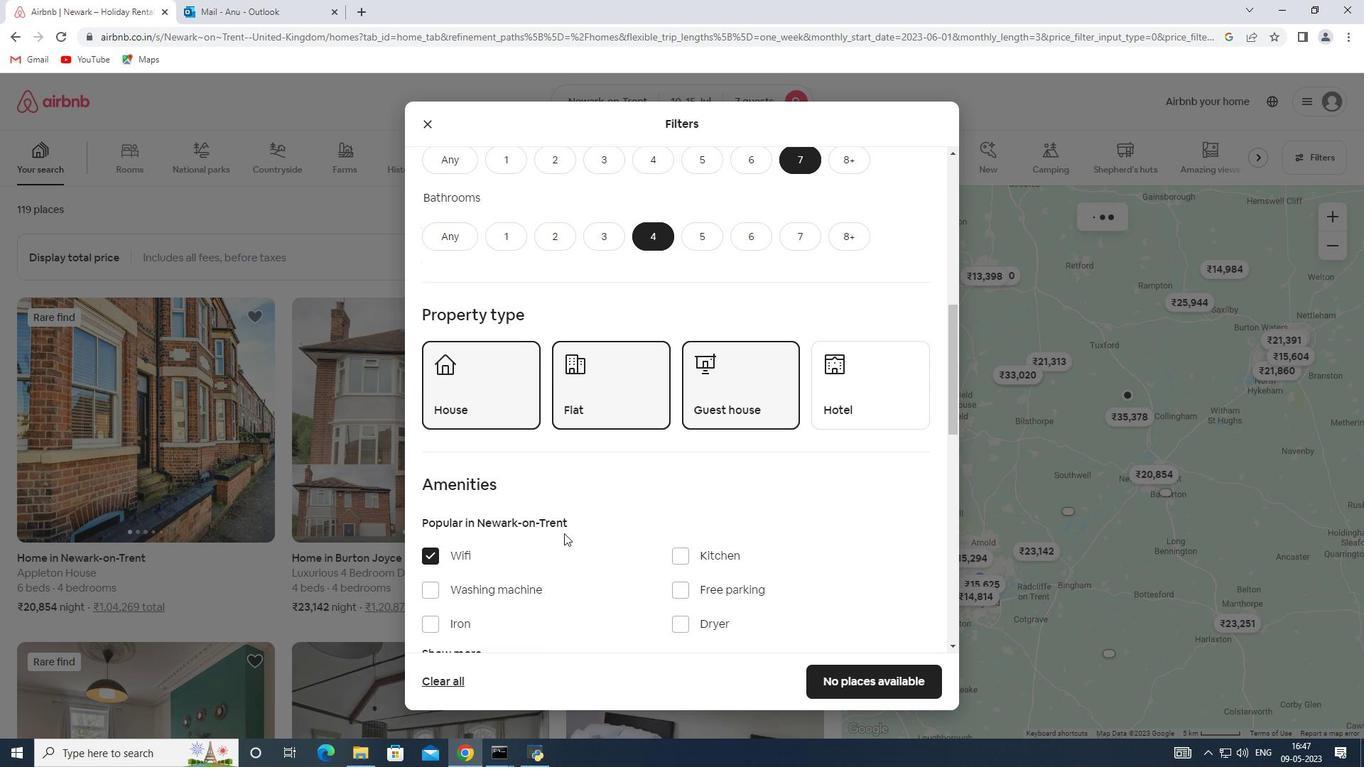 
Action: Mouse moved to (465, 513)
Screenshot: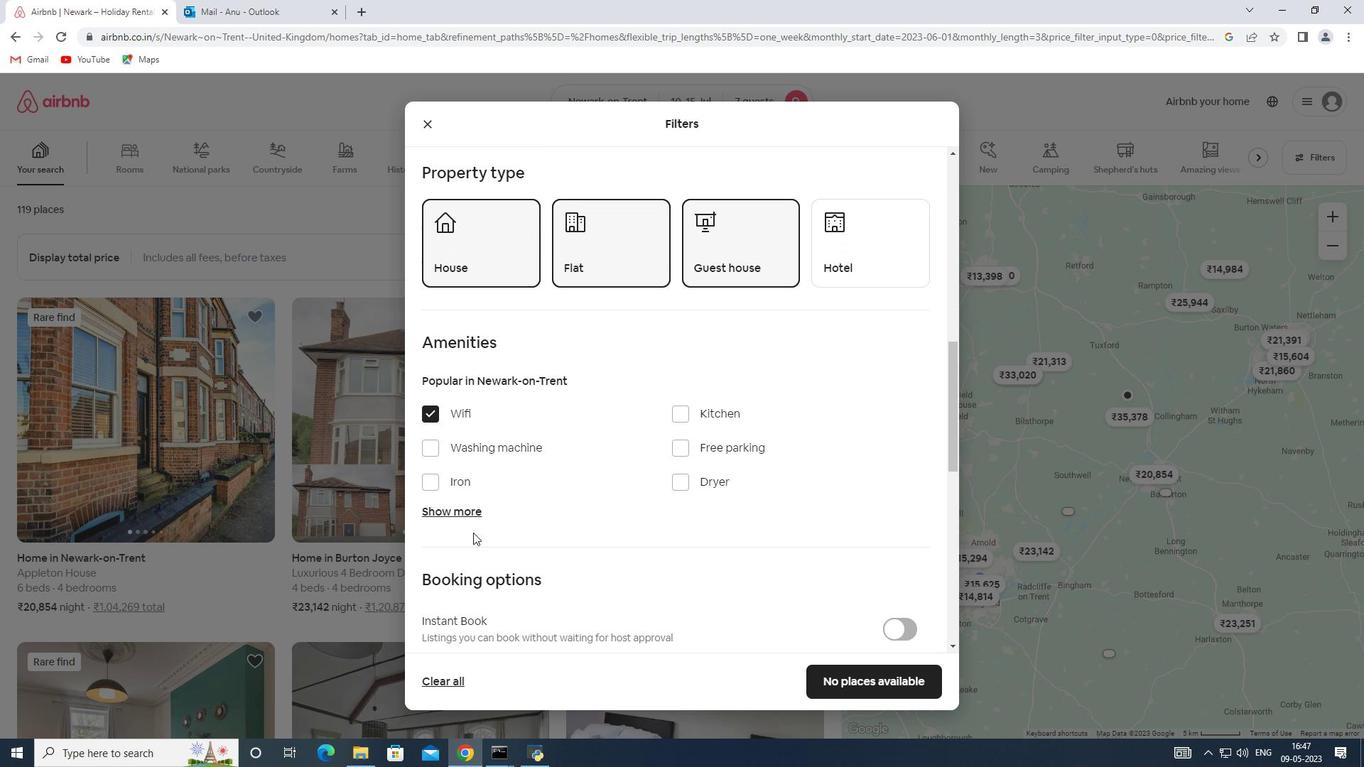 
Action: Mouse pressed left at (465, 513)
Screenshot: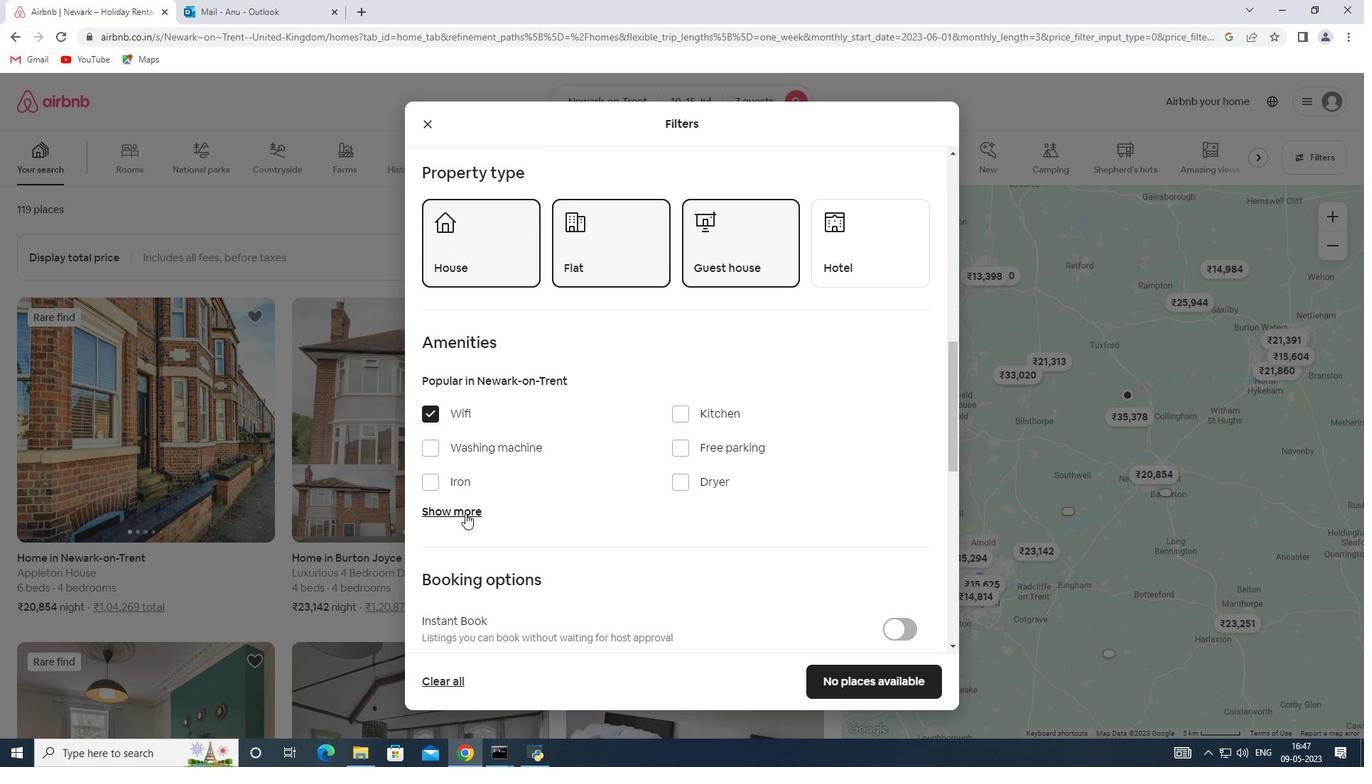 
Action: Mouse moved to (561, 535)
Screenshot: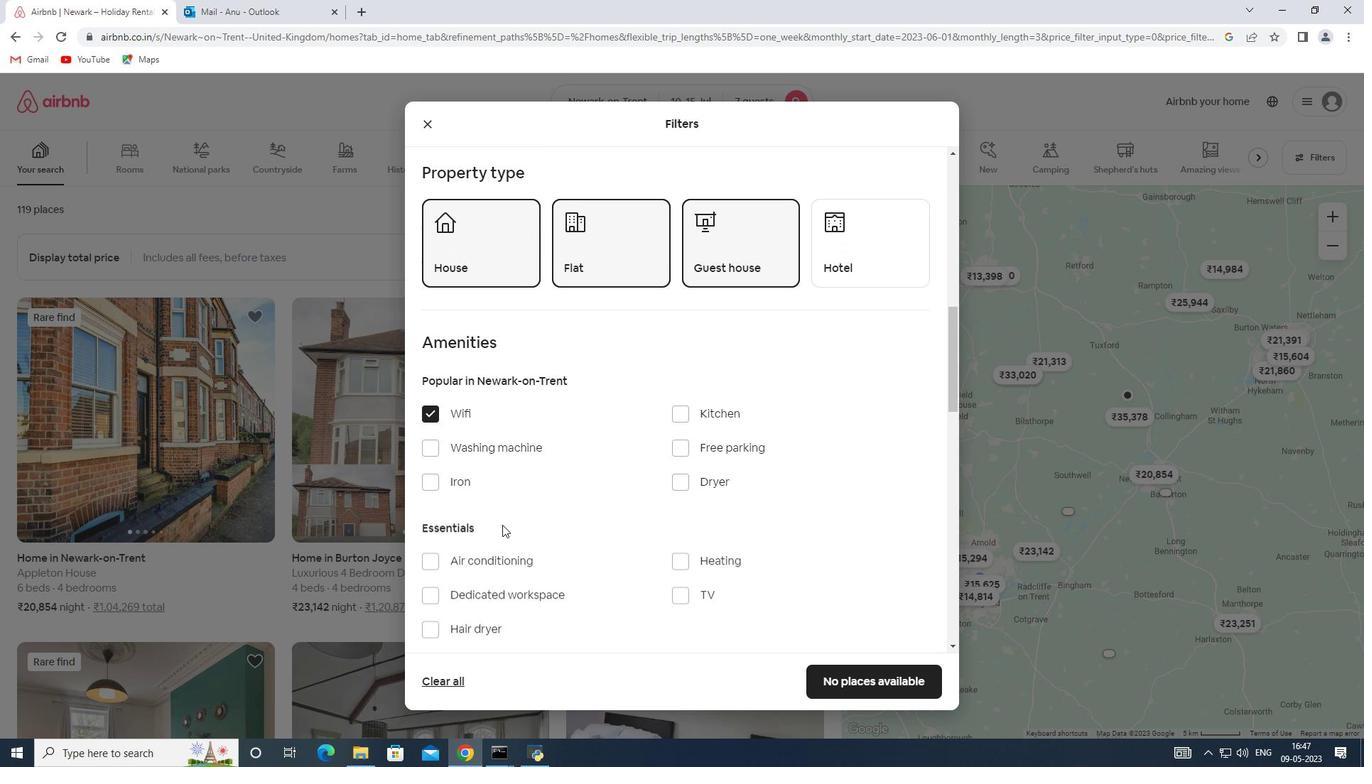 
Action: Mouse scrolled (561, 534) with delta (0, 0)
Screenshot: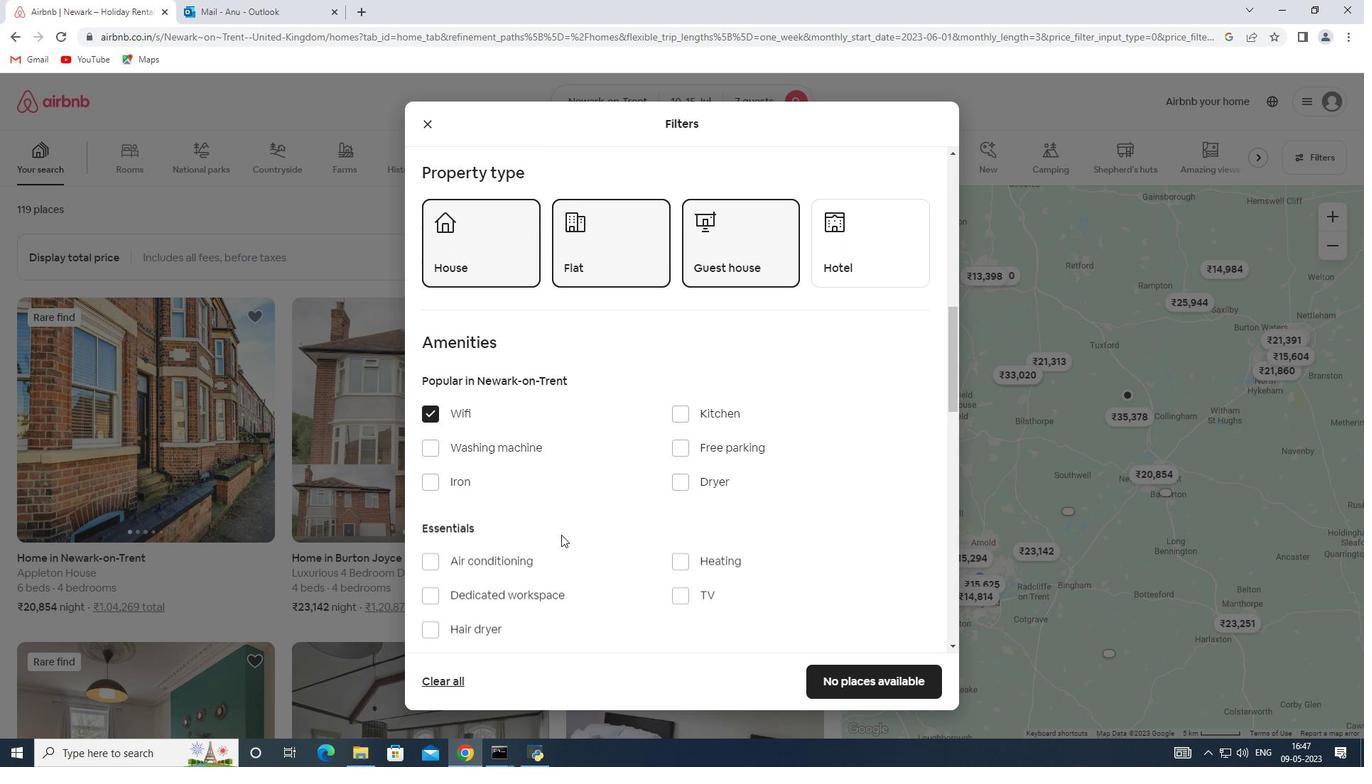 
Action: Mouse moved to (686, 519)
Screenshot: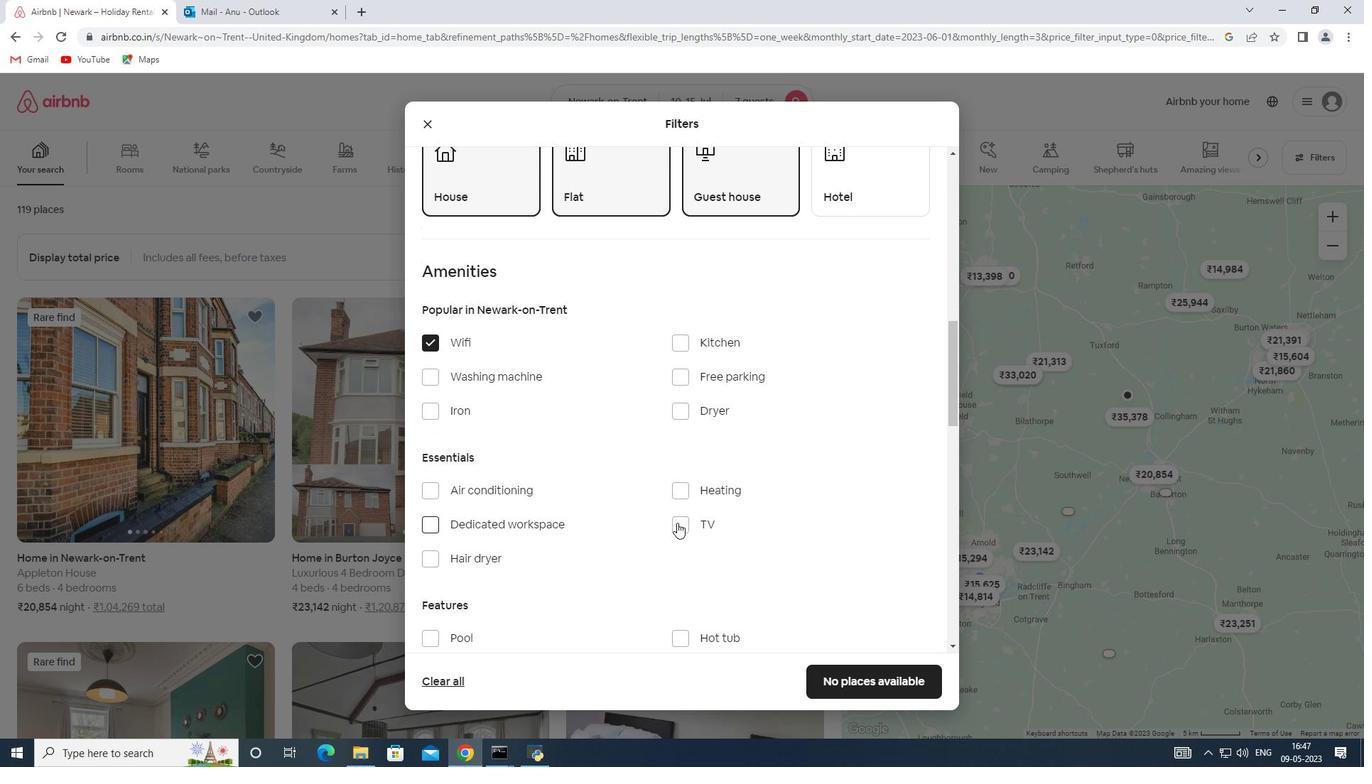 
Action: Mouse pressed left at (686, 519)
Screenshot: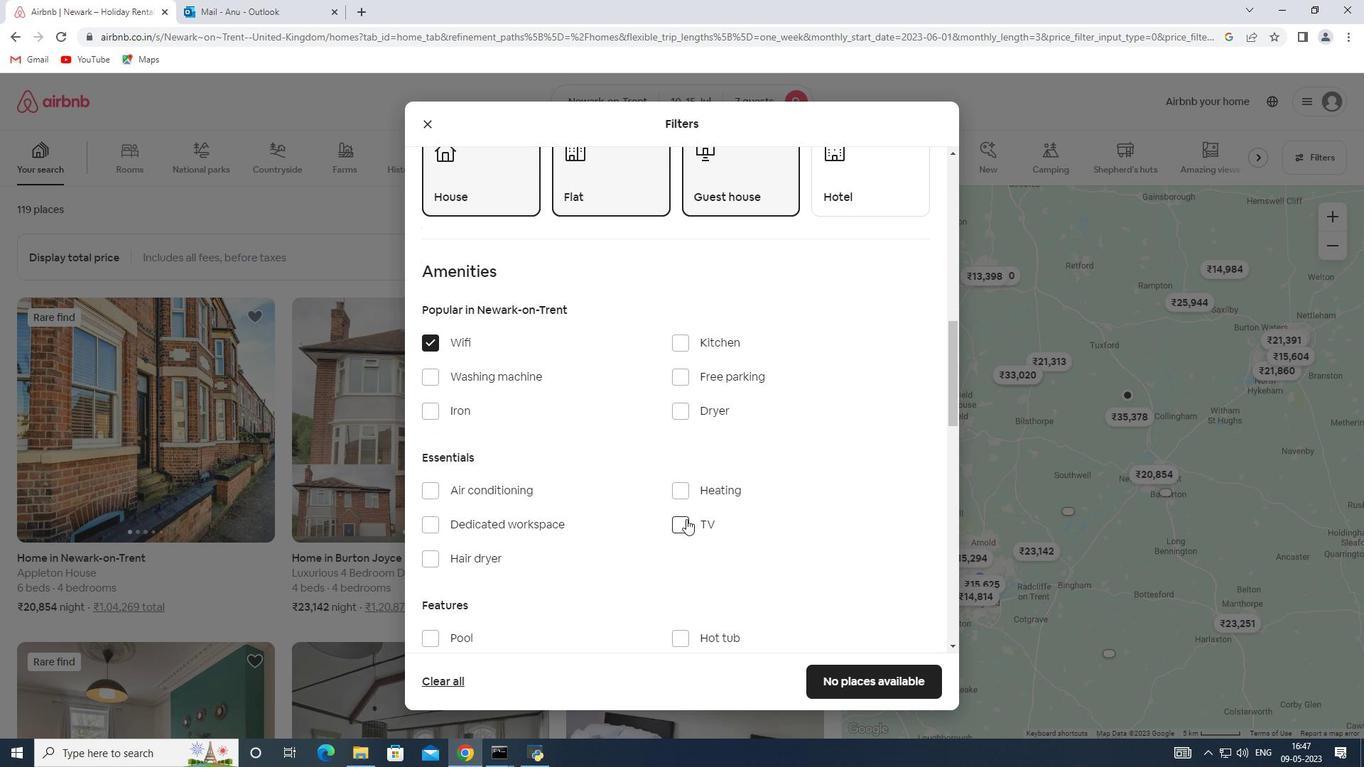 
Action: Mouse moved to (680, 376)
Screenshot: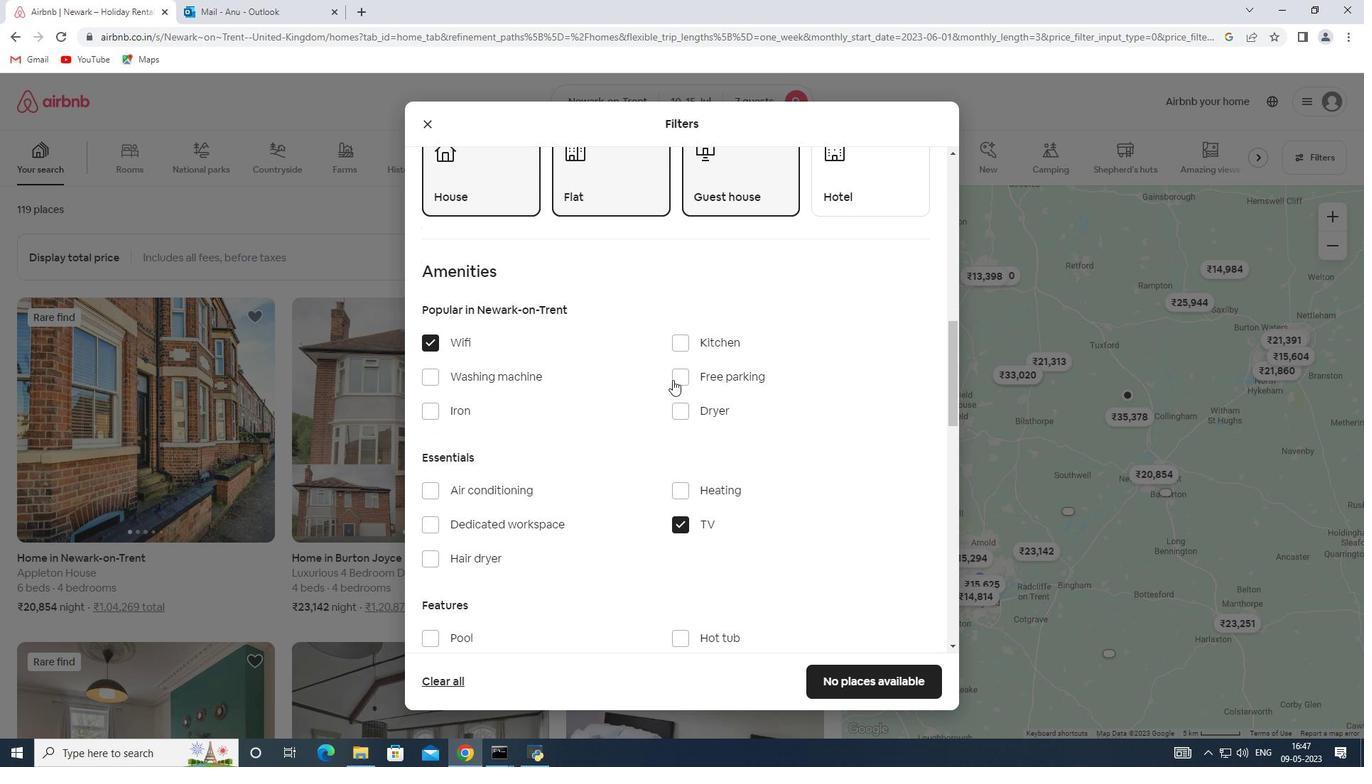 
Action: Mouse pressed left at (680, 376)
Screenshot: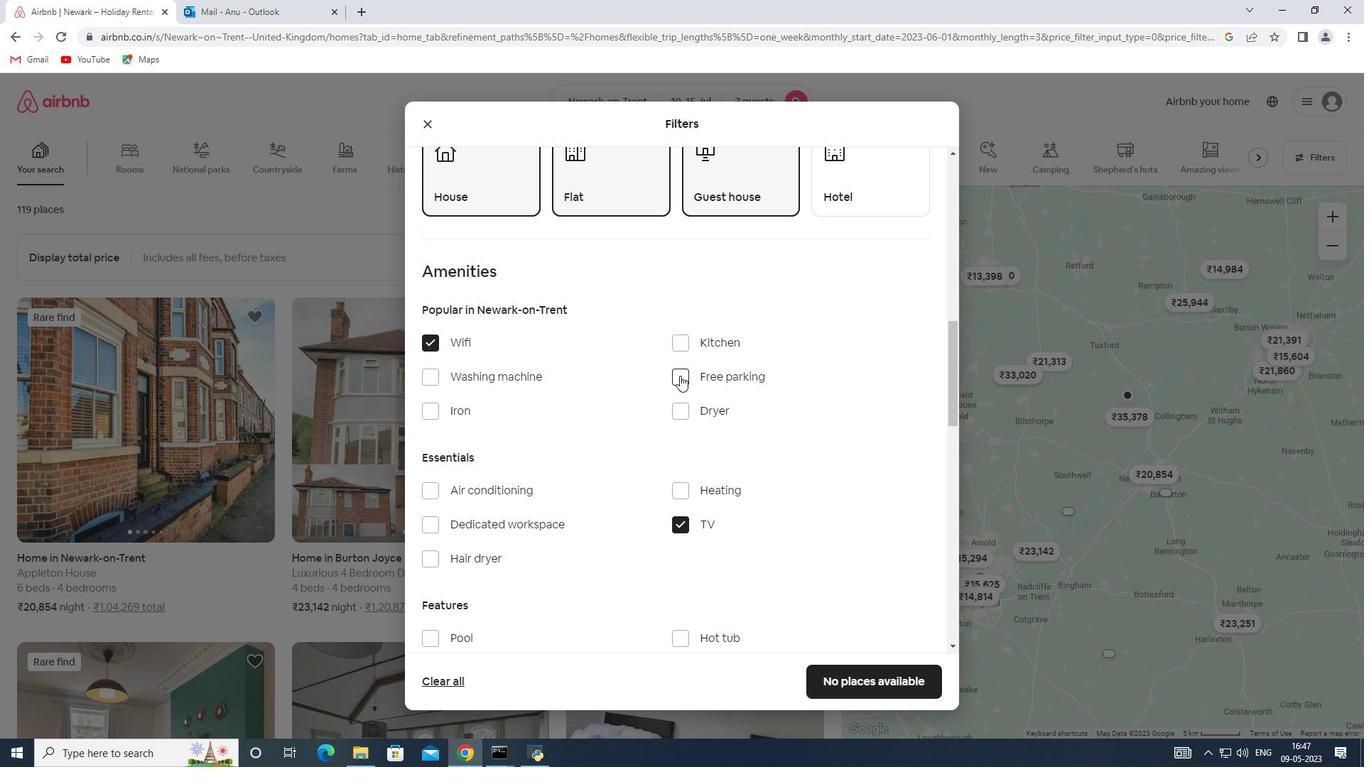 
Action: Mouse moved to (611, 454)
Screenshot: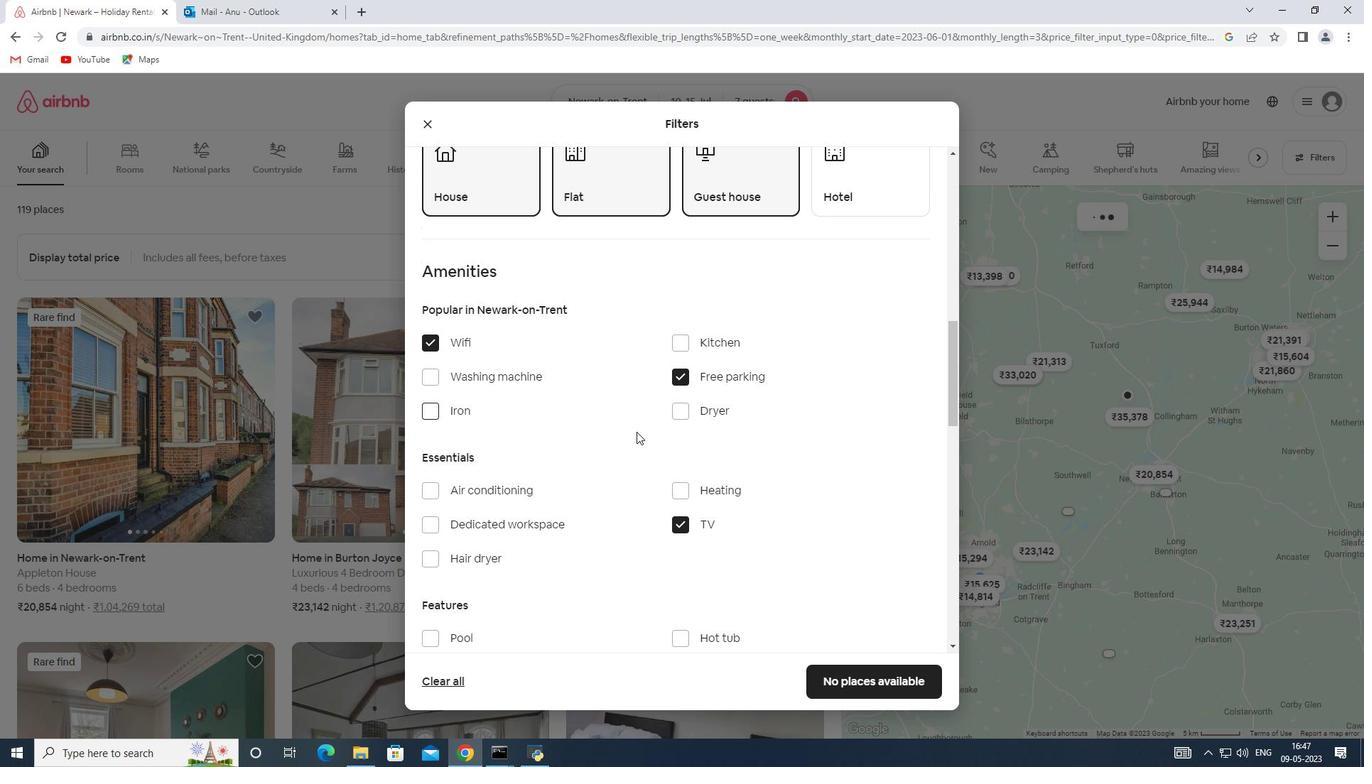 
Action: Mouse scrolled (611, 453) with delta (0, 0)
Screenshot: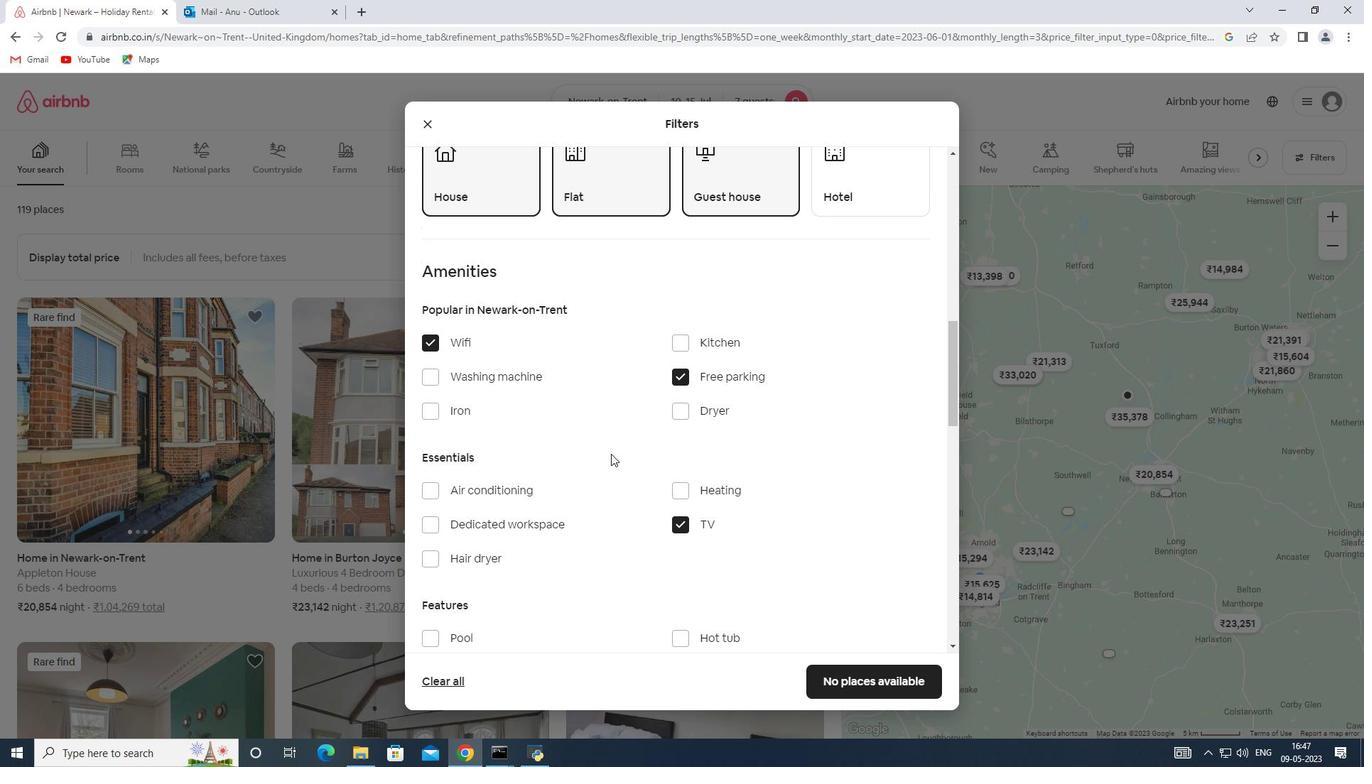 
Action: Mouse scrolled (611, 453) with delta (0, 0)
Screenshot: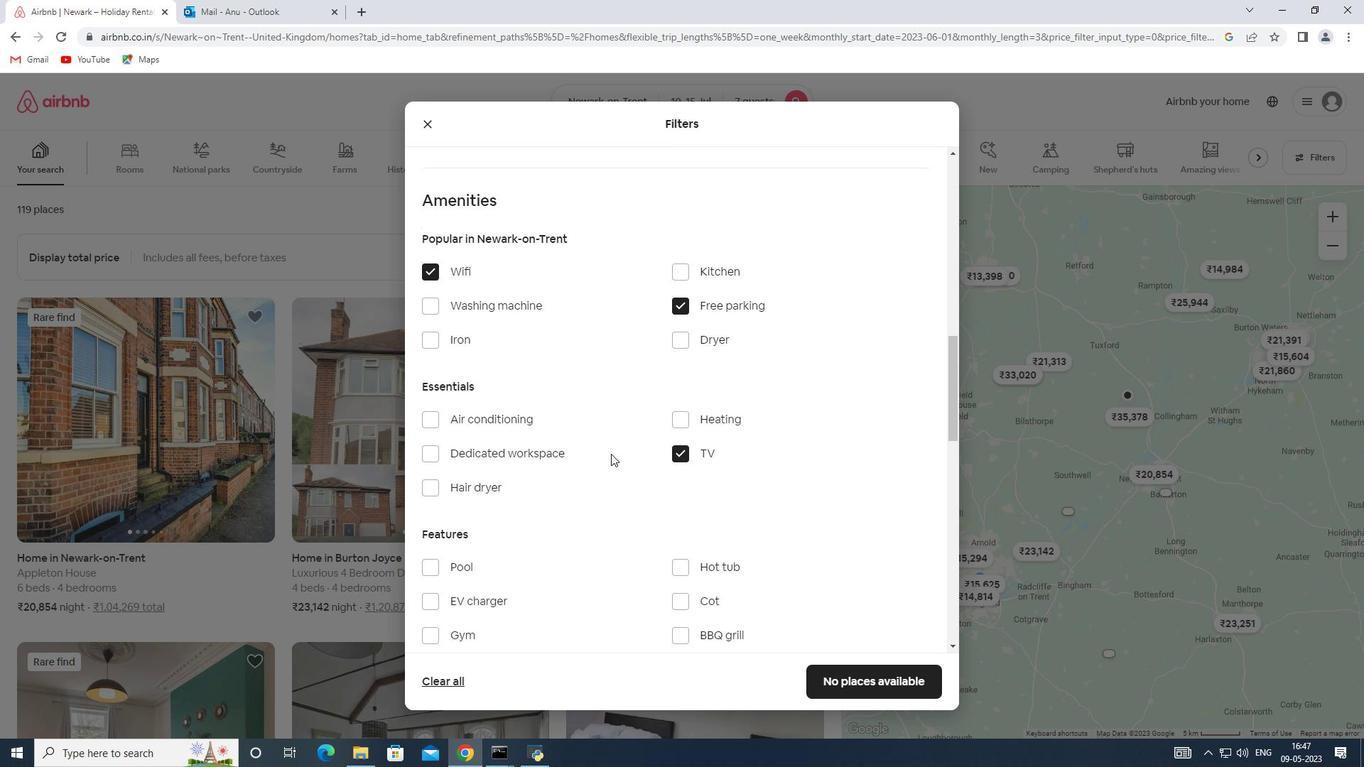 
Action: Mouse scrolled (611, 453) with delta (0, 0)
Screenshot: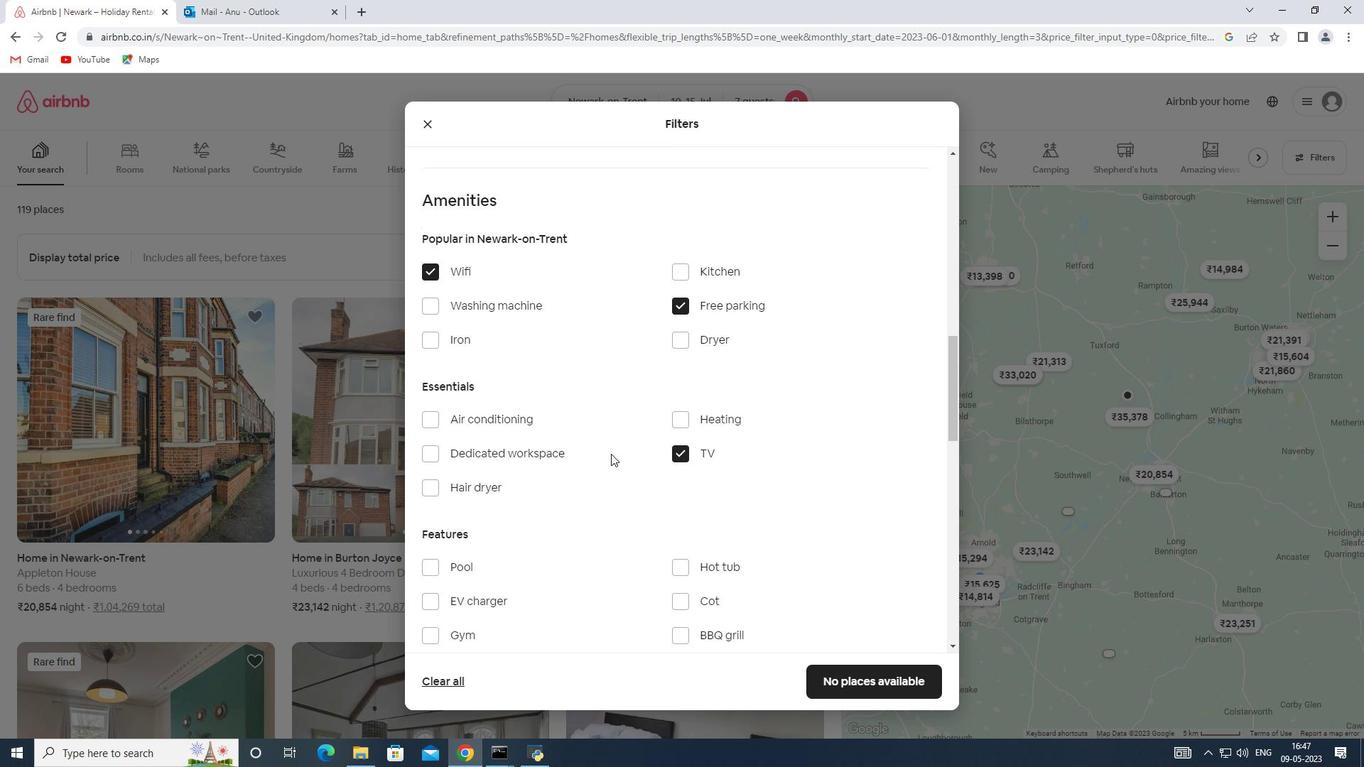 
Action: Mouse moved to (453, 494)
Screenshot: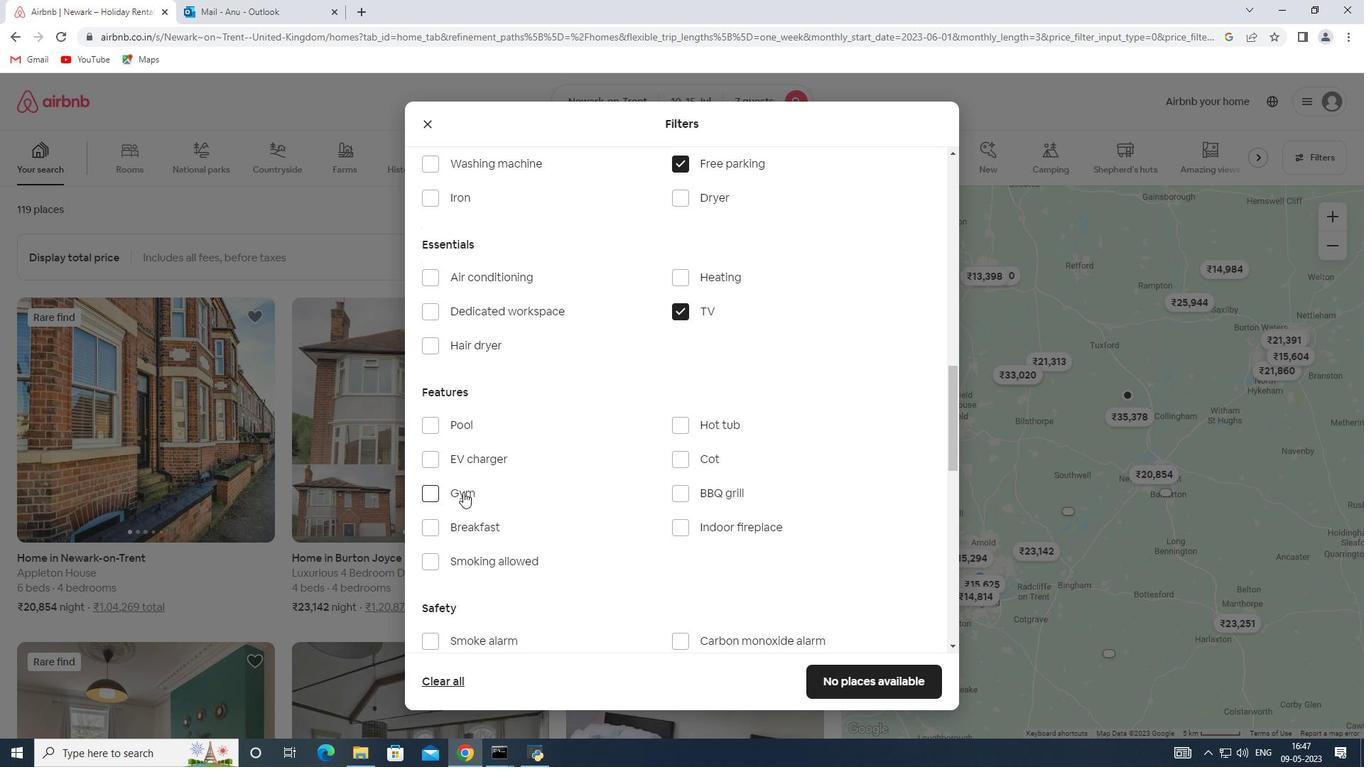 
Action: Mouse pressed left at (453, 494)
Screenshot: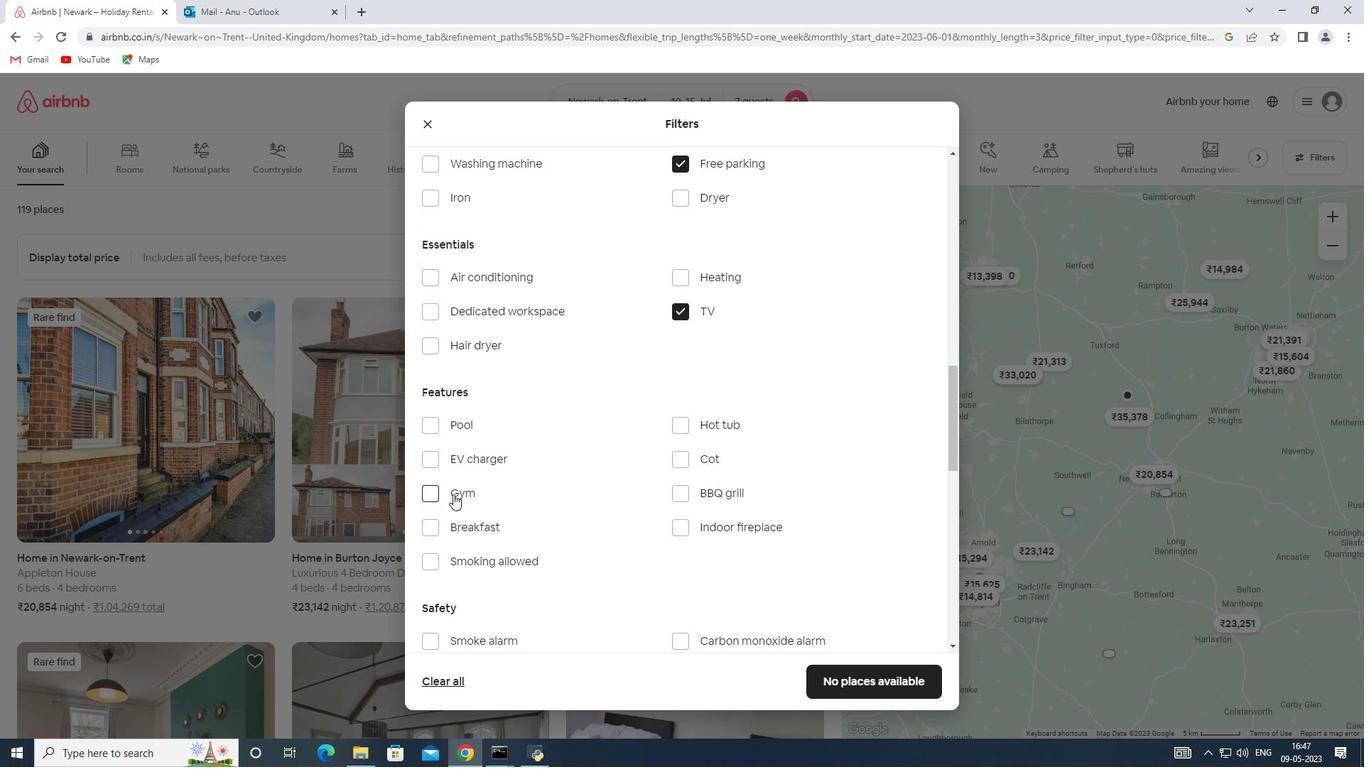 
Action: Mouse moved to (458, 527)
Screenshot: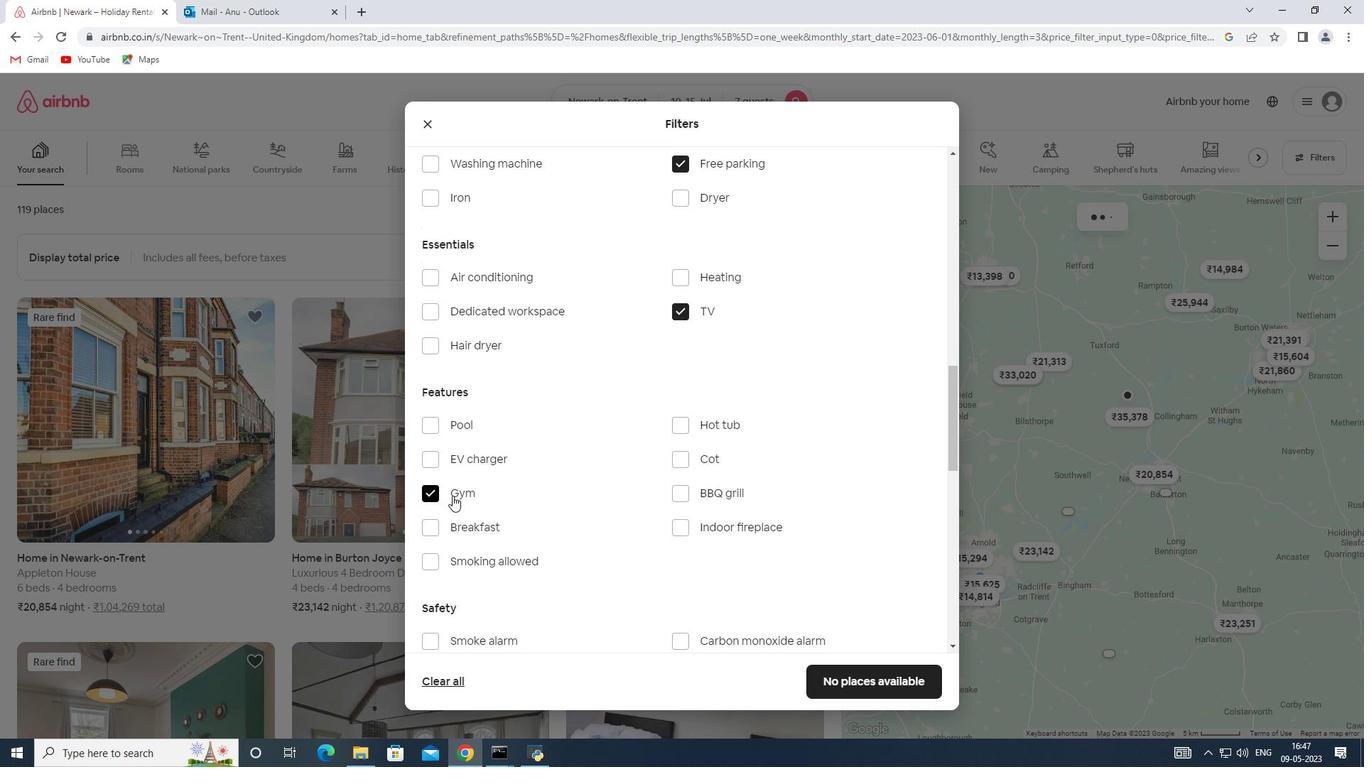 
Action: Mouse pressed left at (458, 527)
Screenshot: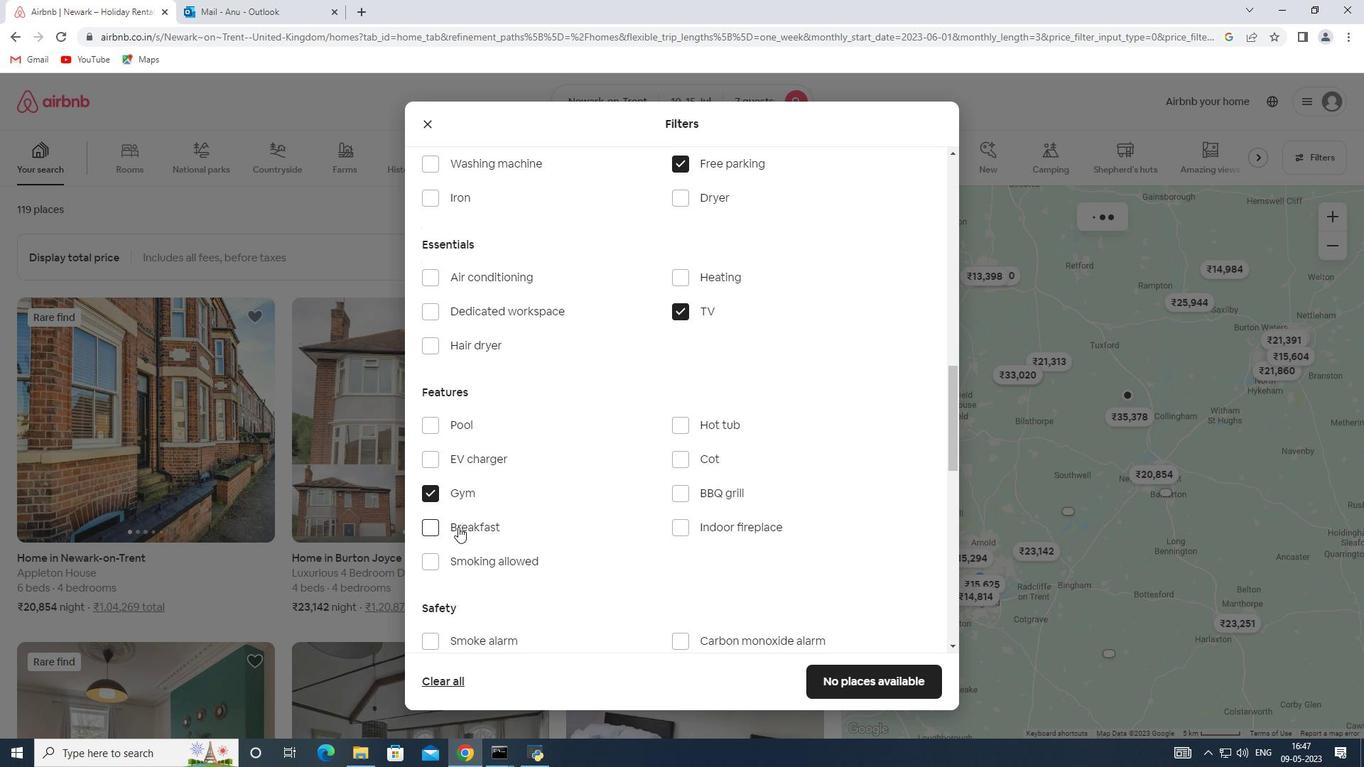 
Action: Mouse moved to (615, 499)
Screenshot: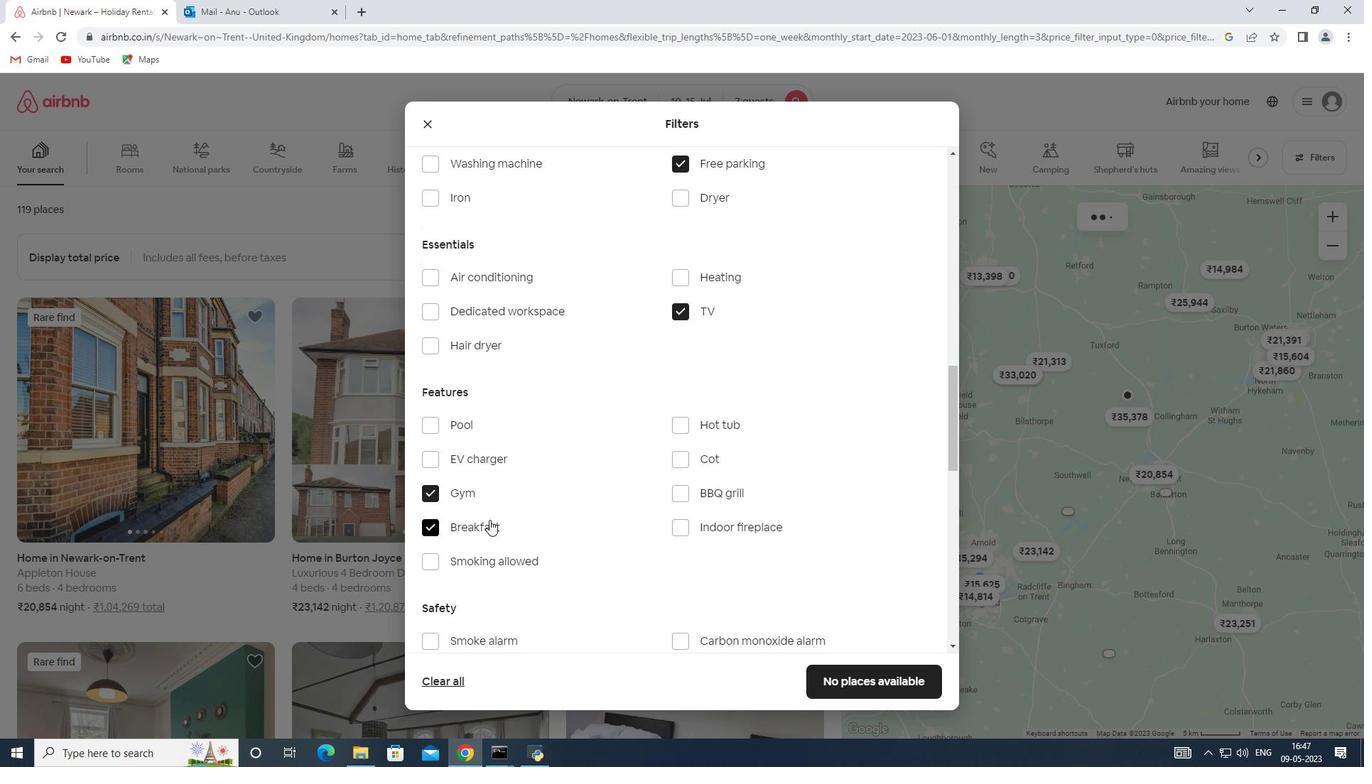 
Action: Mouse scrolled (615, 498) with delta (0, 0)
Screenshot: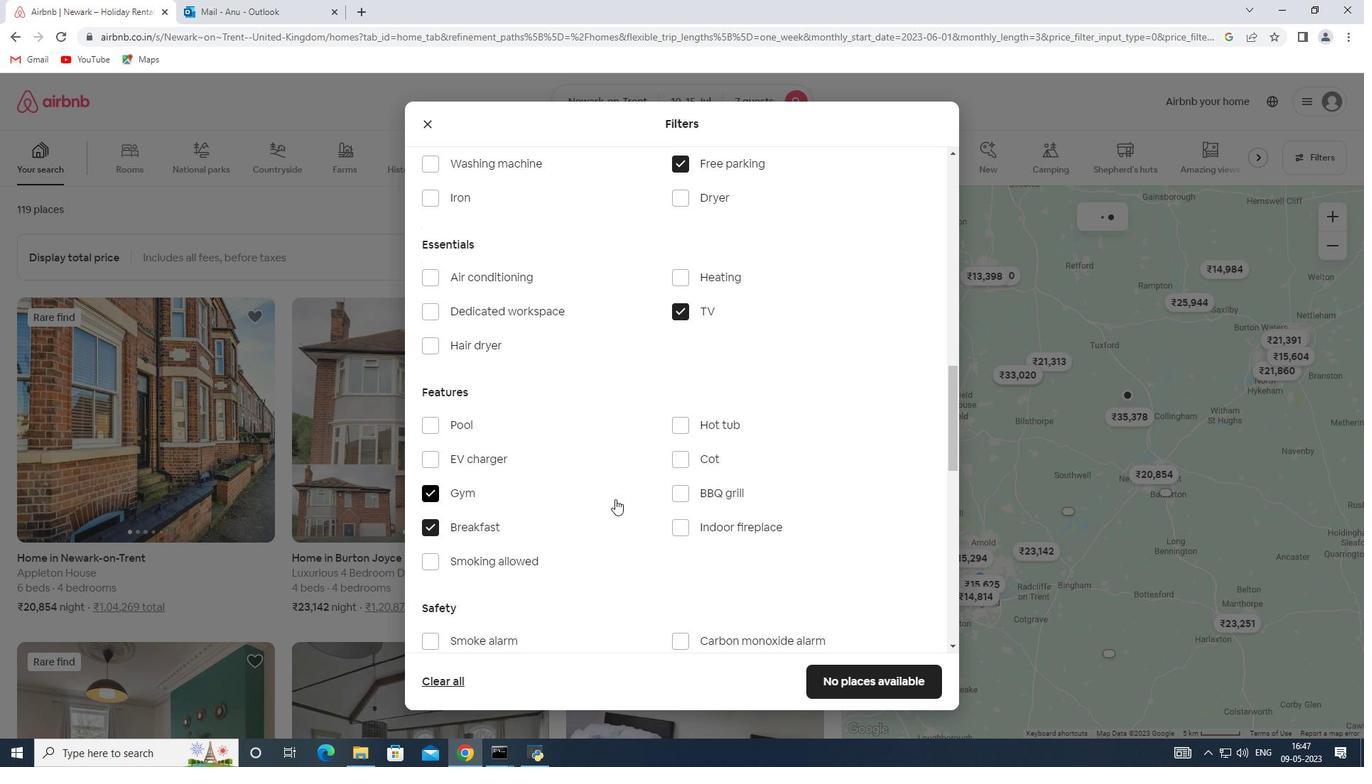 
Action: Mouse scrolled (615, 498) with delta (0, 0)
Screenshot: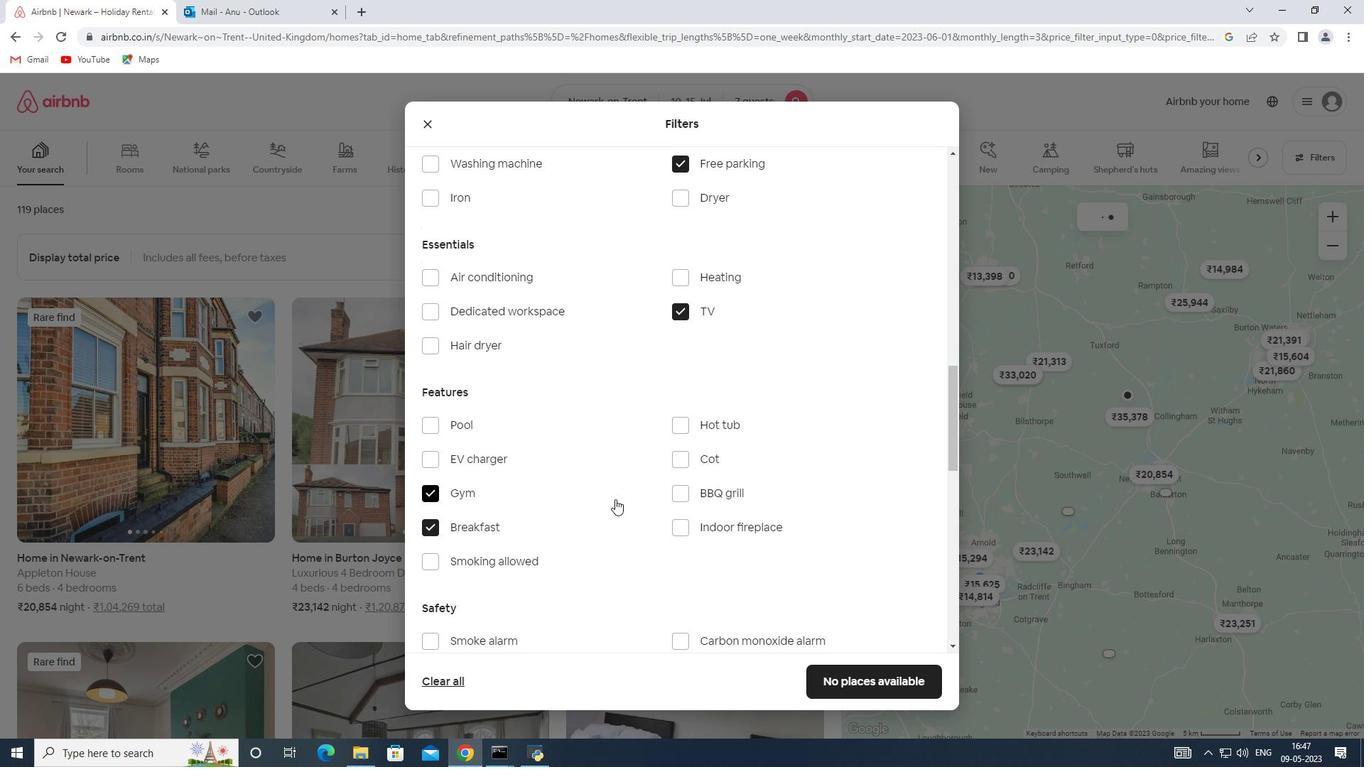 
Action: Mouse scrolled (615, 498) with delta (0, 0)
Screenshot: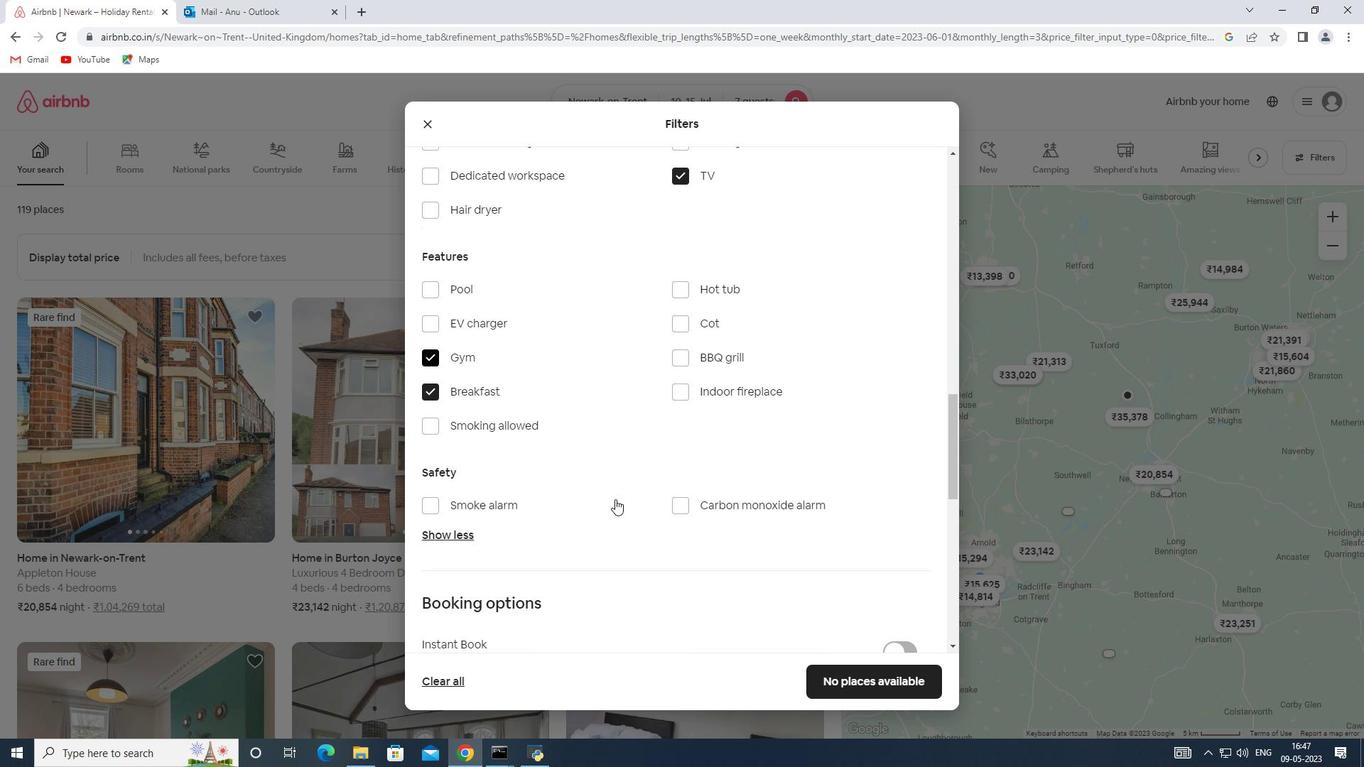 
Action: Mouse scrolled (615, 498) with delta (0, 0)
Screenshot: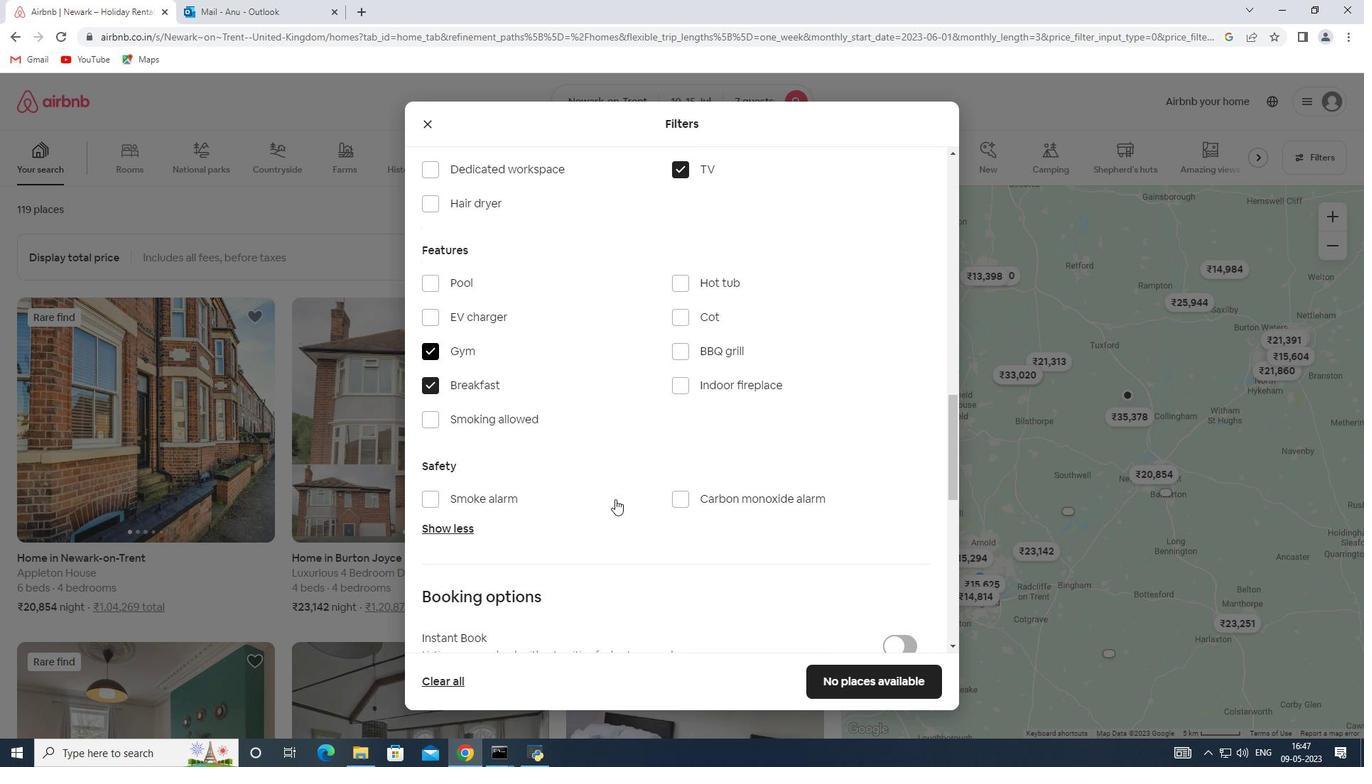 
Action: Mouse scrolled (615, 498) with delta (0, 0)
Screenshot: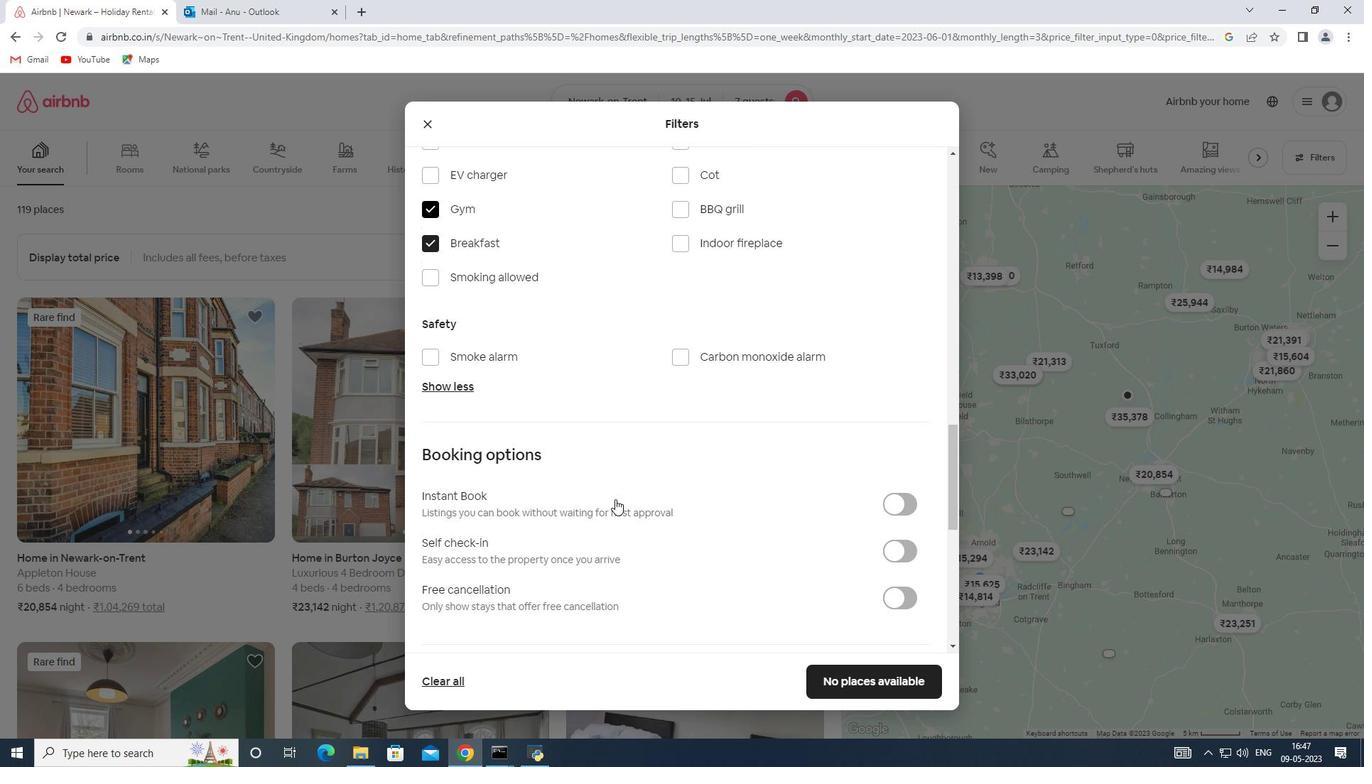 
Action: Mouse moved to (904, 481)
Screenshot: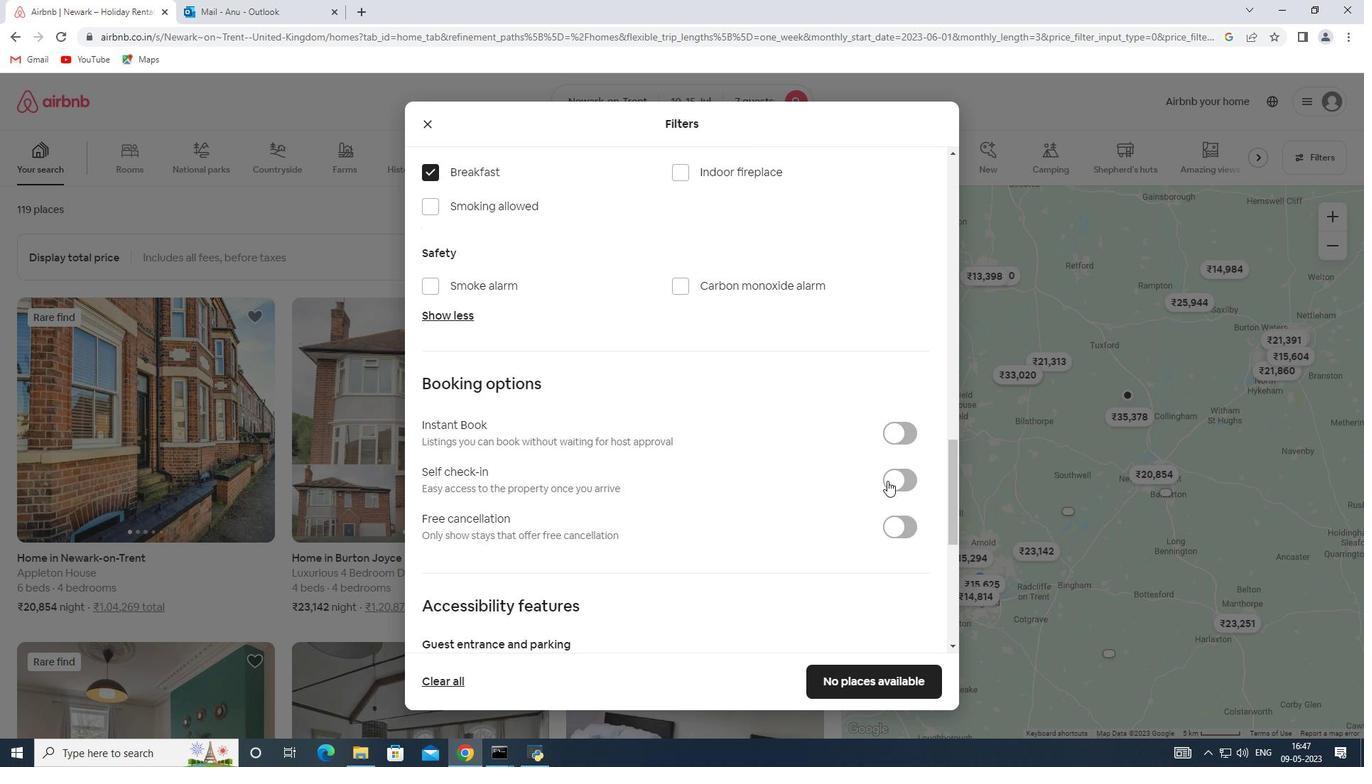 
Action: Mouse pressed left at (904, 481)
Screenshot: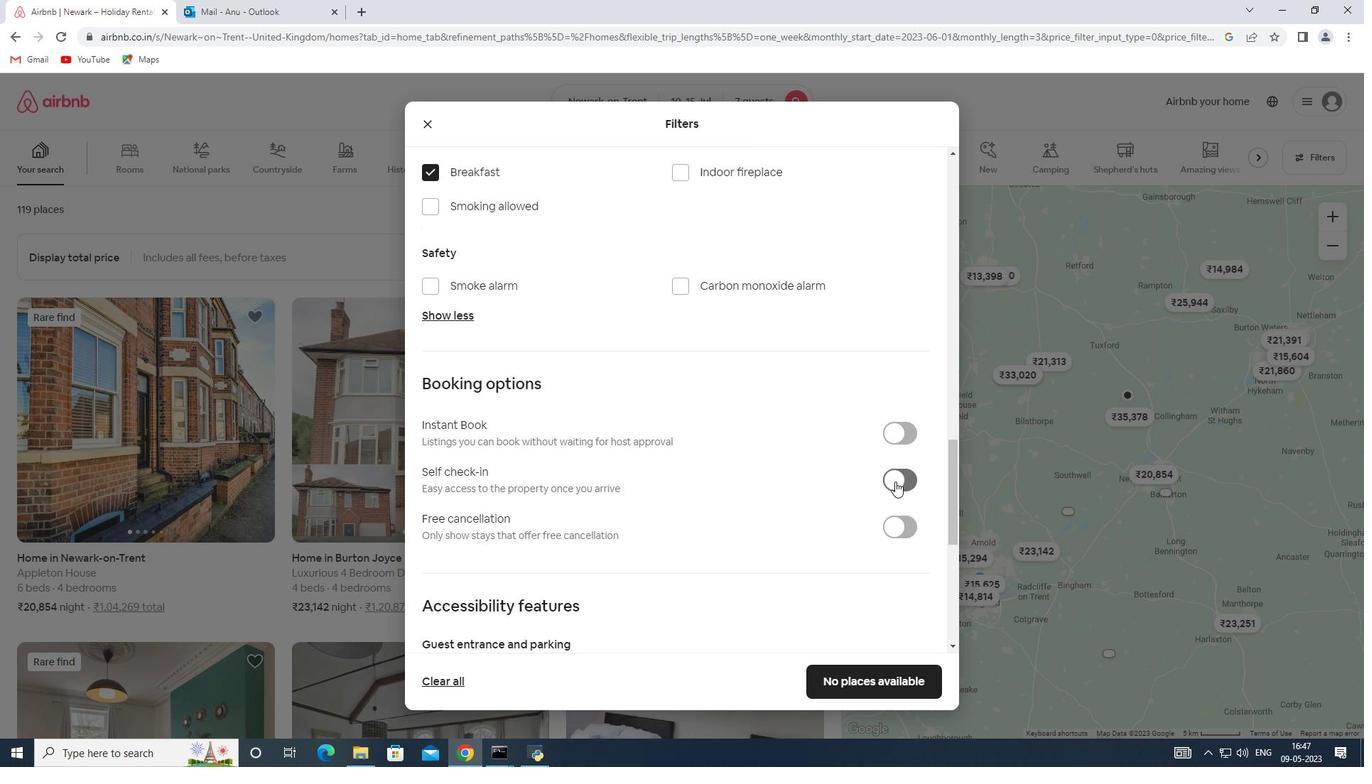 
Action: Mouse moved to (533, 518)
Screenshot: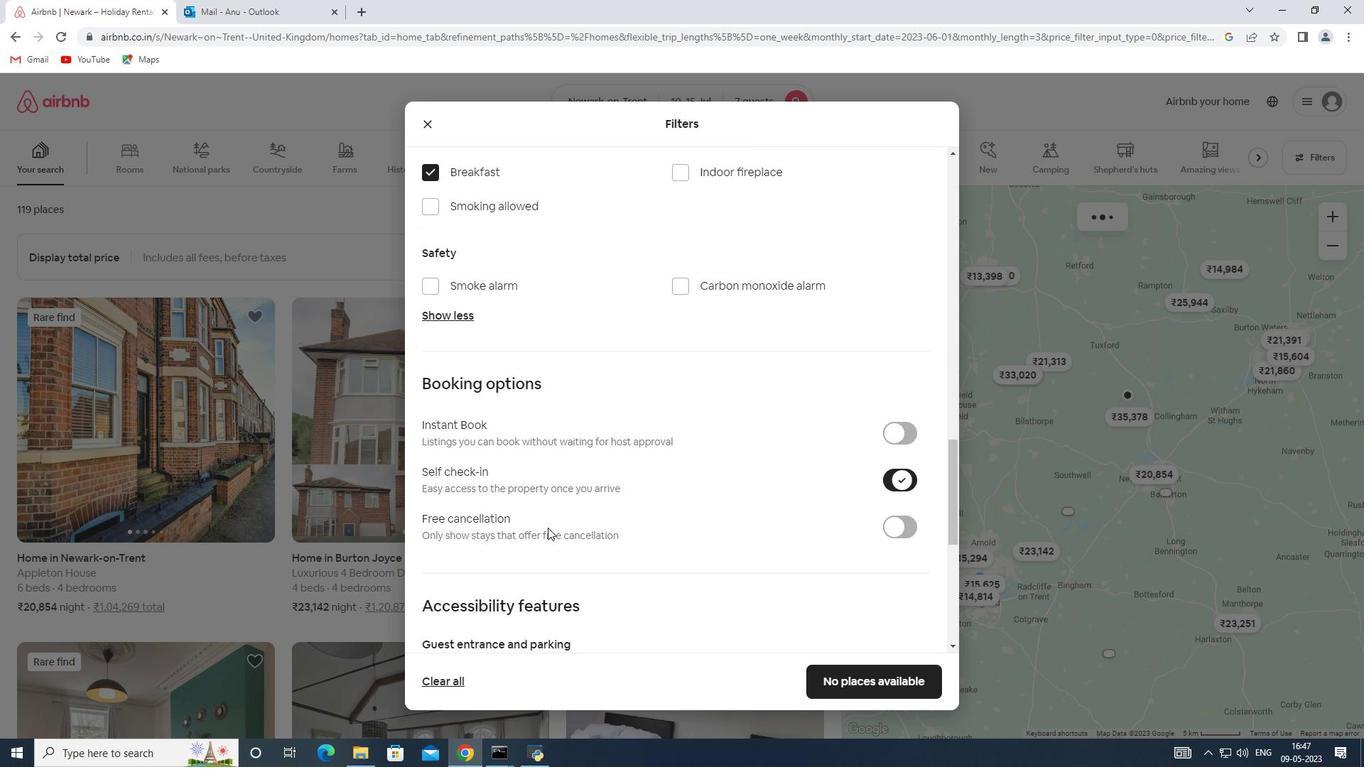
Action: Mouse scrolled (533, 517) with delta (0, 0)
Screenshot: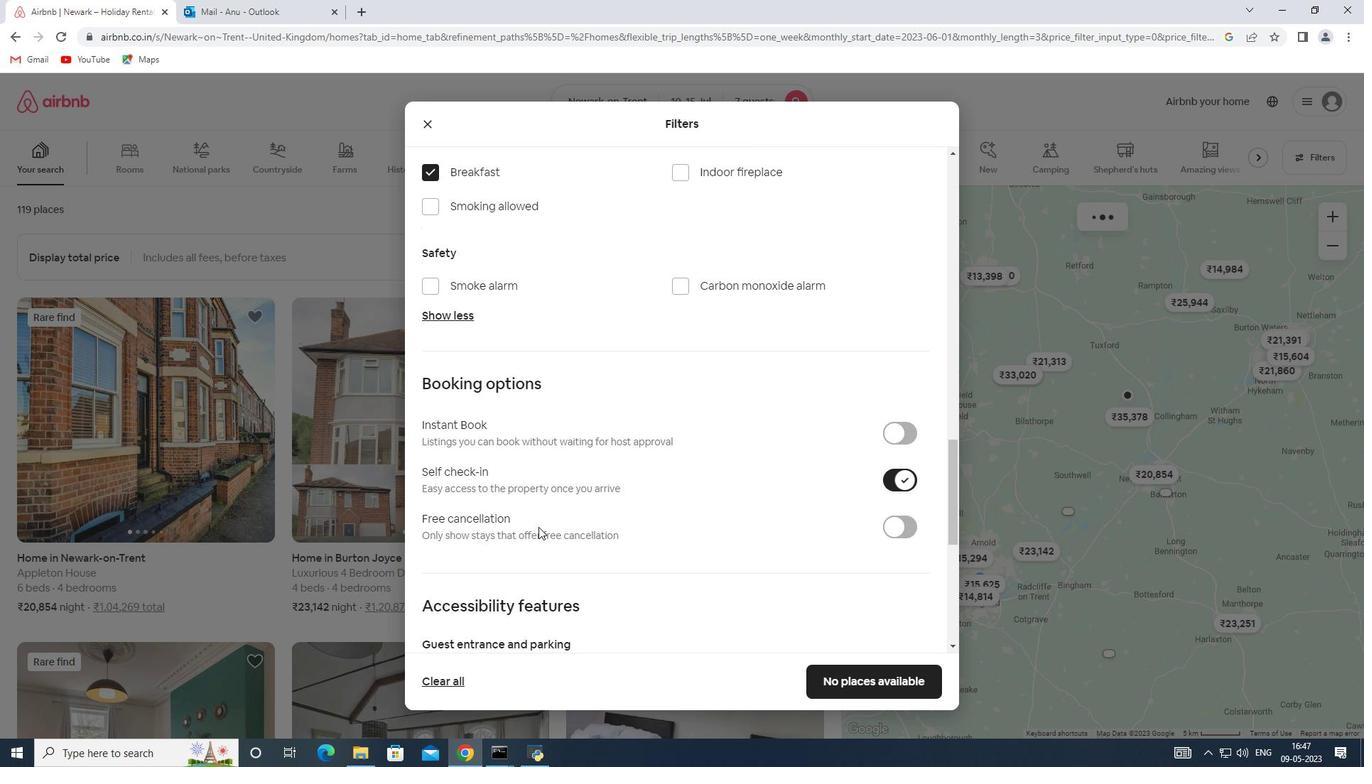 
Action: Mouse scrolled (533, 517) with delta (0, 0)
Screenshot: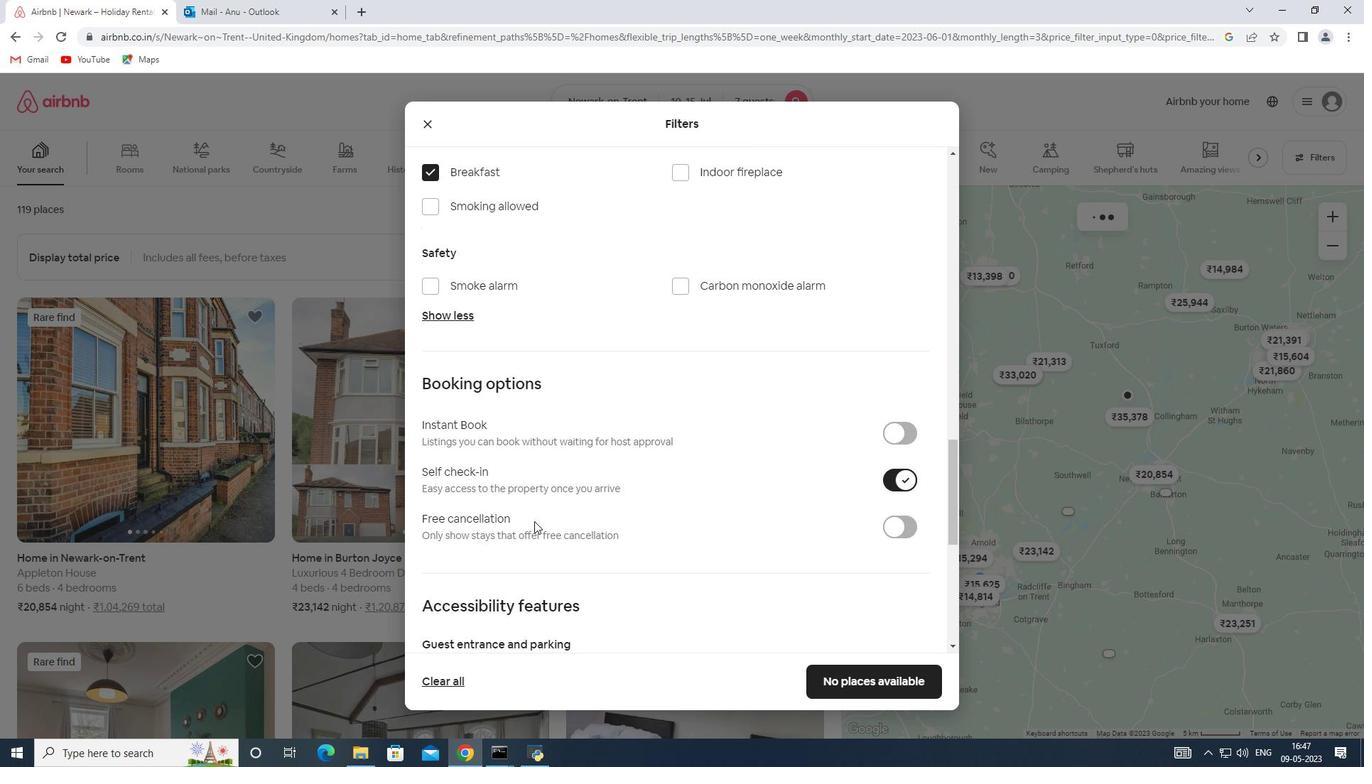 
Action: Mouse scrolled (533, 517) with delta (0, 0)
Screenshot: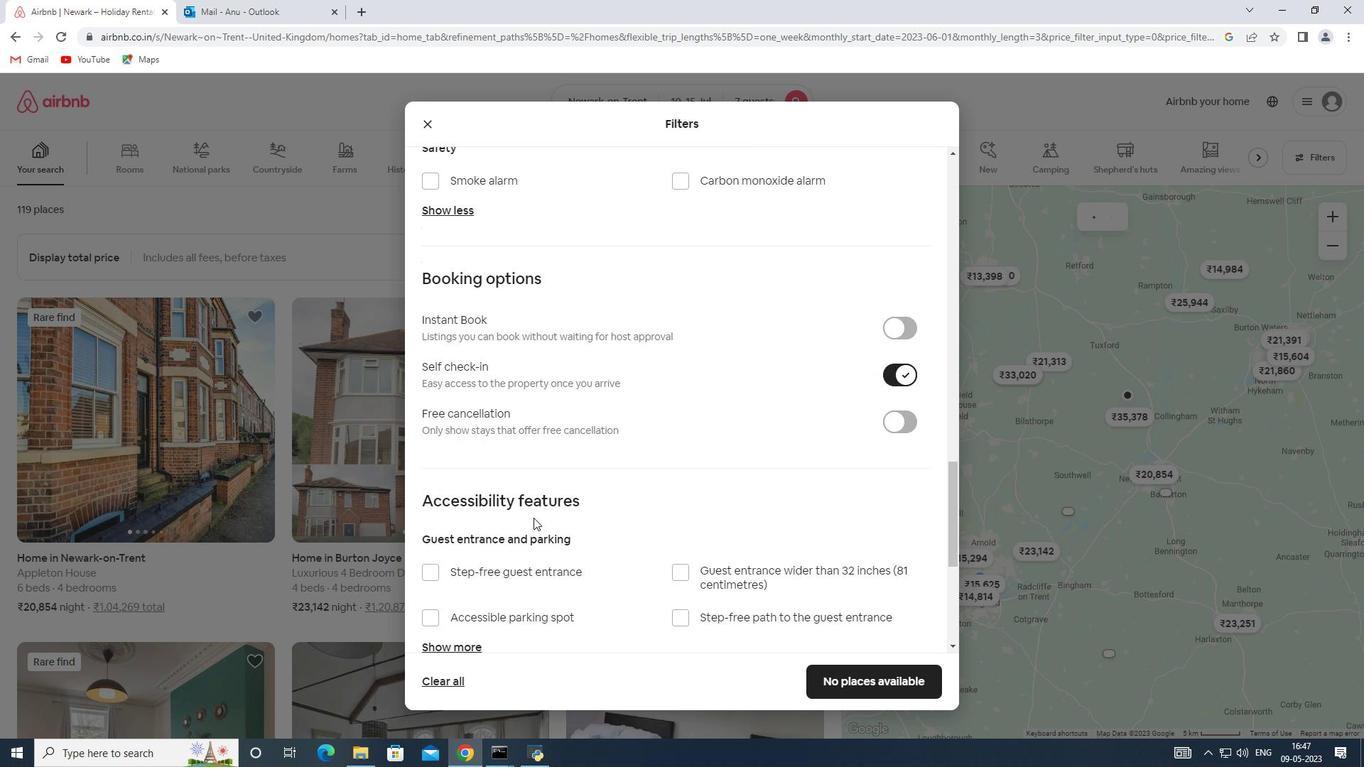 
Action: Mouse scrolled (533, 517) with delta (0, 0)
Screenshot: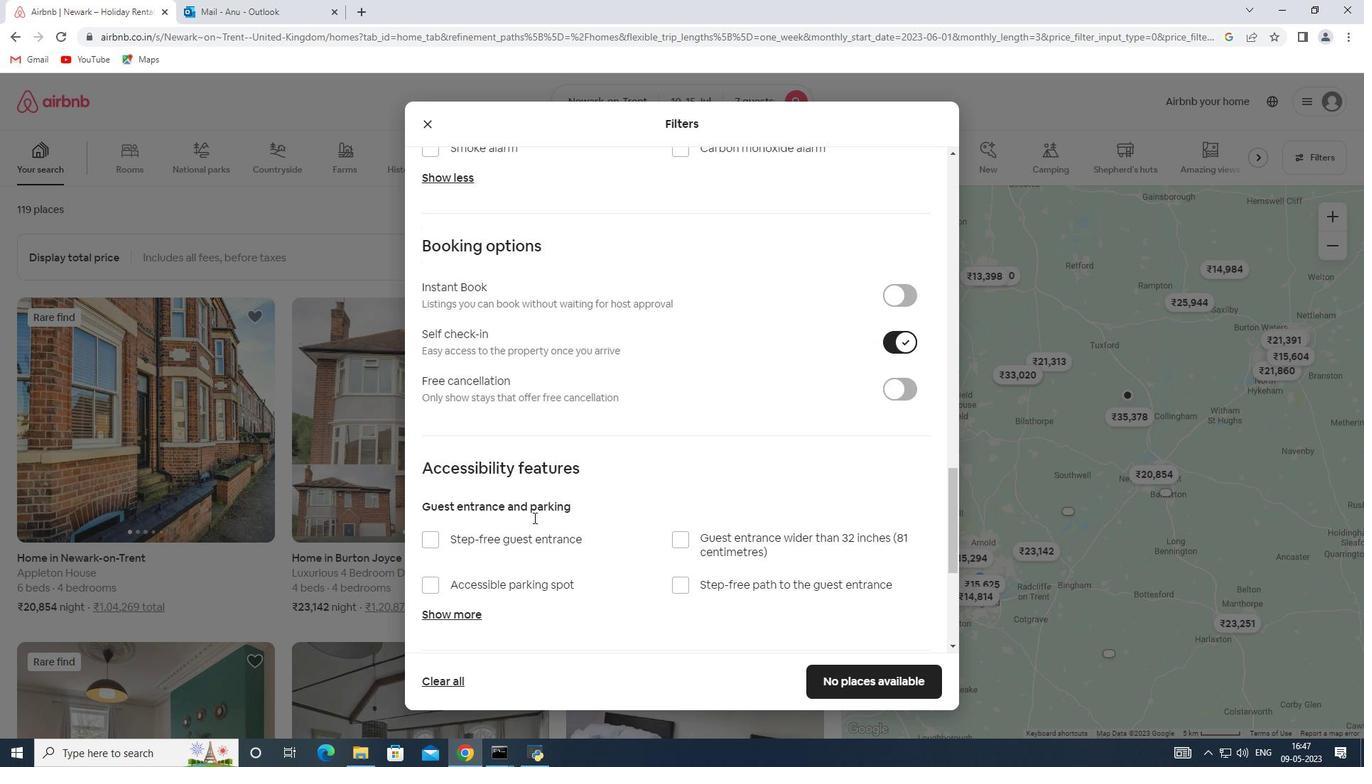 
Action: Mouse moved to (491, 571)
Screenshot: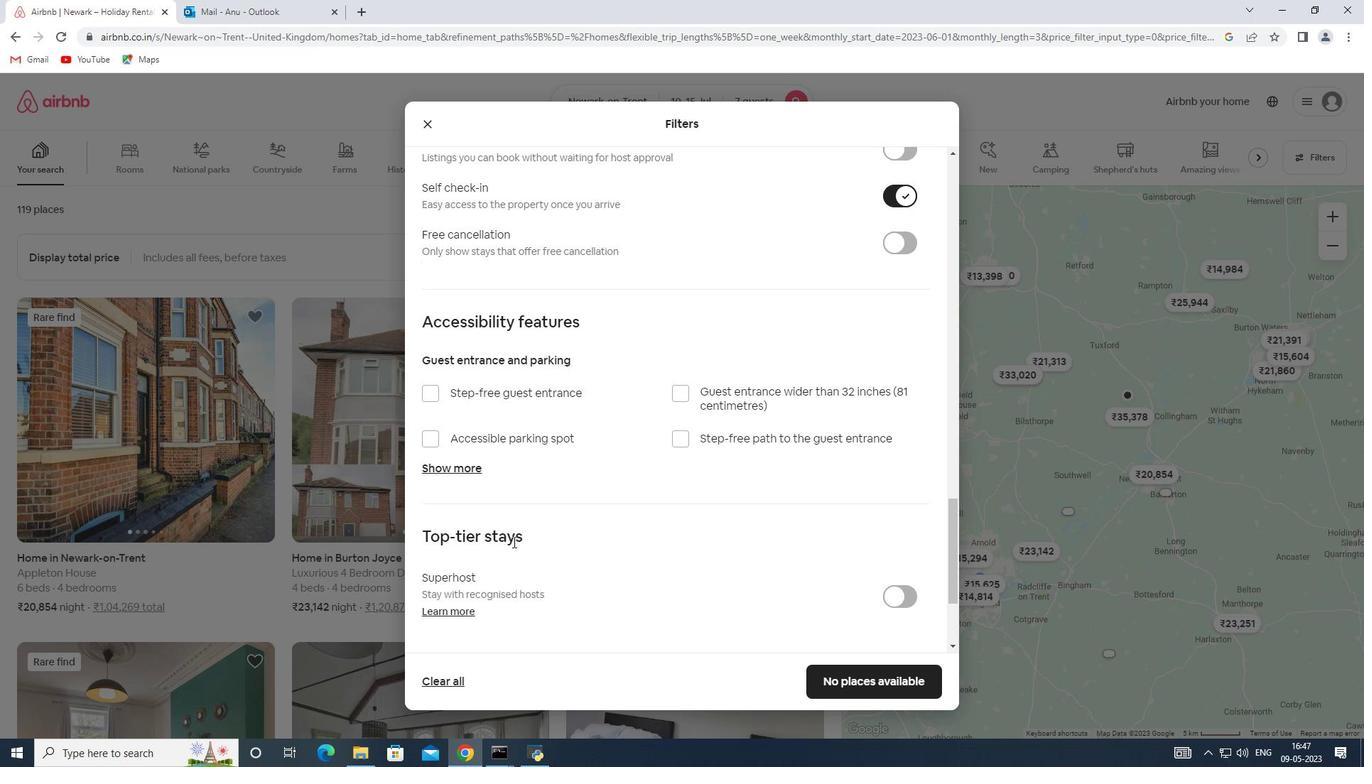 
Action: Mouse scrolled (491, 570) with delta (0, 0)
Screenshot: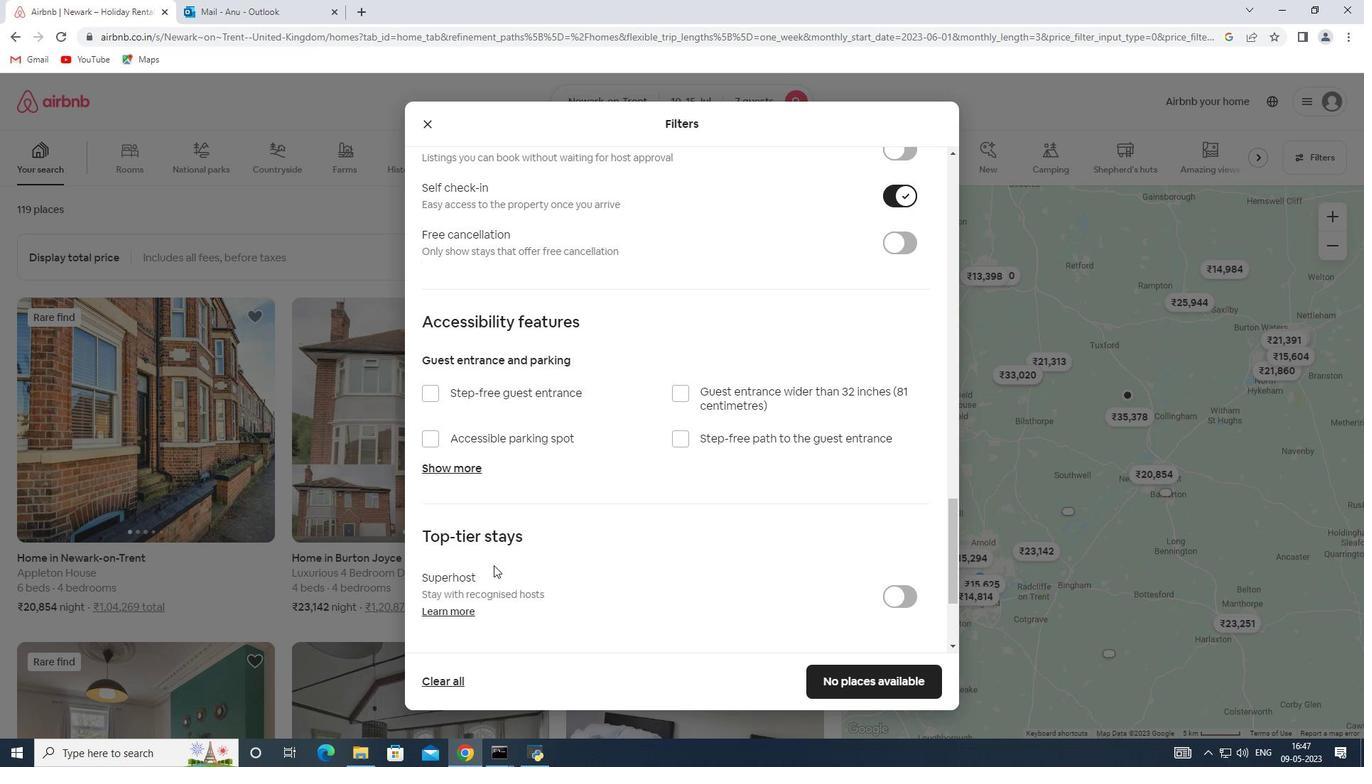 
Action: Mouse scrolled (491, 570) with delta (0, 0)
Screenshot: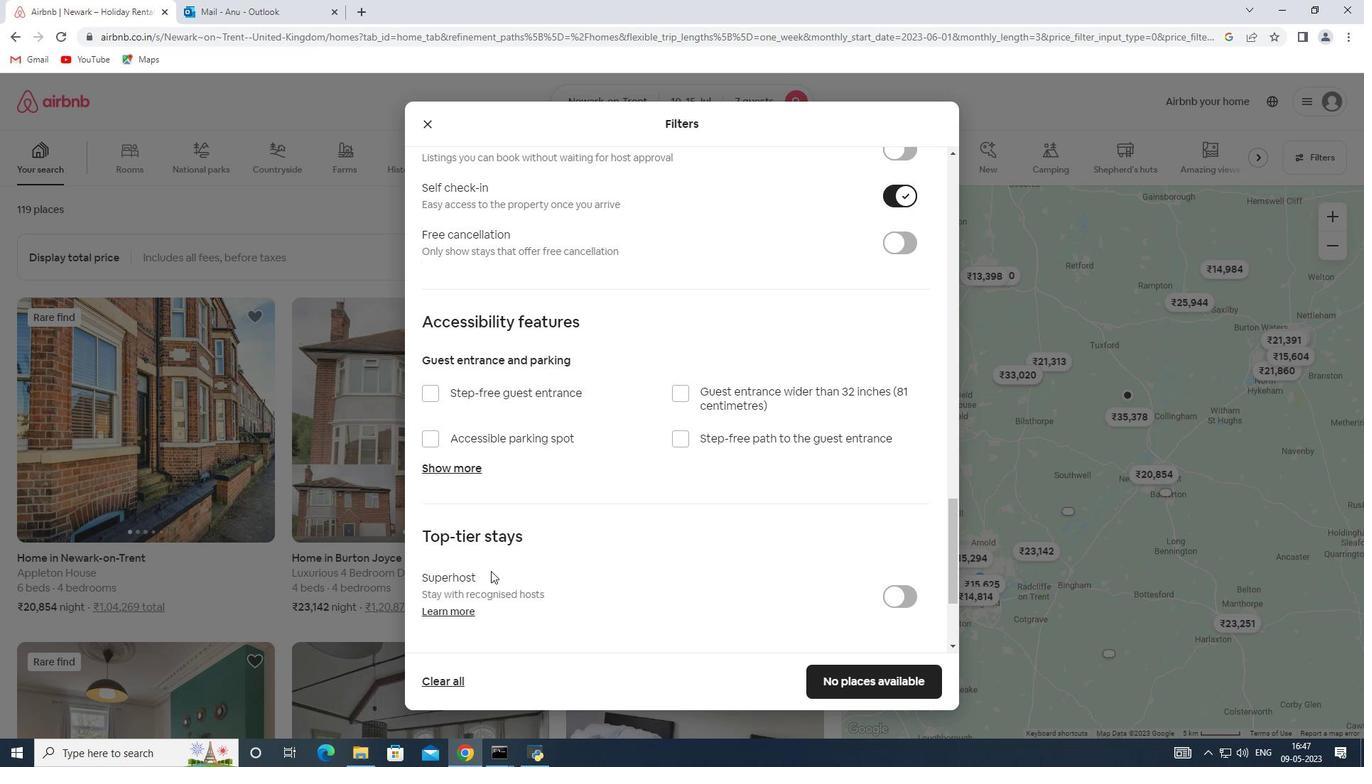
Action: Mouse moved to (474, 583)
Screenshot: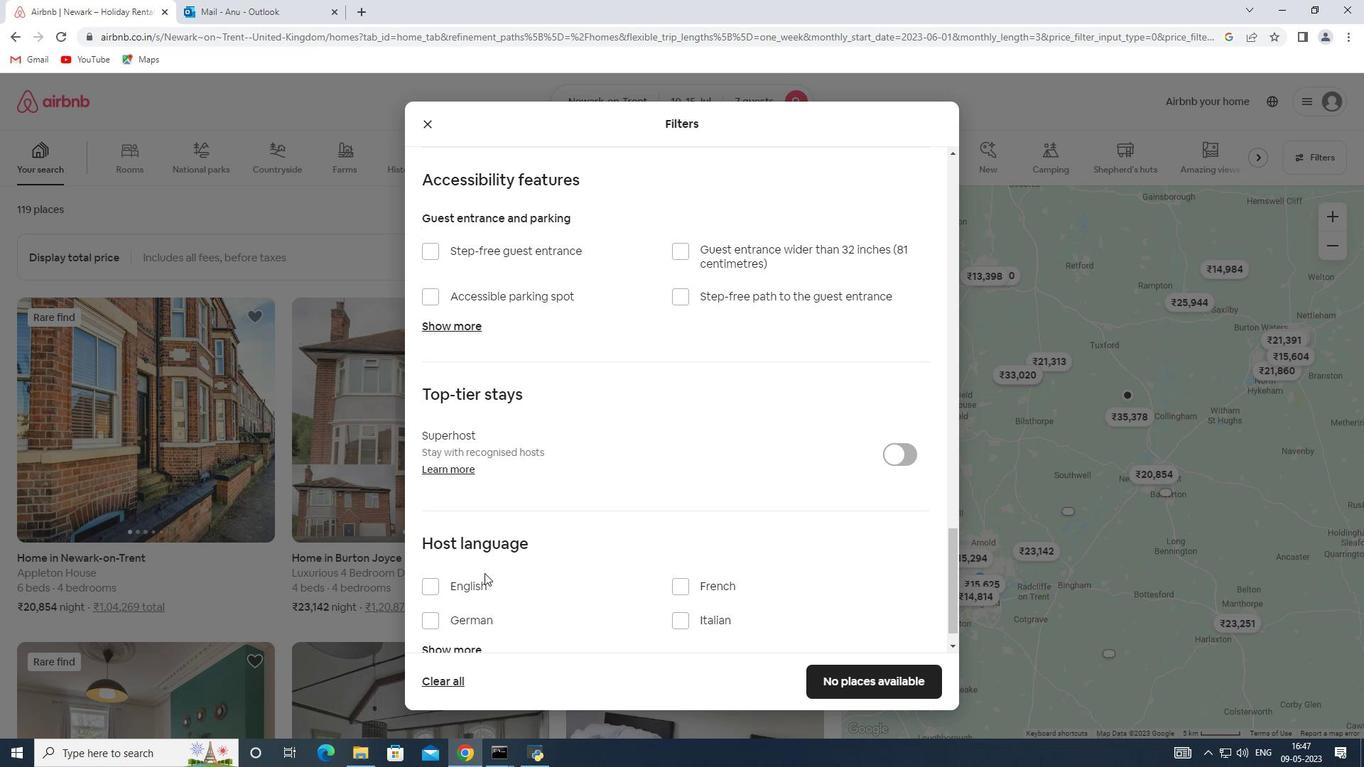 
Action: Mouse pressed left at (474, 583)
Screenshot: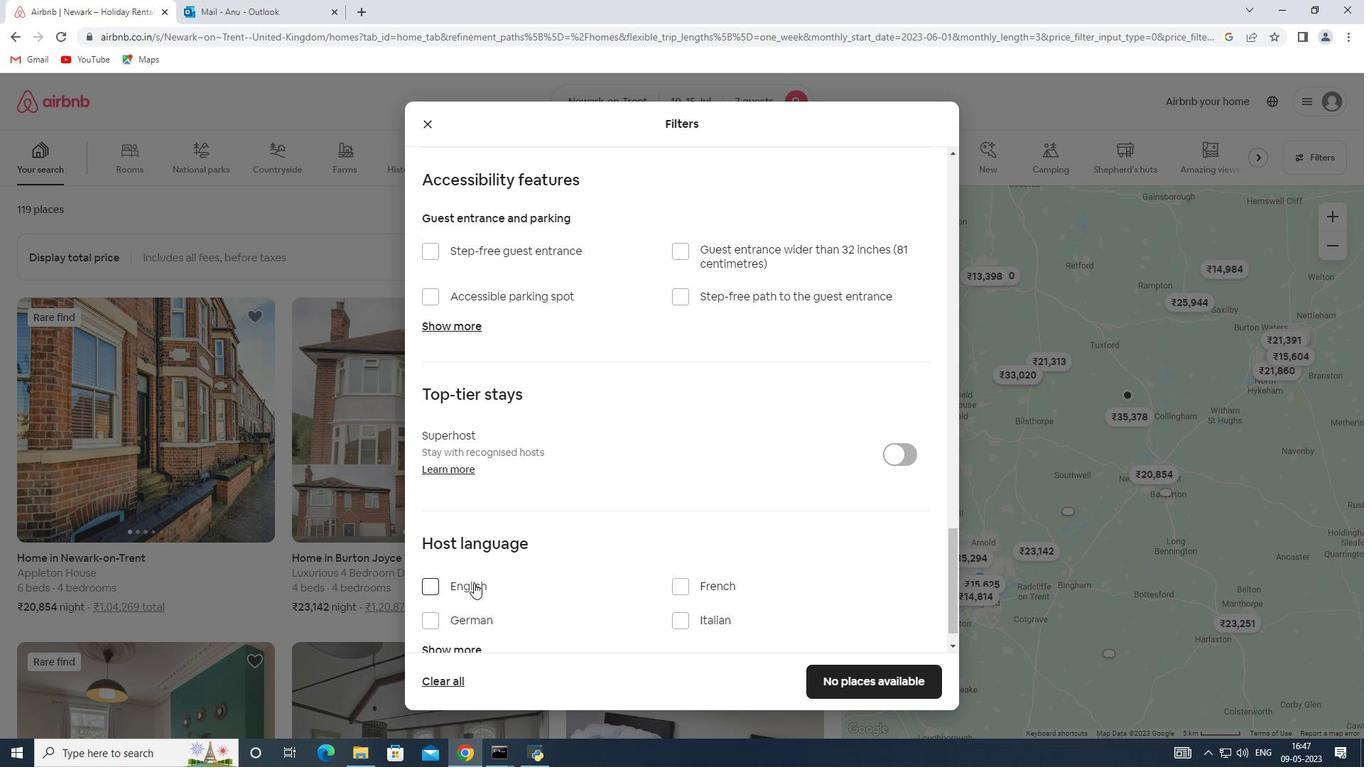 
Action: Mouse moved to (820, 672)
Screenshot: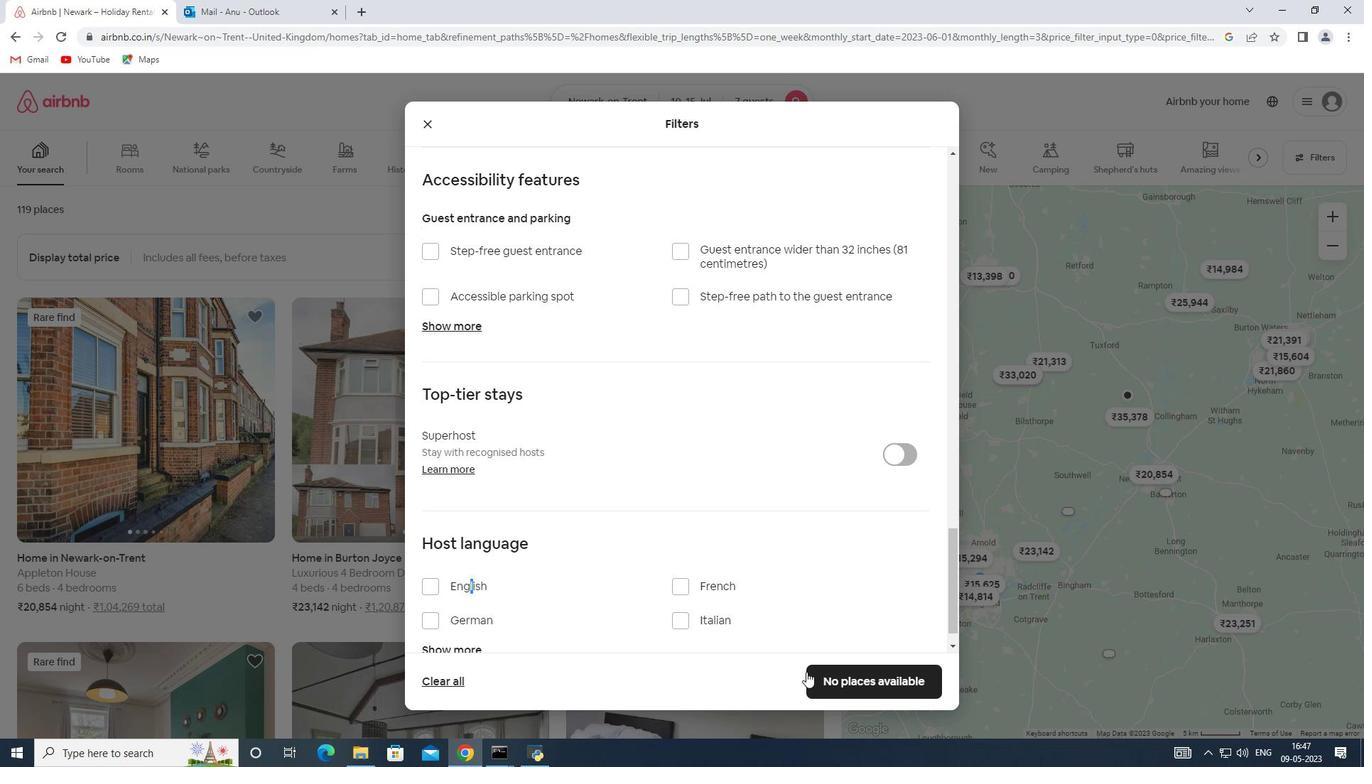 
Action: Mouse pressed left at (820, 672)
Screenshot: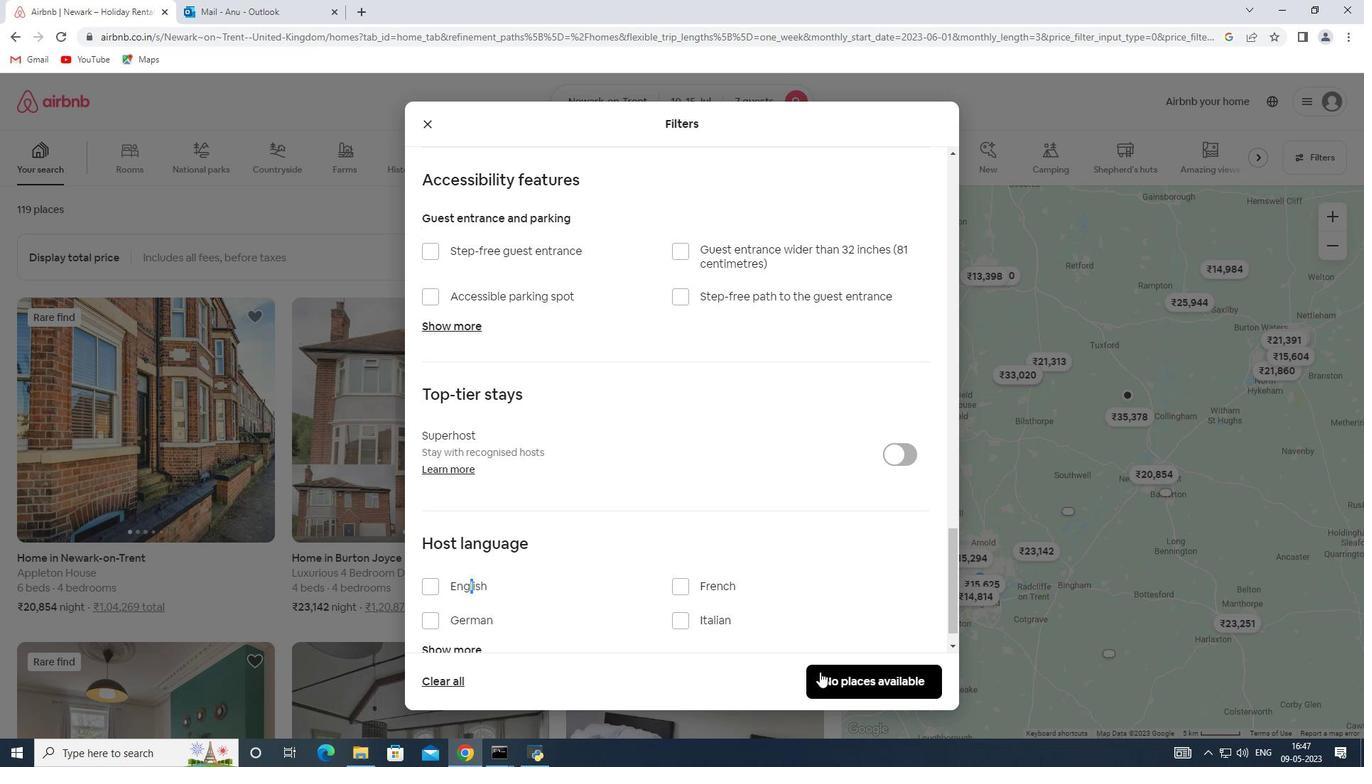 
